 Task:  Click on Racing  Cup Series In the Cup Series click on  Pick Sheet Add name Jack Lewis and  Email softage.7@softage.net In group 1 choose #11 Denny Hamlin In group 2 choose #12 Ryan Blaney In group 3 choose #22 Joey Logano In group 4 choose #23 Bubba Wallace In group 5 choose #34 Michael McDowell Winning Manufacturer choose Toyota In Tie Breaker choose #1 Ross Chastain Bonous driver choose #24 William Byron Submit pick sheet
Action: Mouse moved to (232, 449)
Screenshot: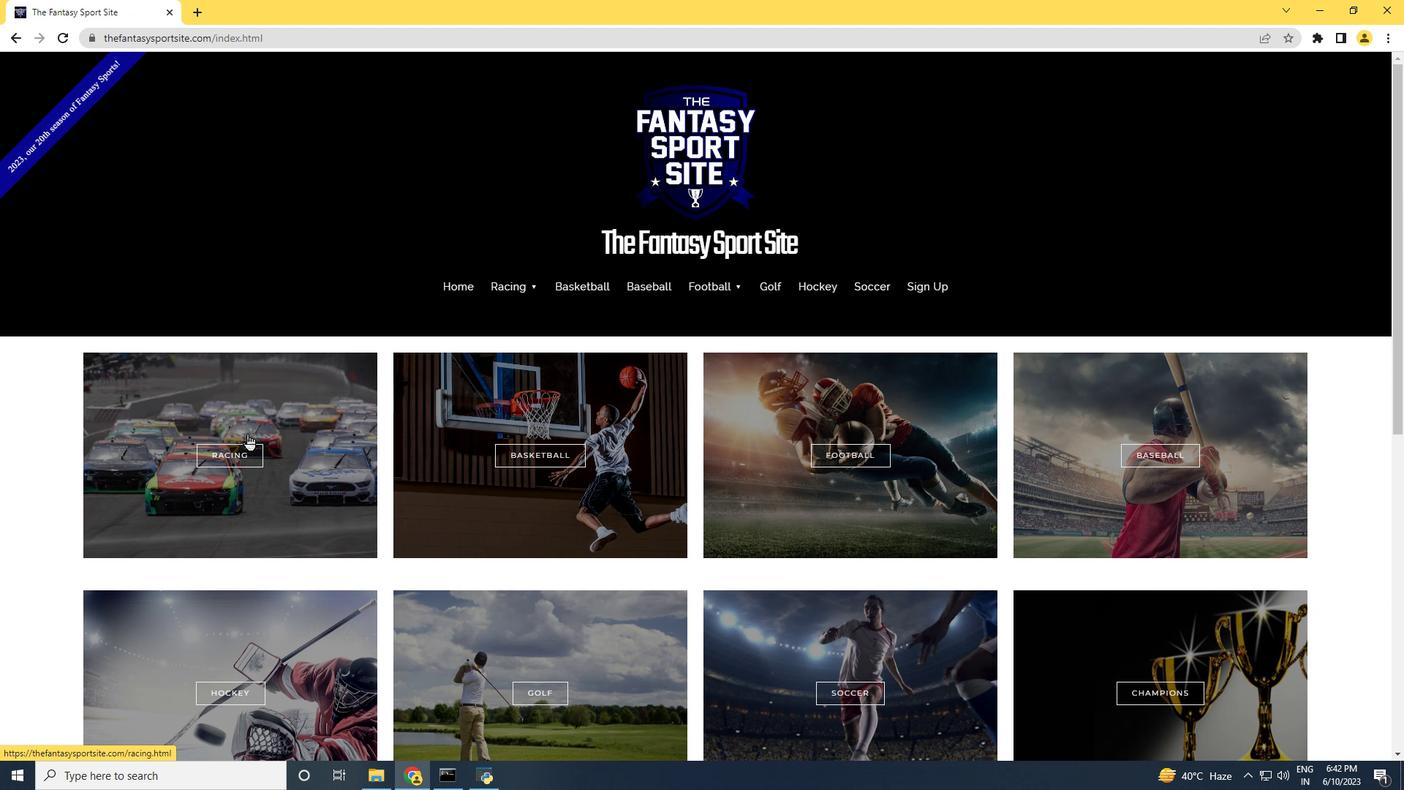 
Action: Mouse pressed left at (232, 449)
Screenshot: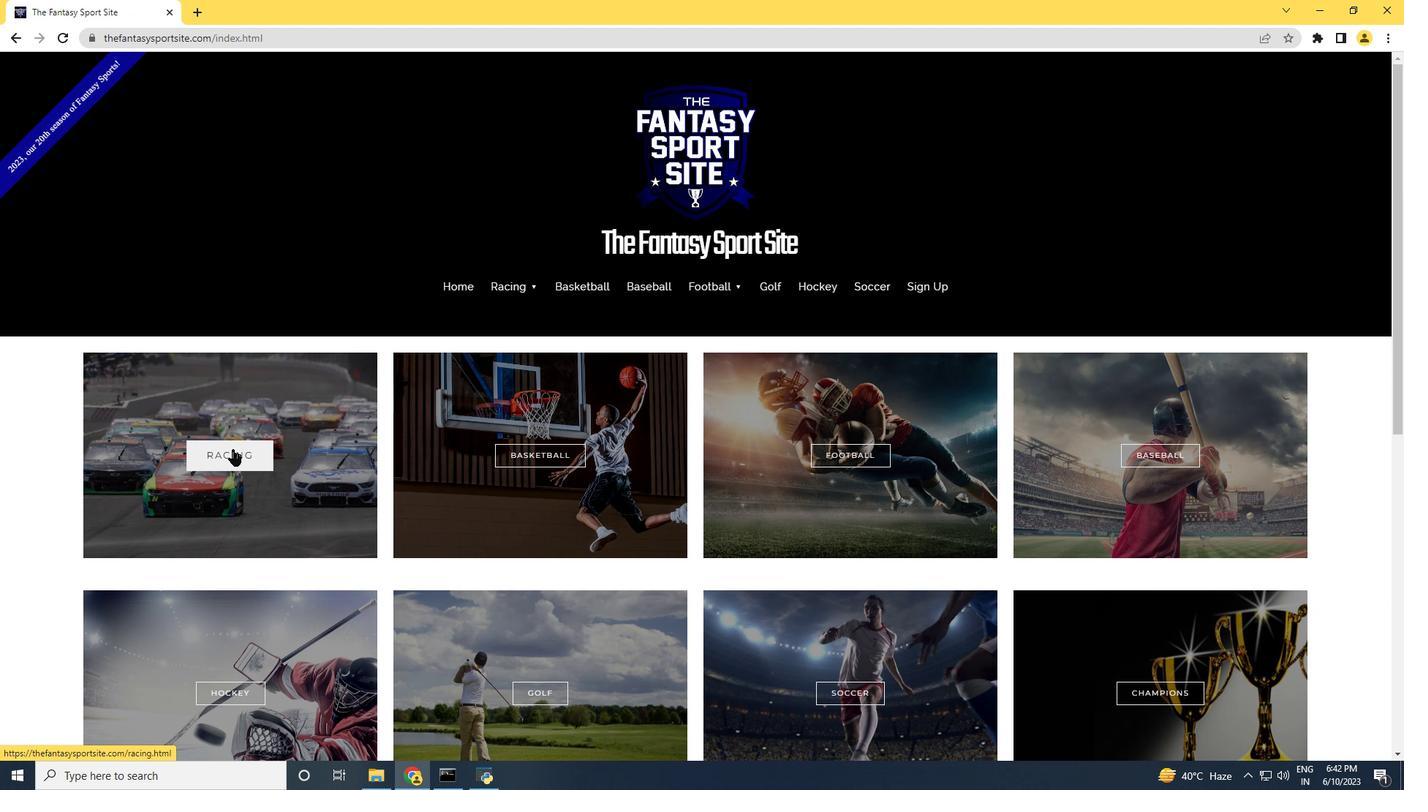 
Action: Mouse moved to (235, 447)
Screenshot: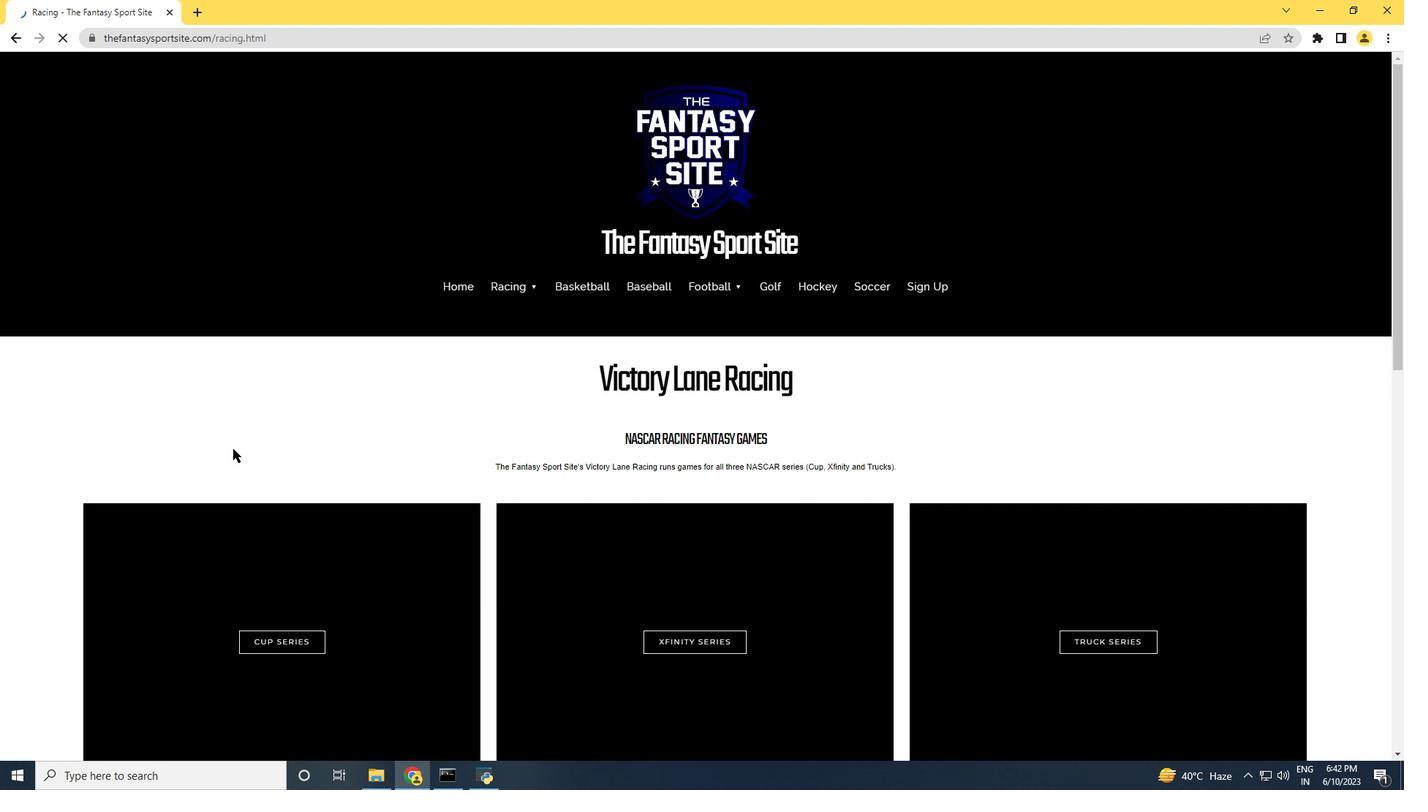 
Action: Mouse scrolled (235, 447) with delta (0, 0)
Screenshot: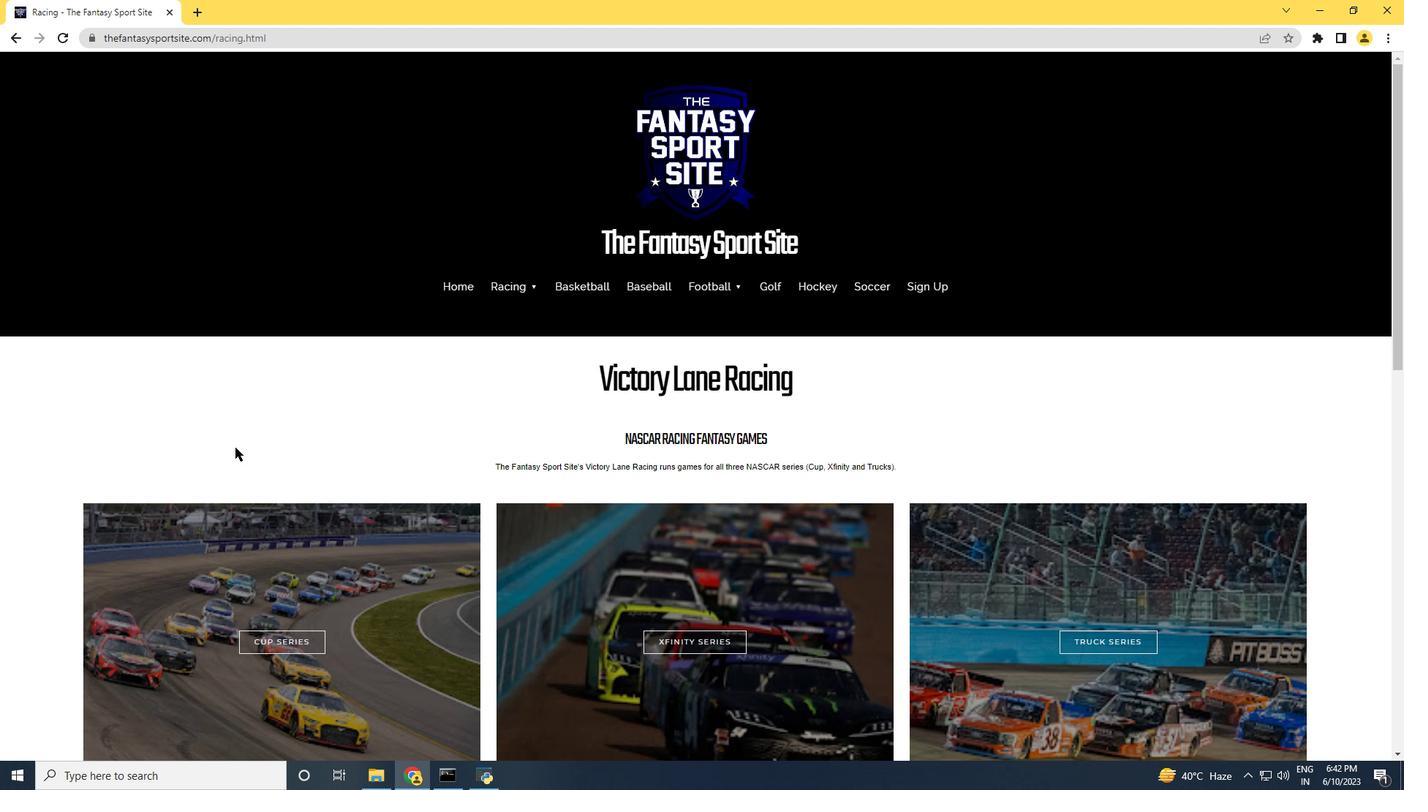 
Action: Mouse scrolled (235, 447) with delta (0, 0)
Screenshot: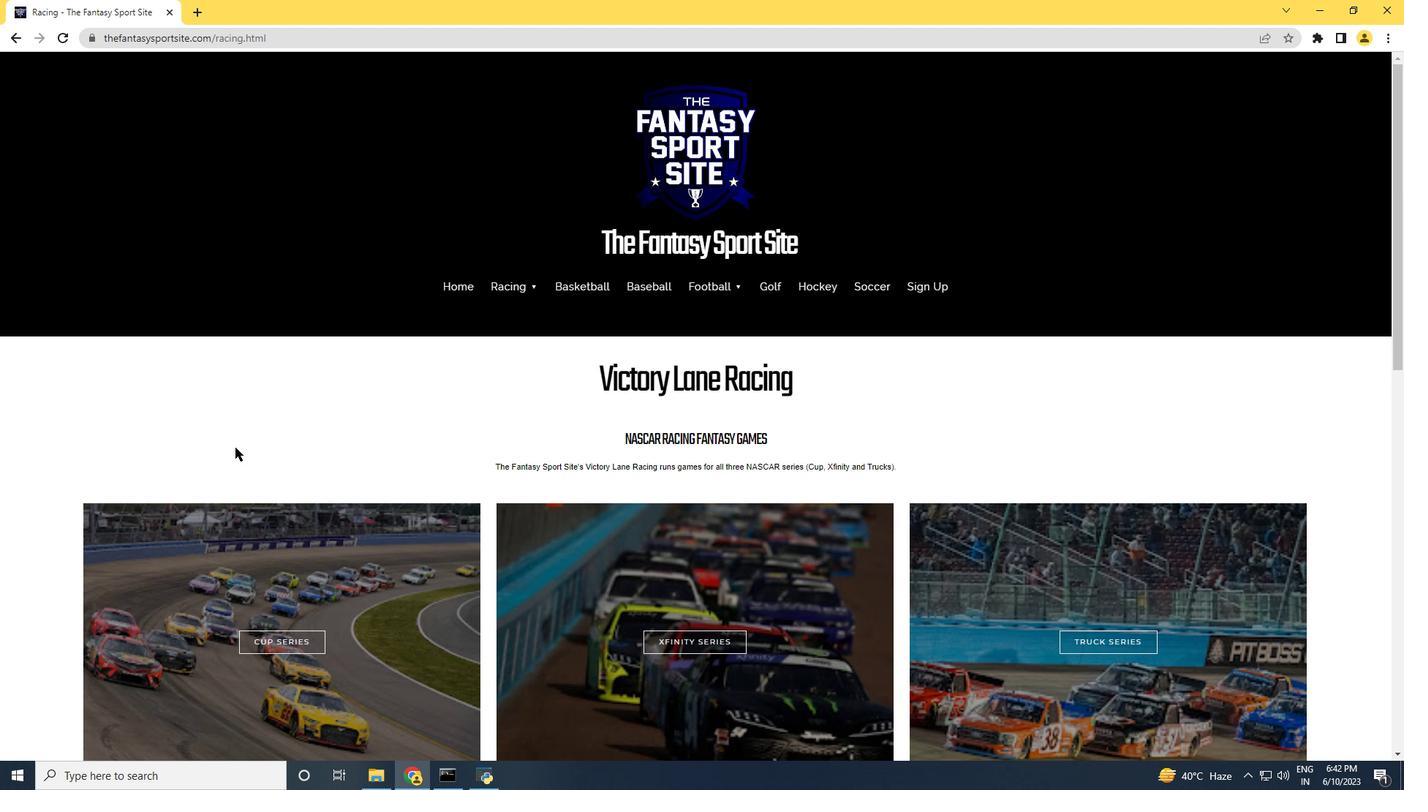 
Action: Mouse scrolled (235, 447) with delta (0, 0)
Screenshot: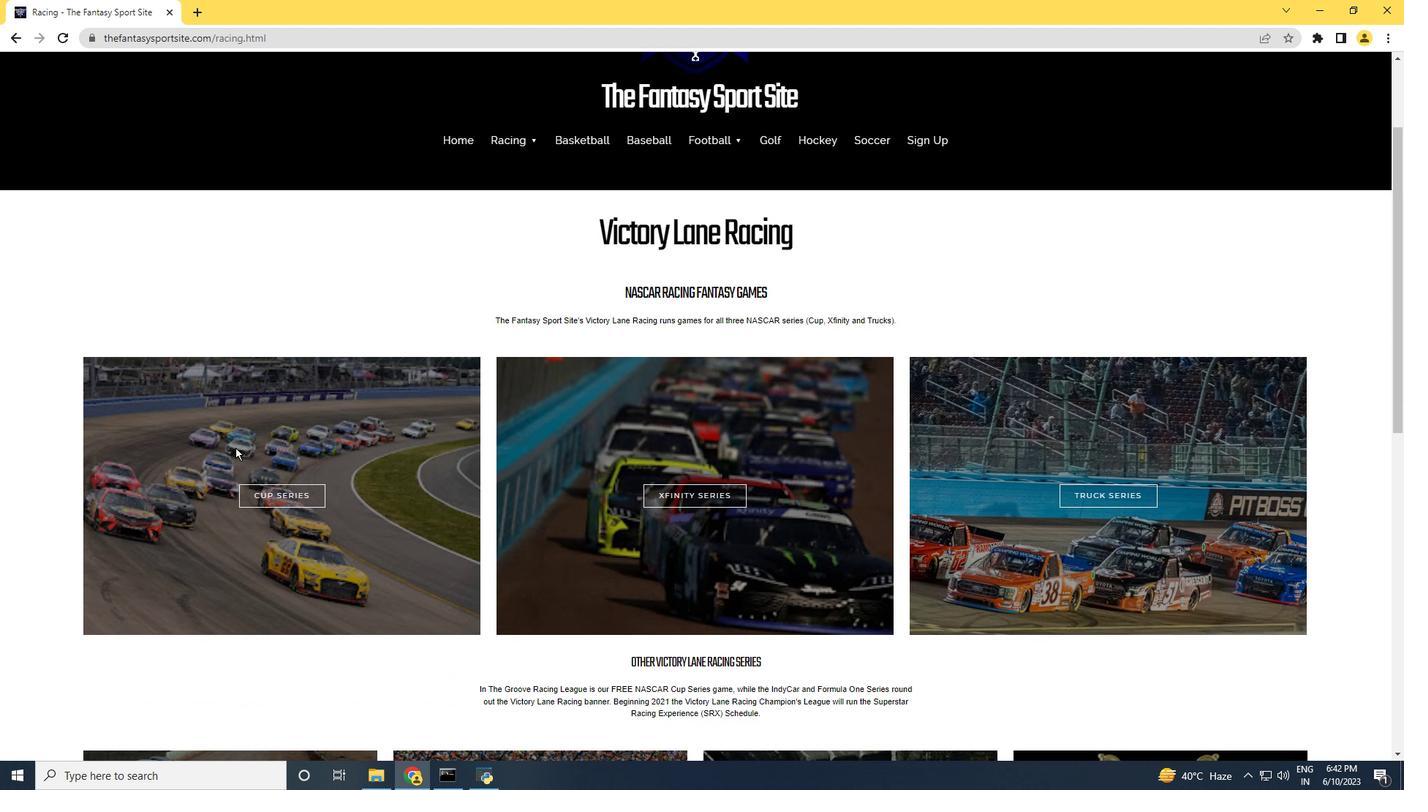 
Action: Mouse scrolled (235, 447) with delta (0, 0)
Screenshot: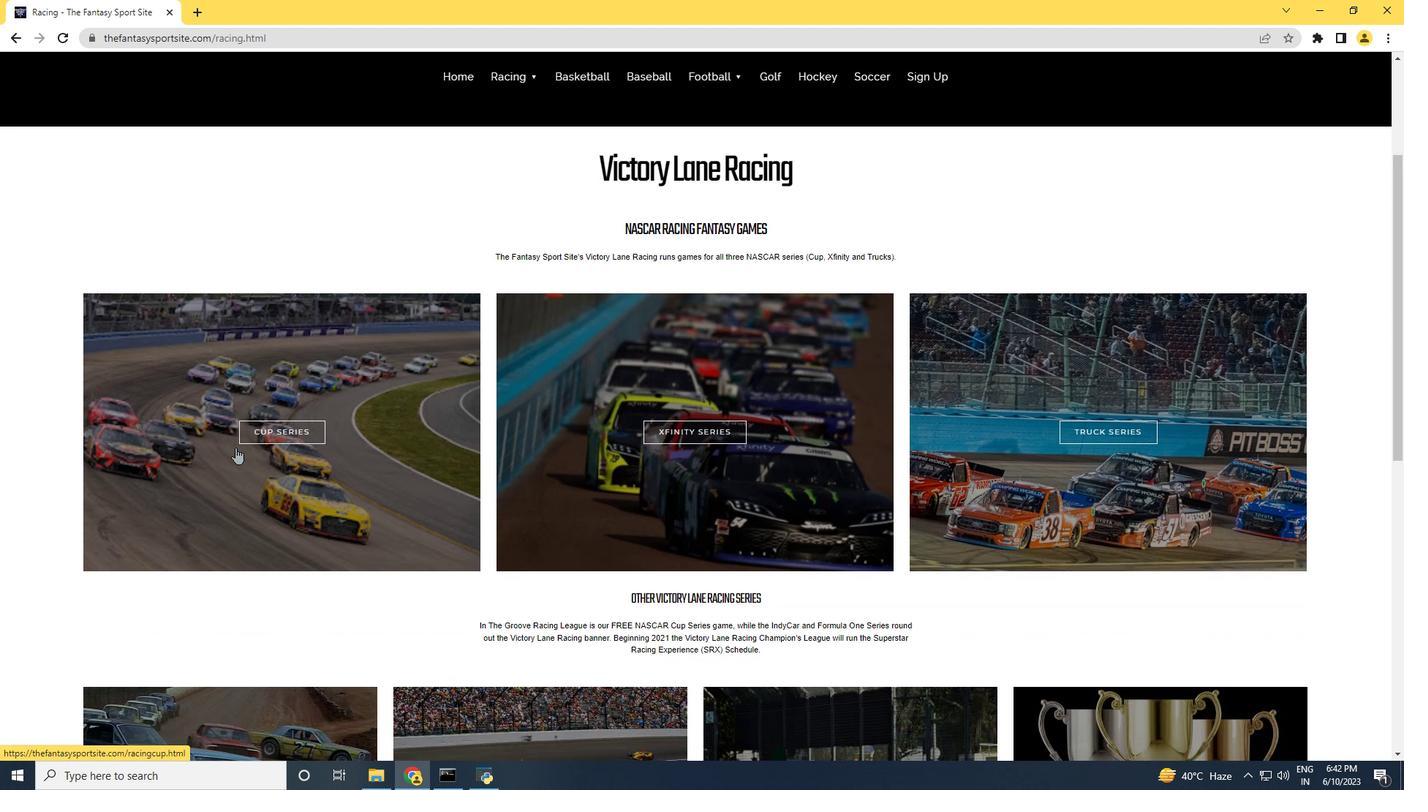 
Action: Mouse moved to (287, 351)
Screenshot: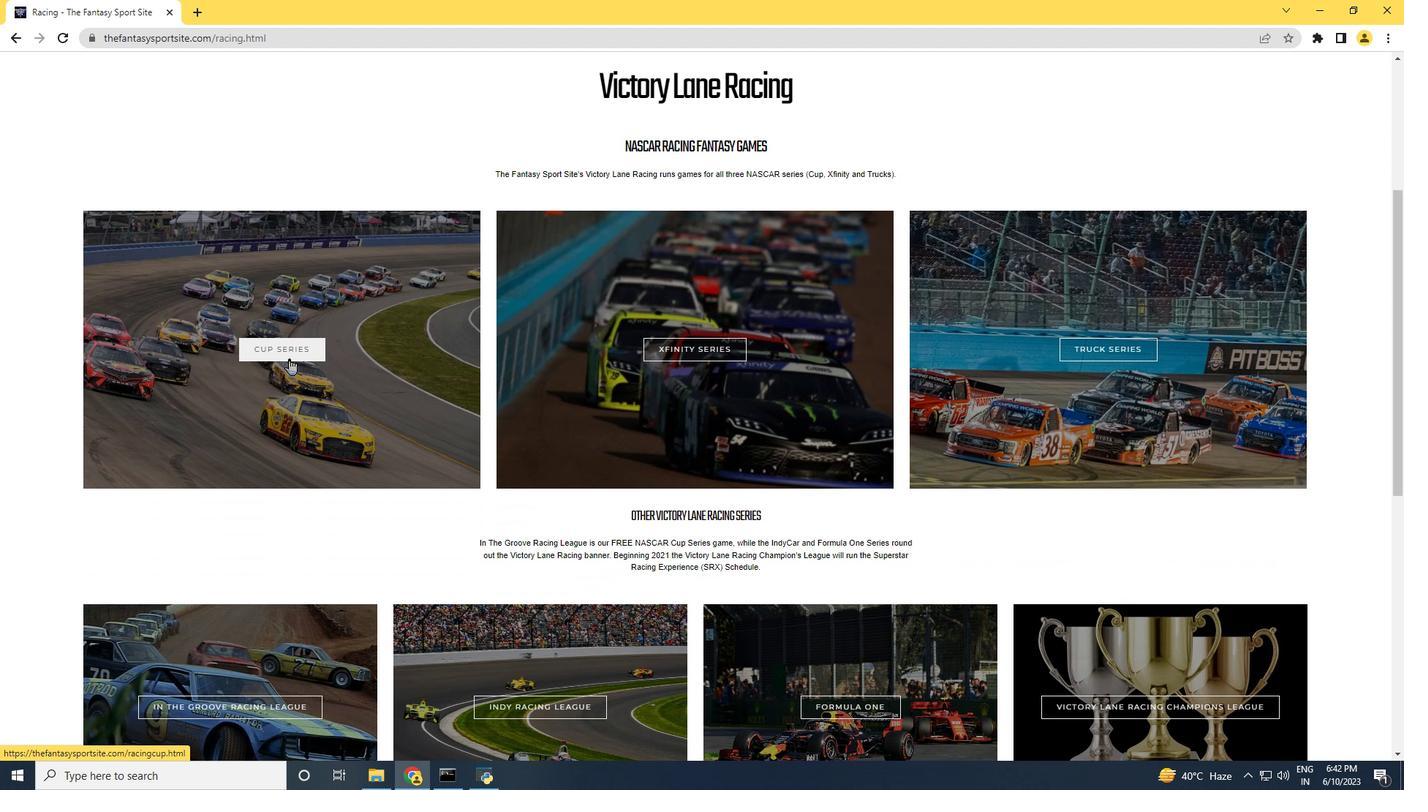 
Action: Mouse pressed left at (287, 351)
Screenshot: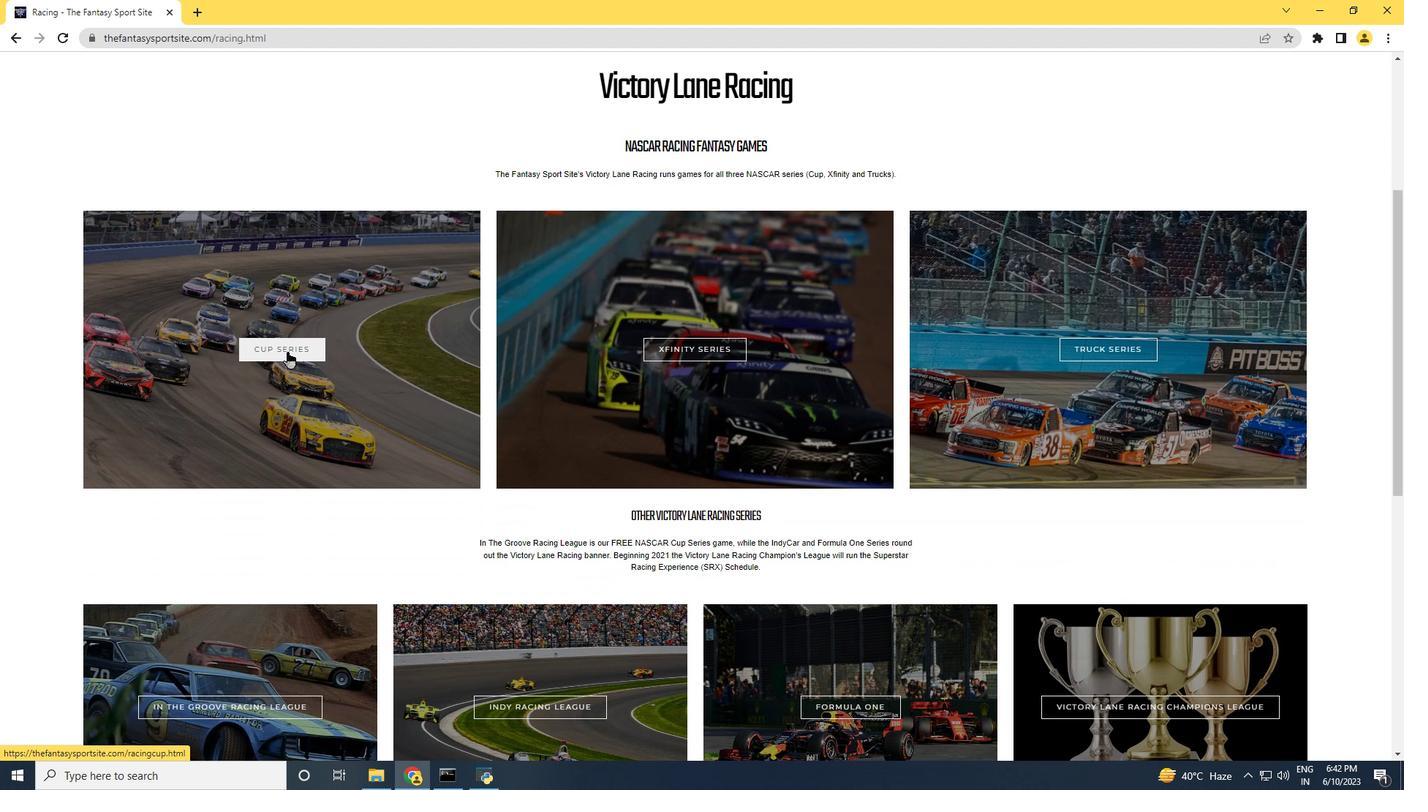 
Action: Mouse moved to (294, 445)
Screenshot: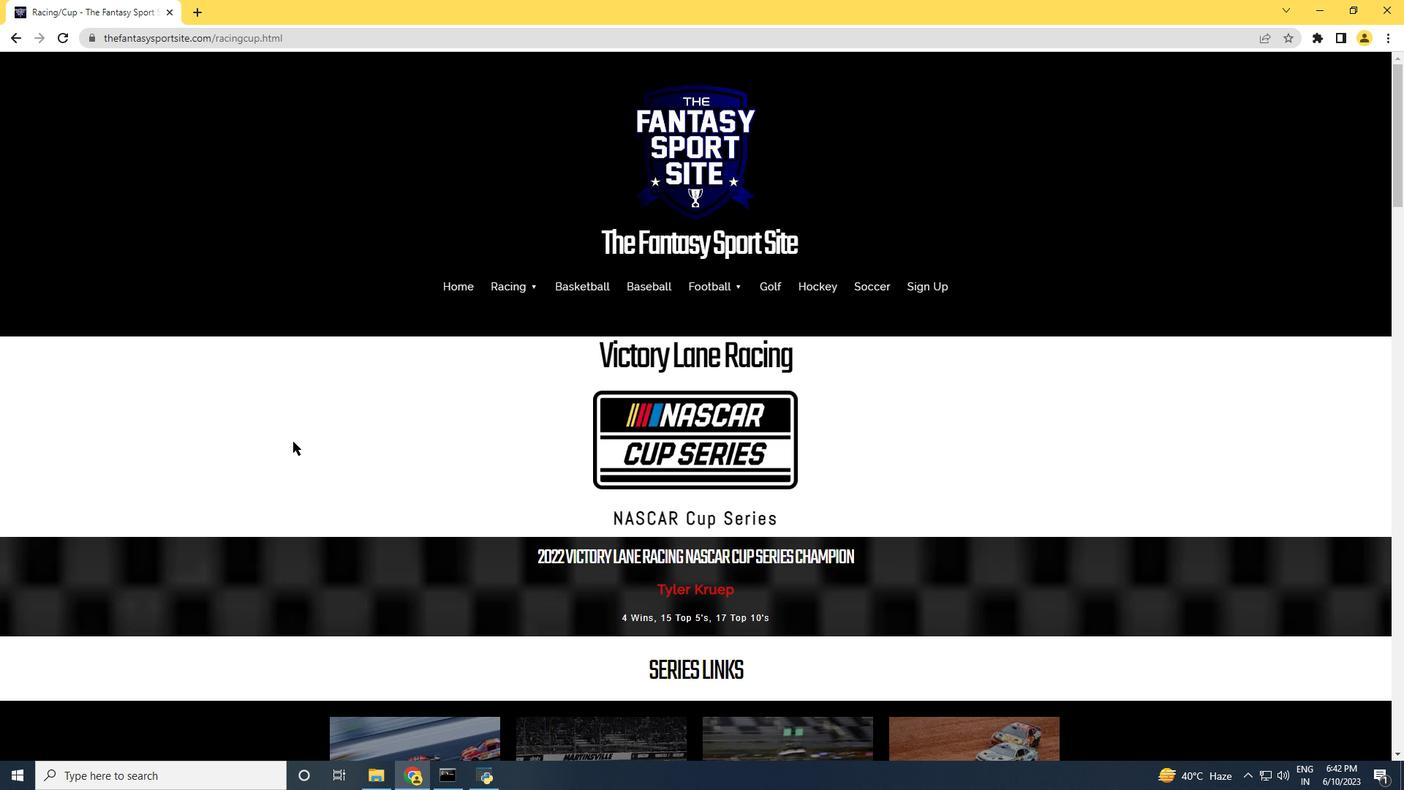 
Action: Mouse scrolled (294, 444) with delta (0, 0)
Screenshot: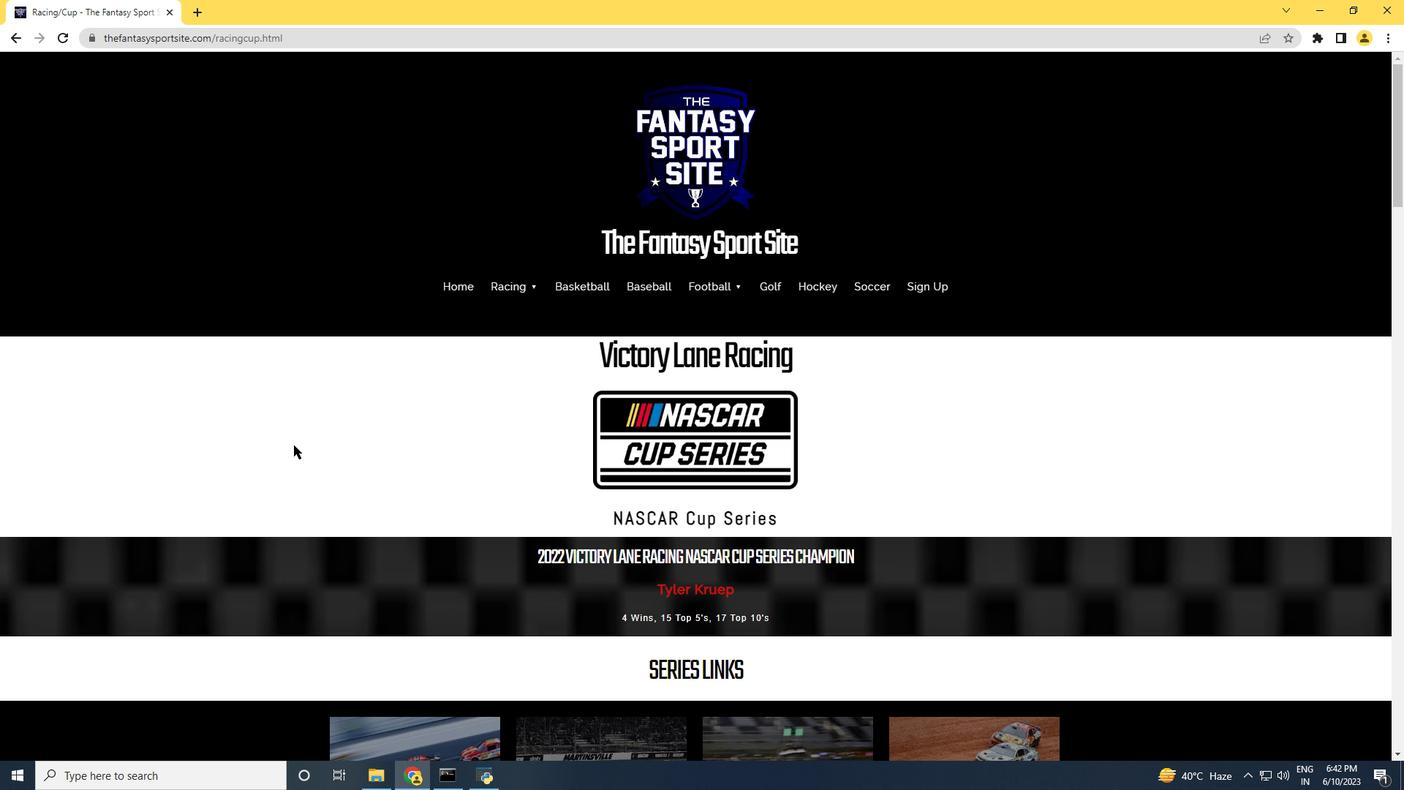 
Action: Mouse scrolled (294, 444) with delta (0, 0)
Screenshot: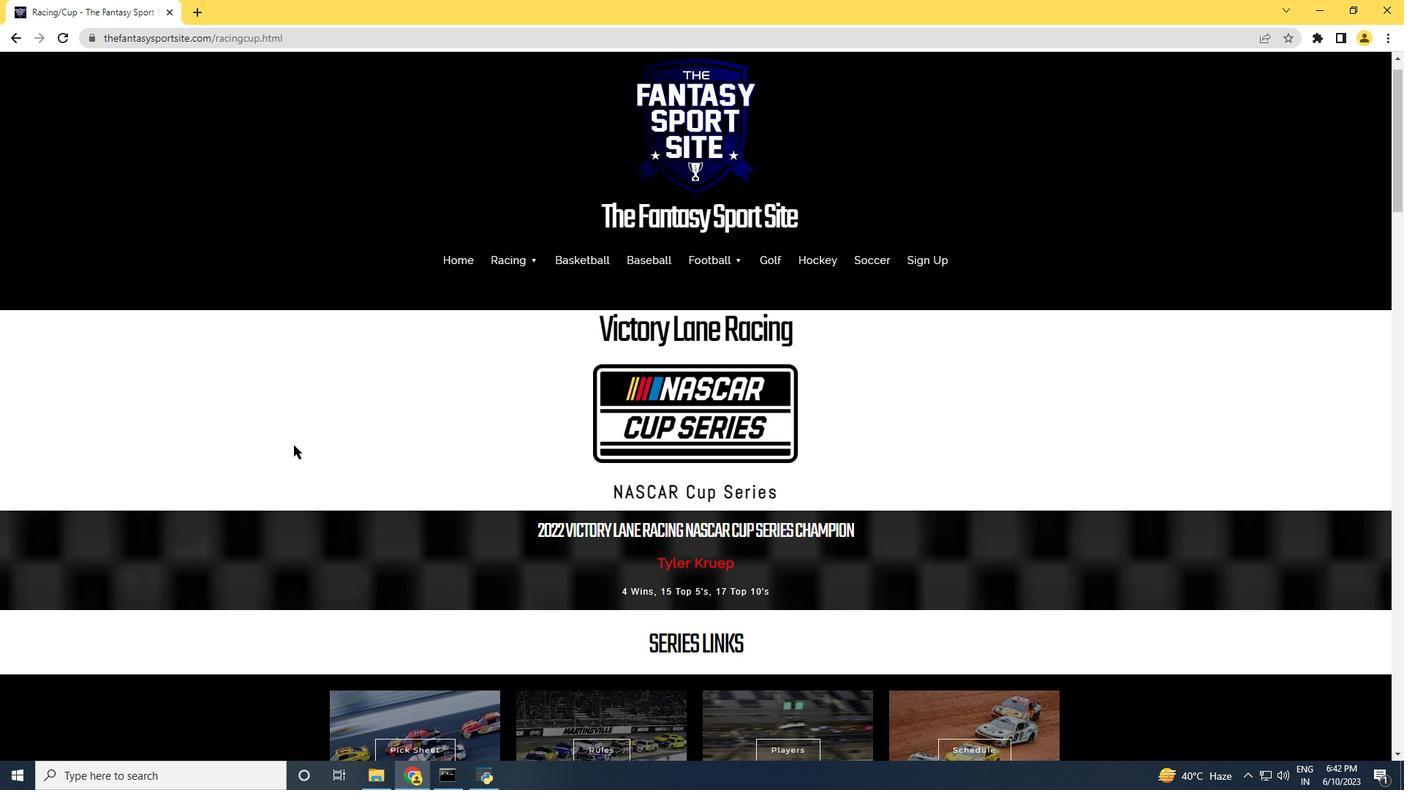 
Action: Mouse scrolled (294, 444) with delta (0, 0)
Screenshot: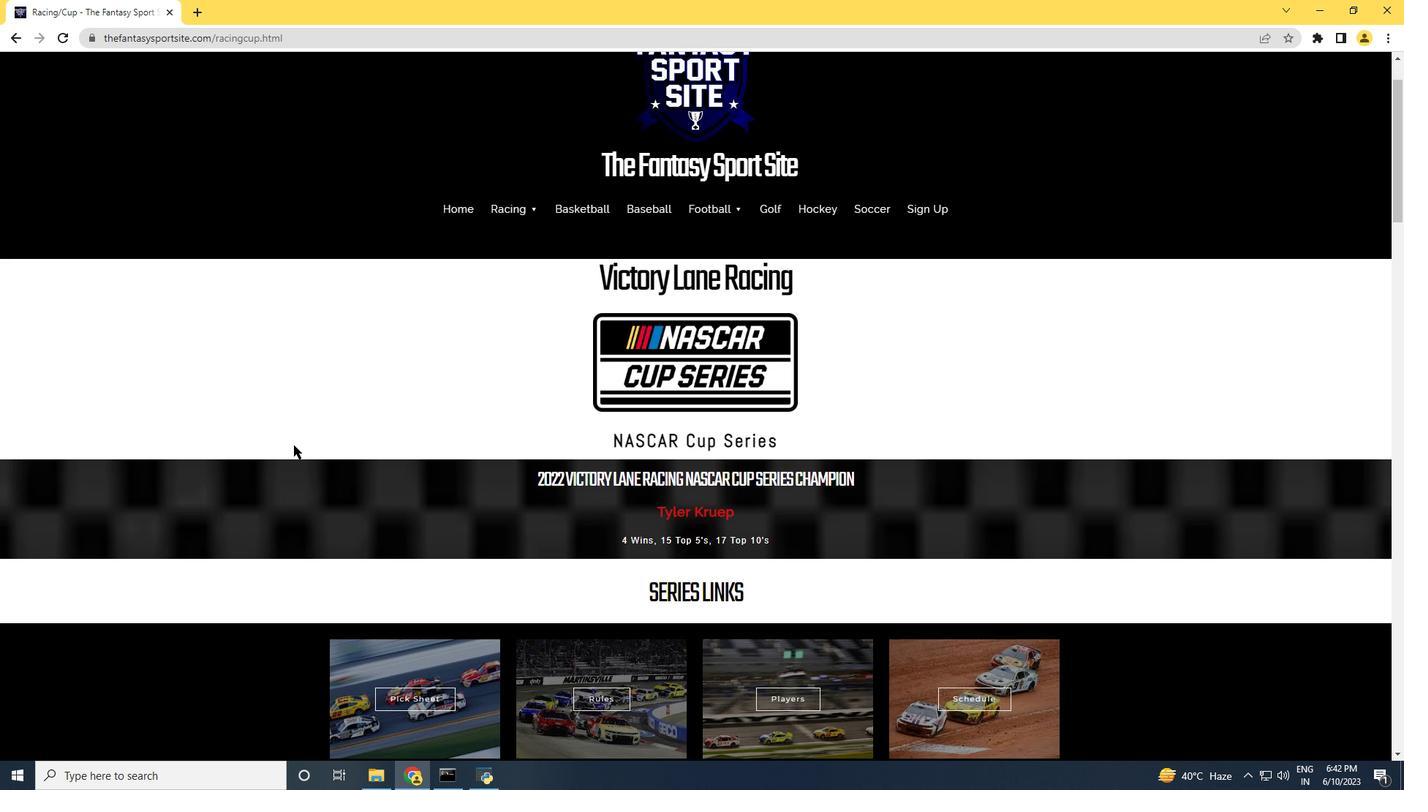
Action: Mouse scrolled (294, 444) with delta (0, 0)
Screenshot: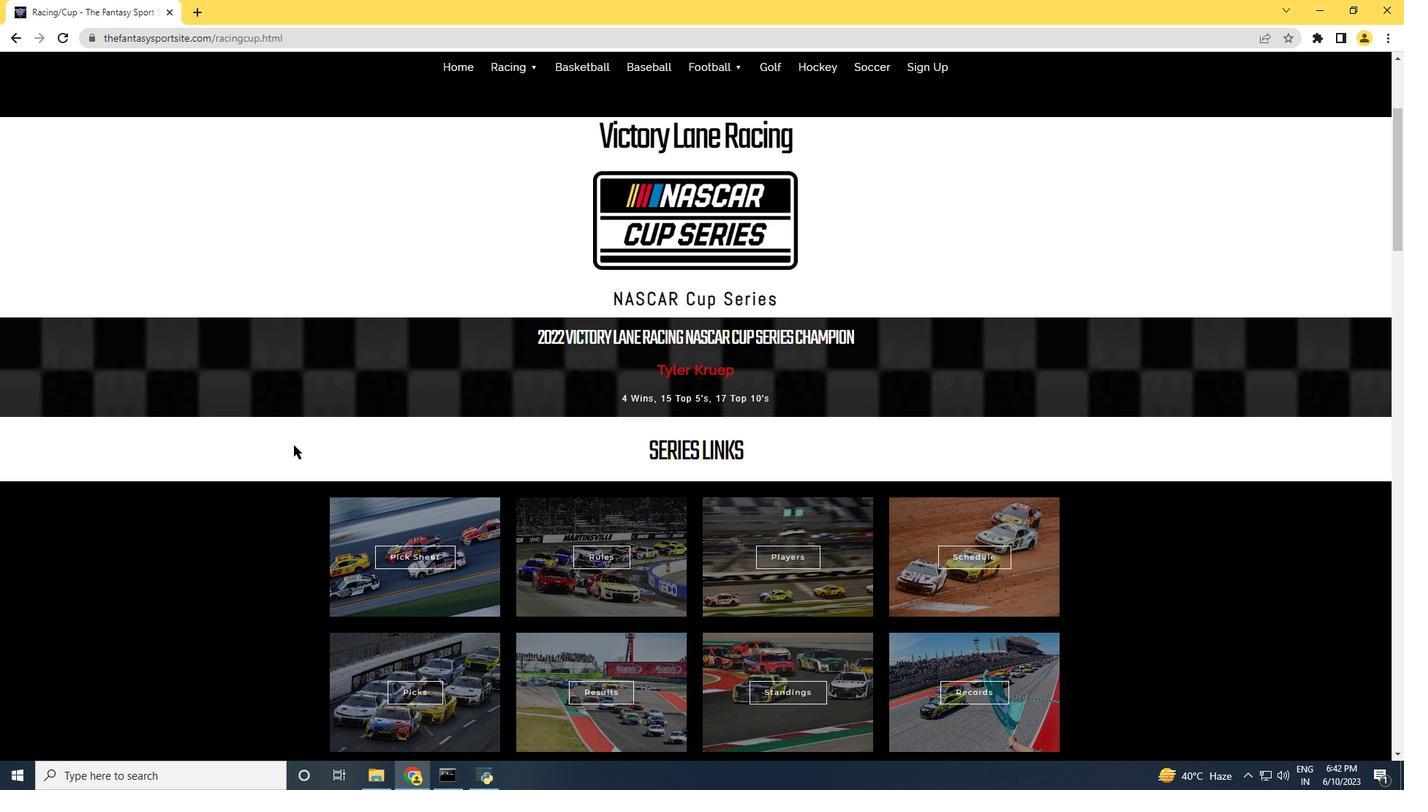 
Action: Mouse scrolled (294, 444) with delta (0, 0)
Screenshot: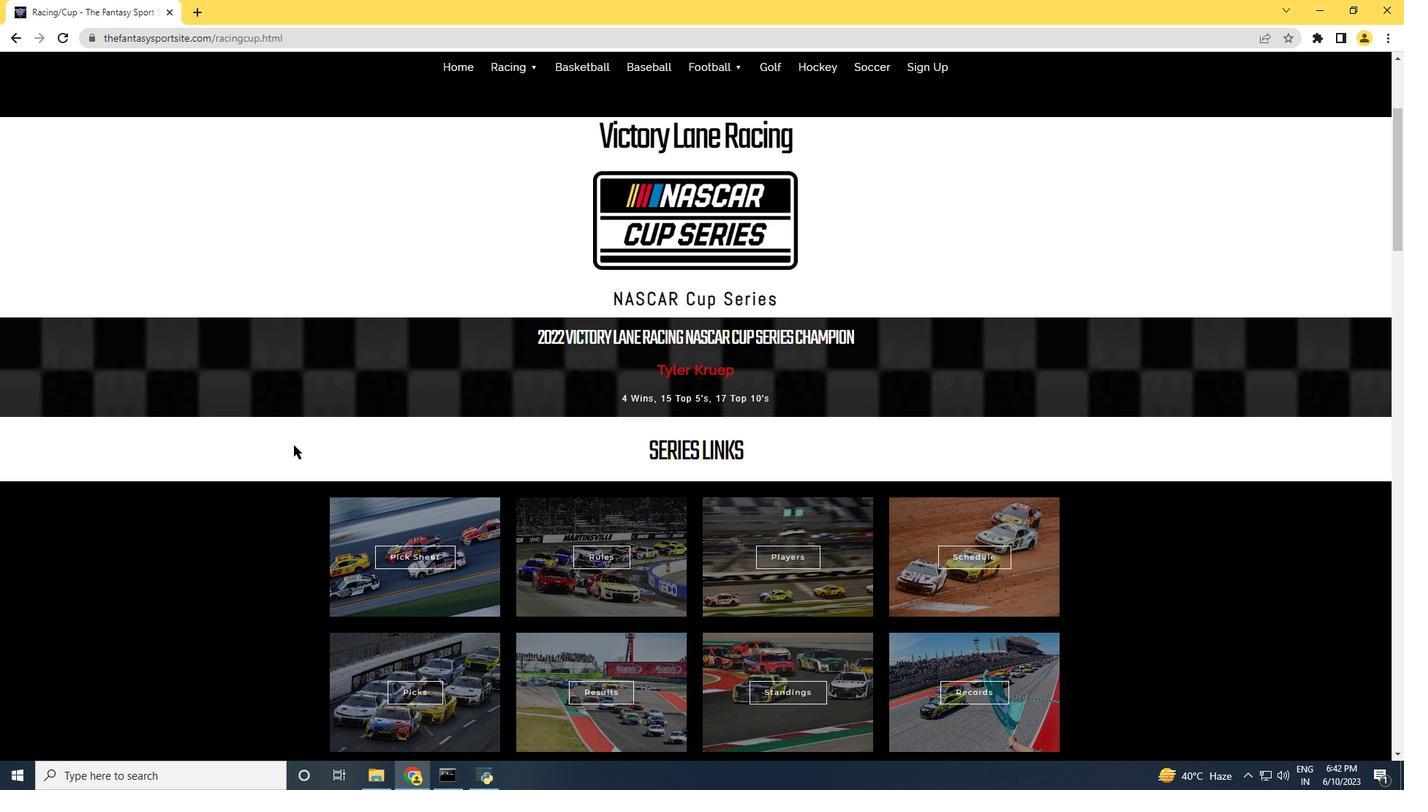 
Action: Mouse moved to (408, 403)
Screenshot: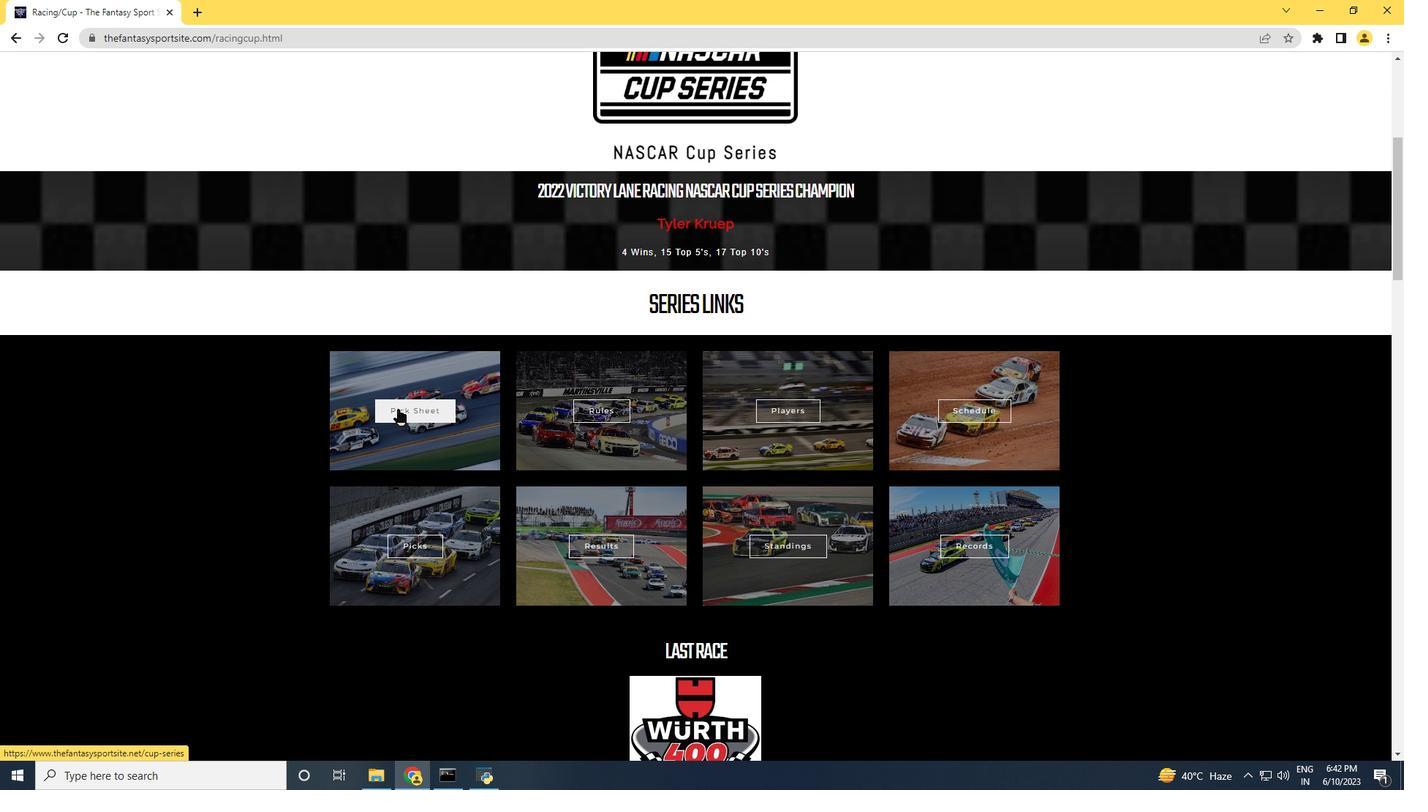 
Action: Mouse pressed left at (408, 403)
Screenshot: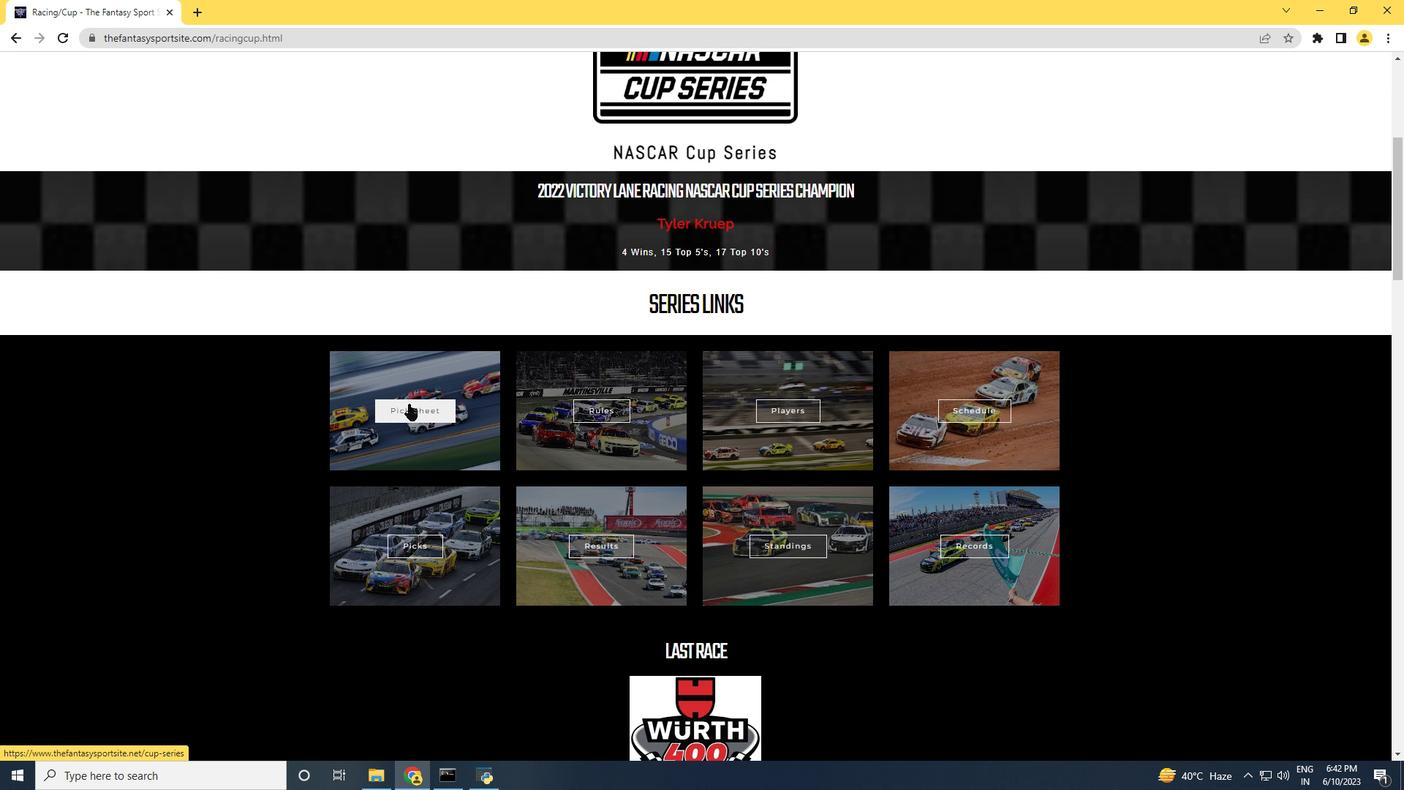 
Action: Mouse scrolled (408, 403) with delta (0, 0)
Screenshot: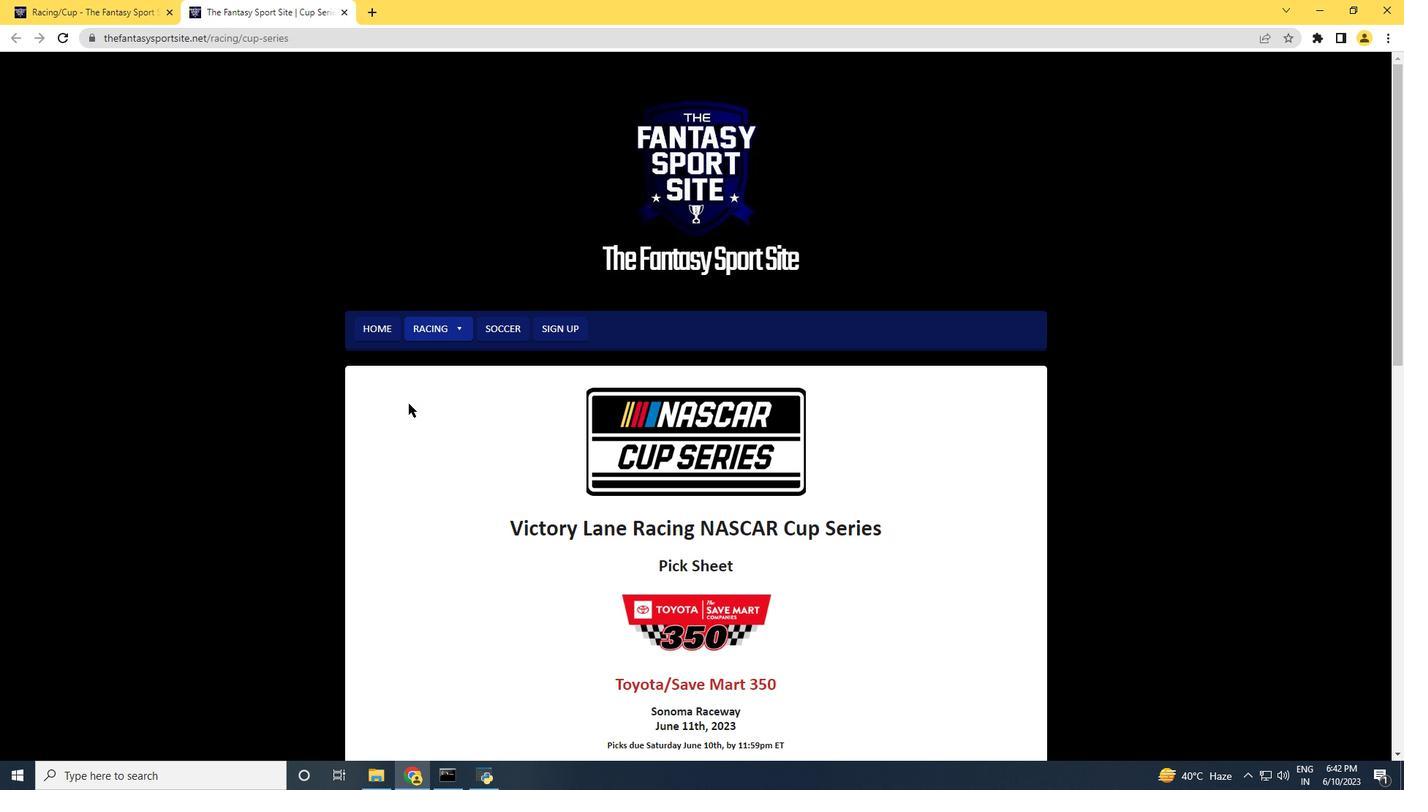 
Action: Mouse moved to (580, 522)
Screenshot: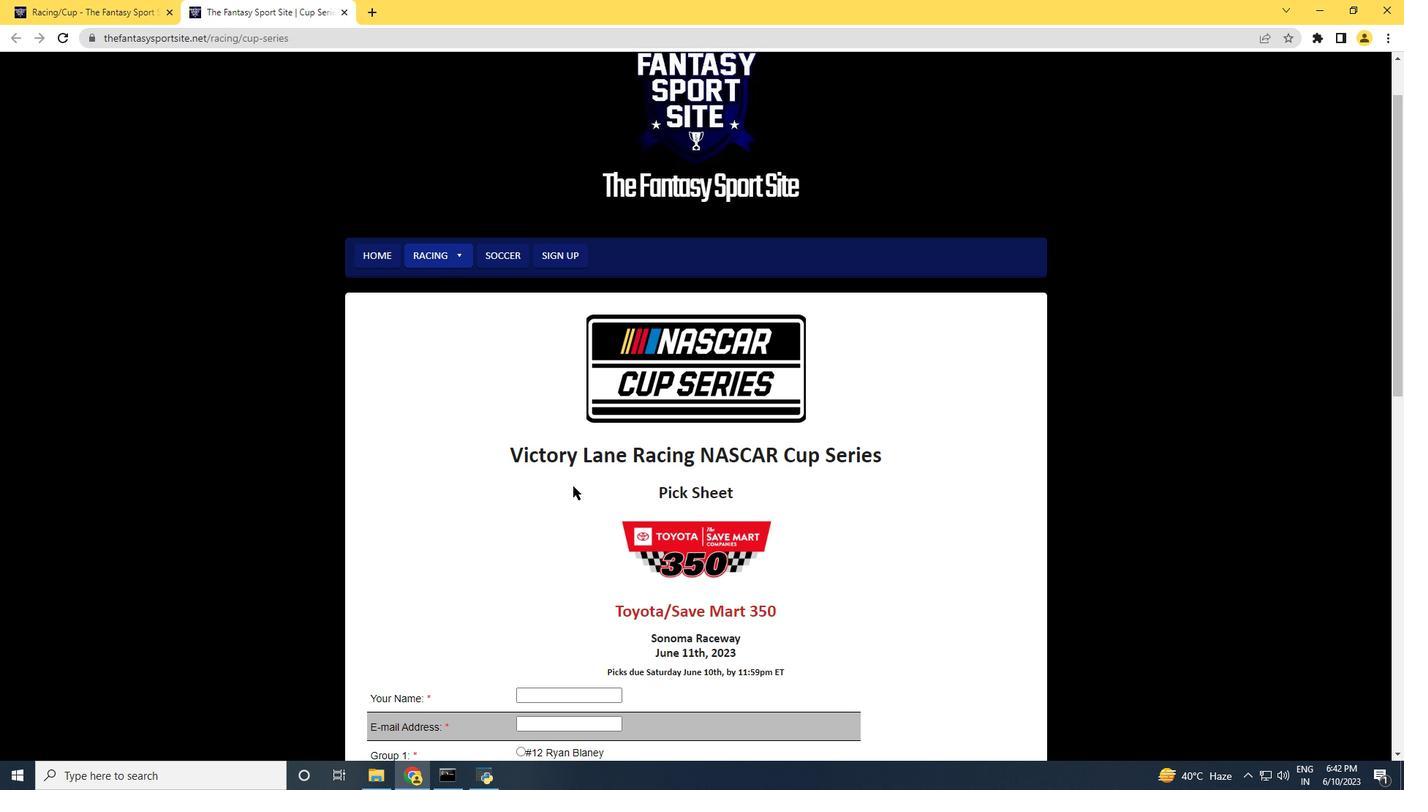 
Action: Mouse scrolled (580, 521) with delta (0, 0)
Screenshot: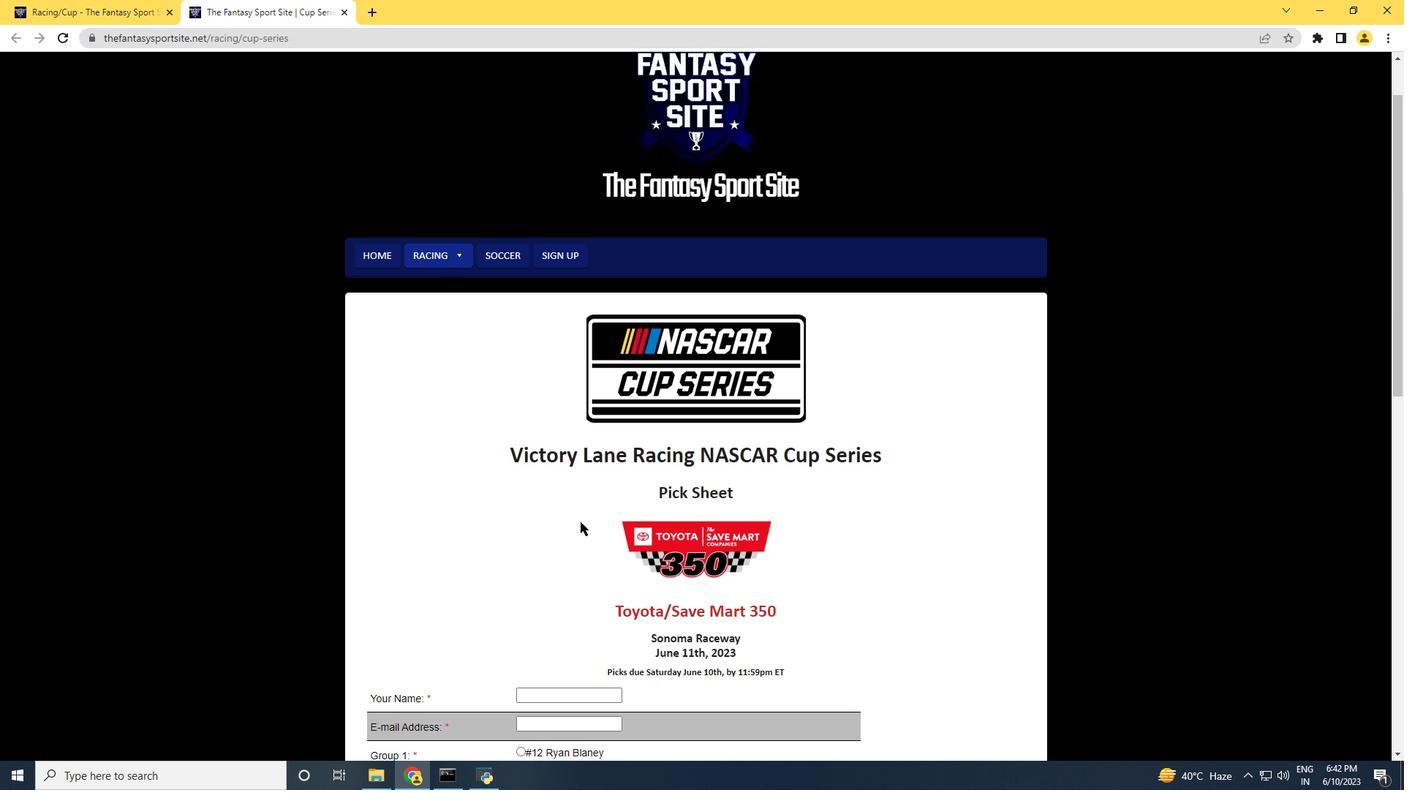 
Action: Mouse scrolled (580, 521) with delta (0, 0)
Screenshot: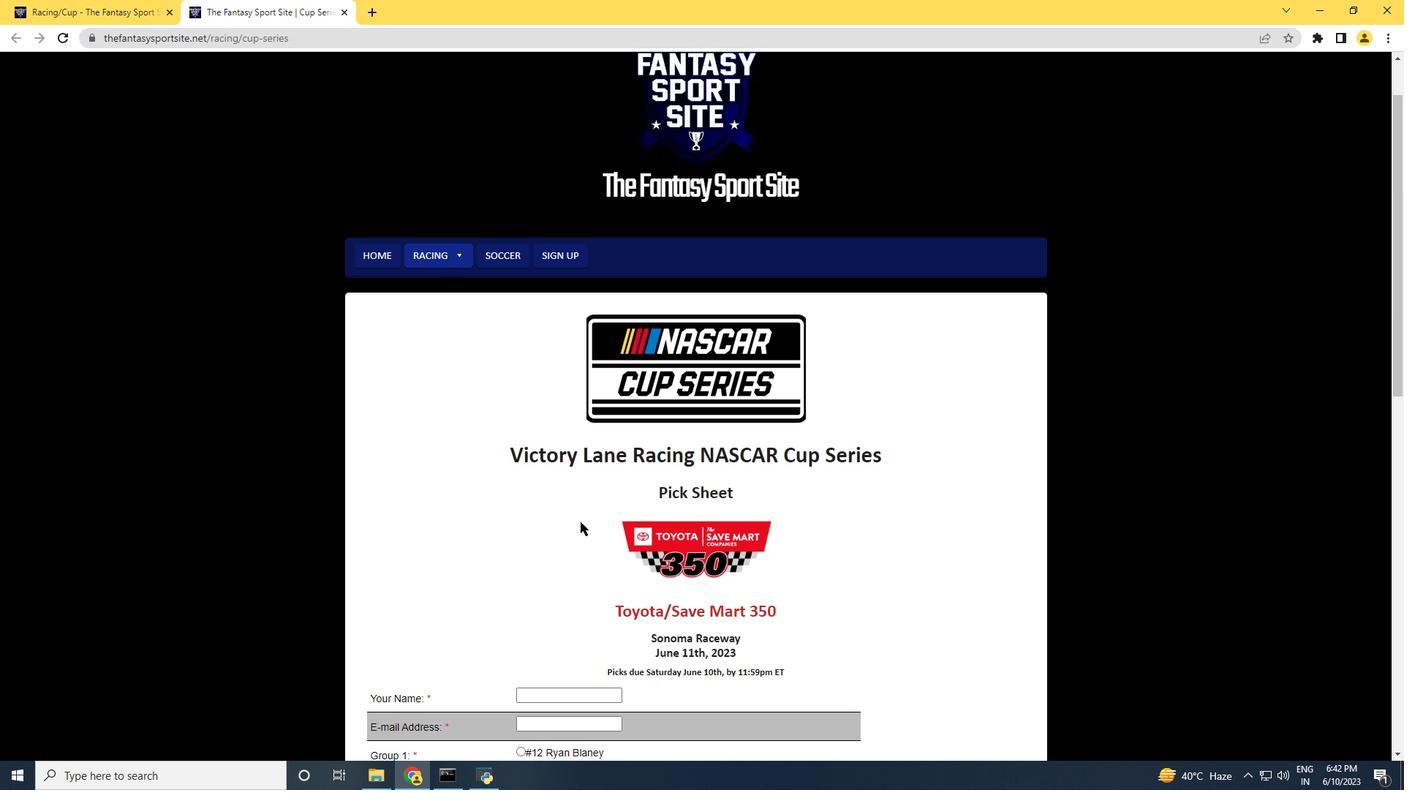
Action: Mouse moved to (553, 547)
Screenshot: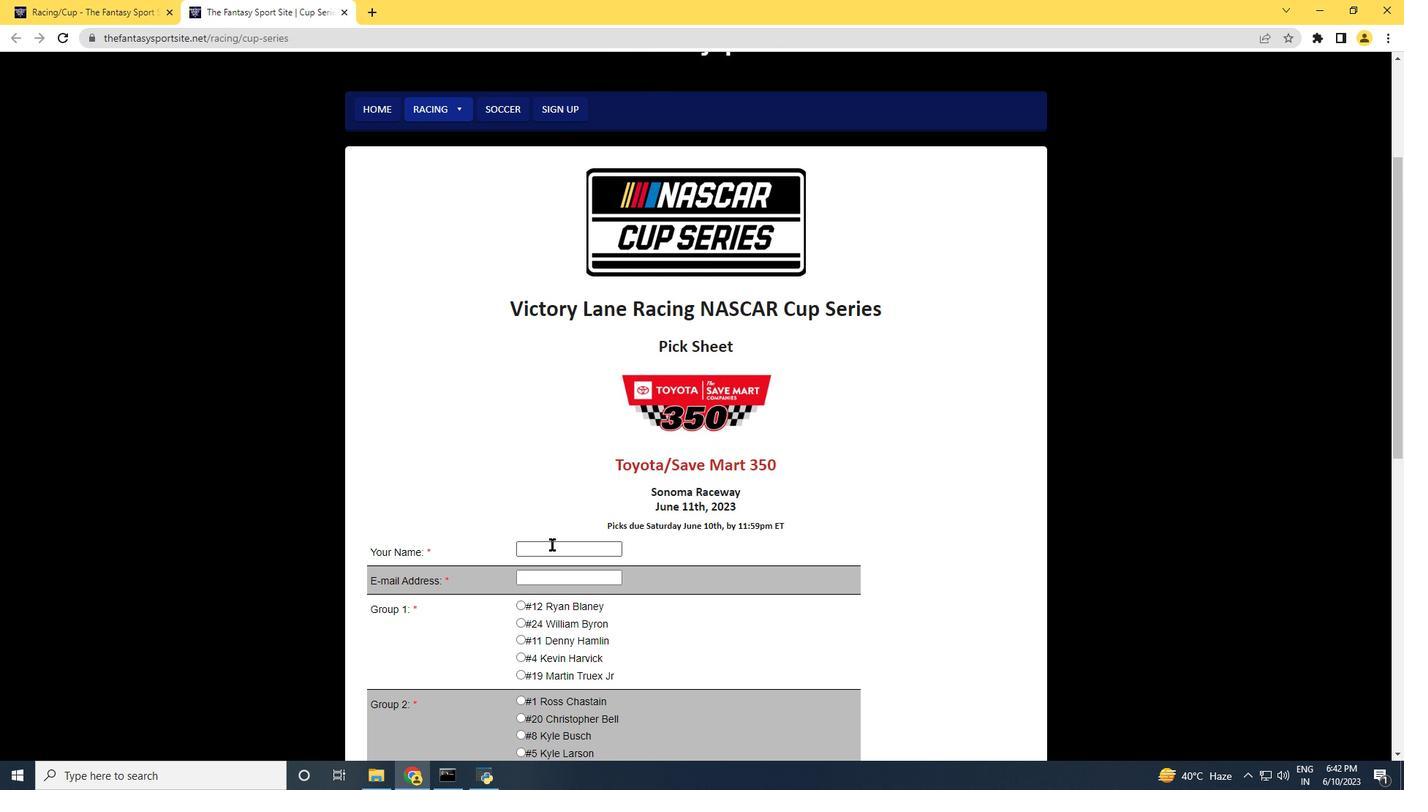 
Action: Mouse pressed left at (553, 547)
Screenshot: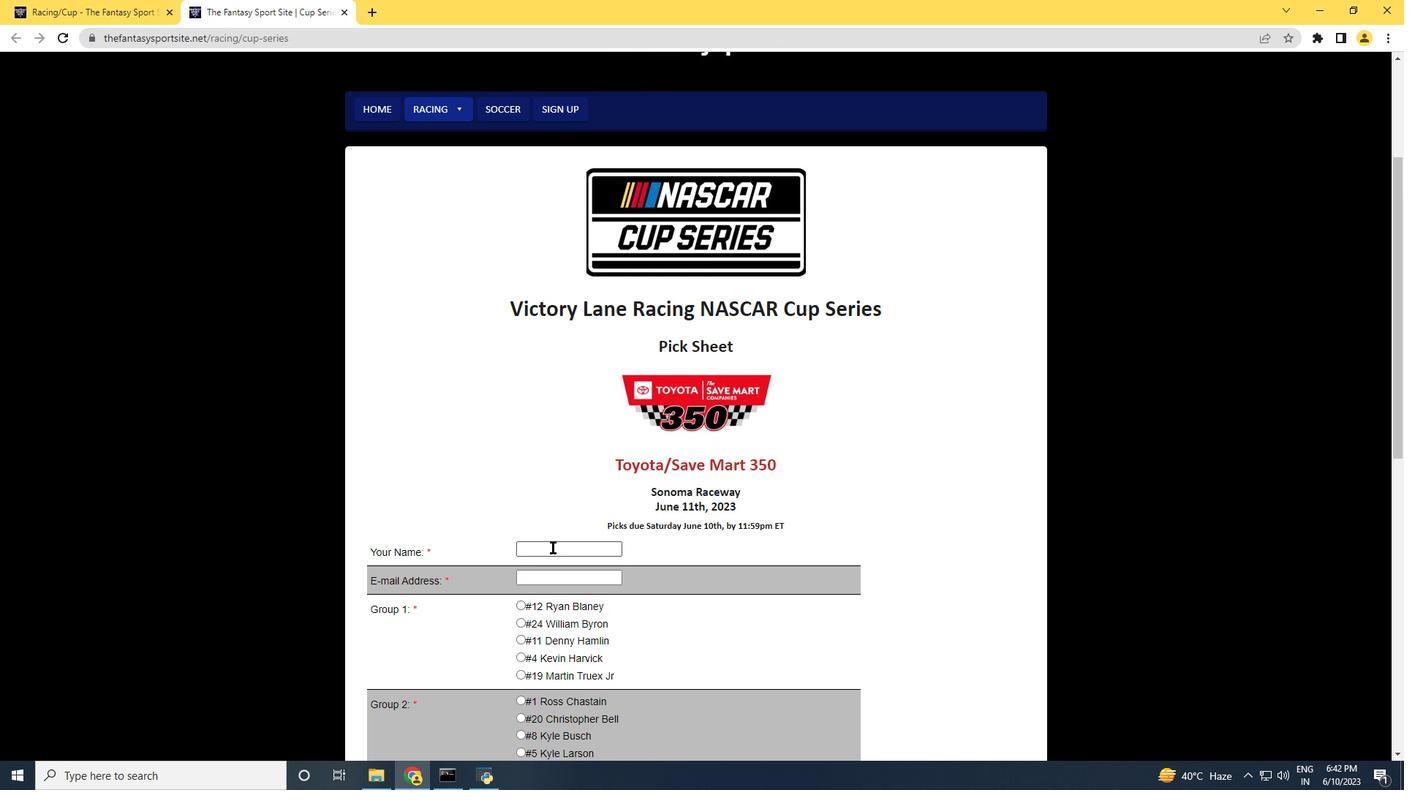 
Action: Mouse moved to (546, 547)
Screenshot: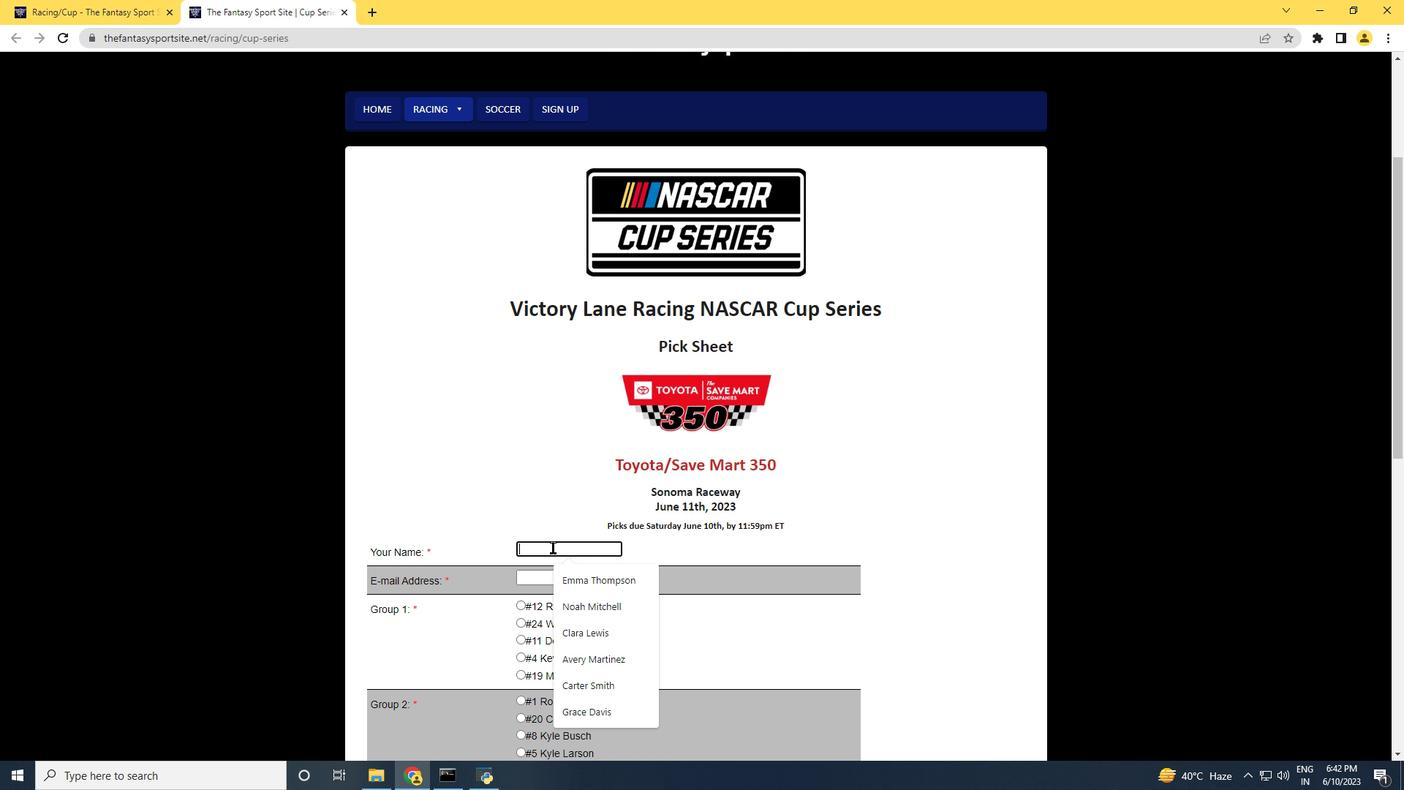 
Action: Key pressed <Key.shift>Jack<Key.space><Key.shift>Lewis<Key.tab>softage.7<Key.shift>@softage.net<Key.tab><Key.tab>
Screenshot: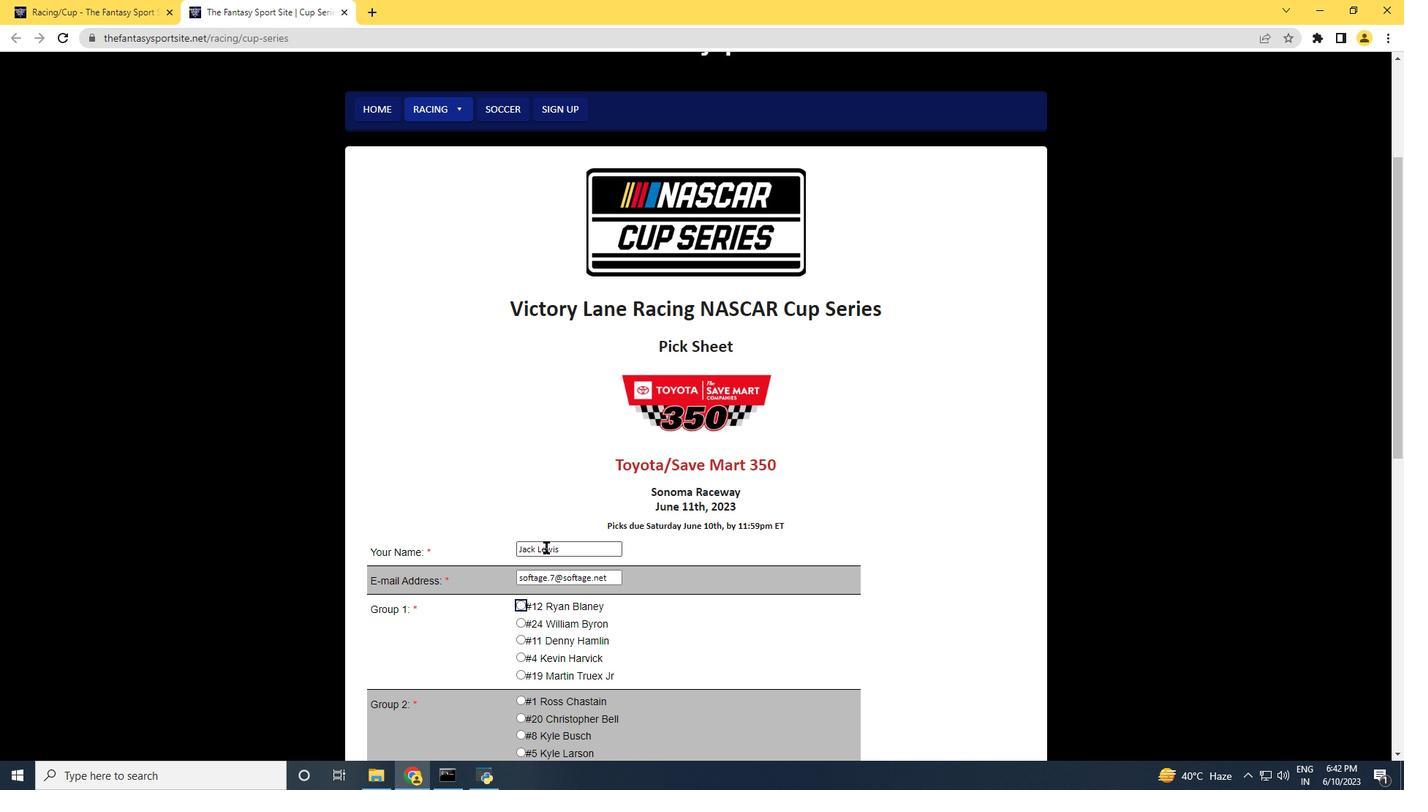 
Action: Mouse moved to (522, 638)
Screenshot: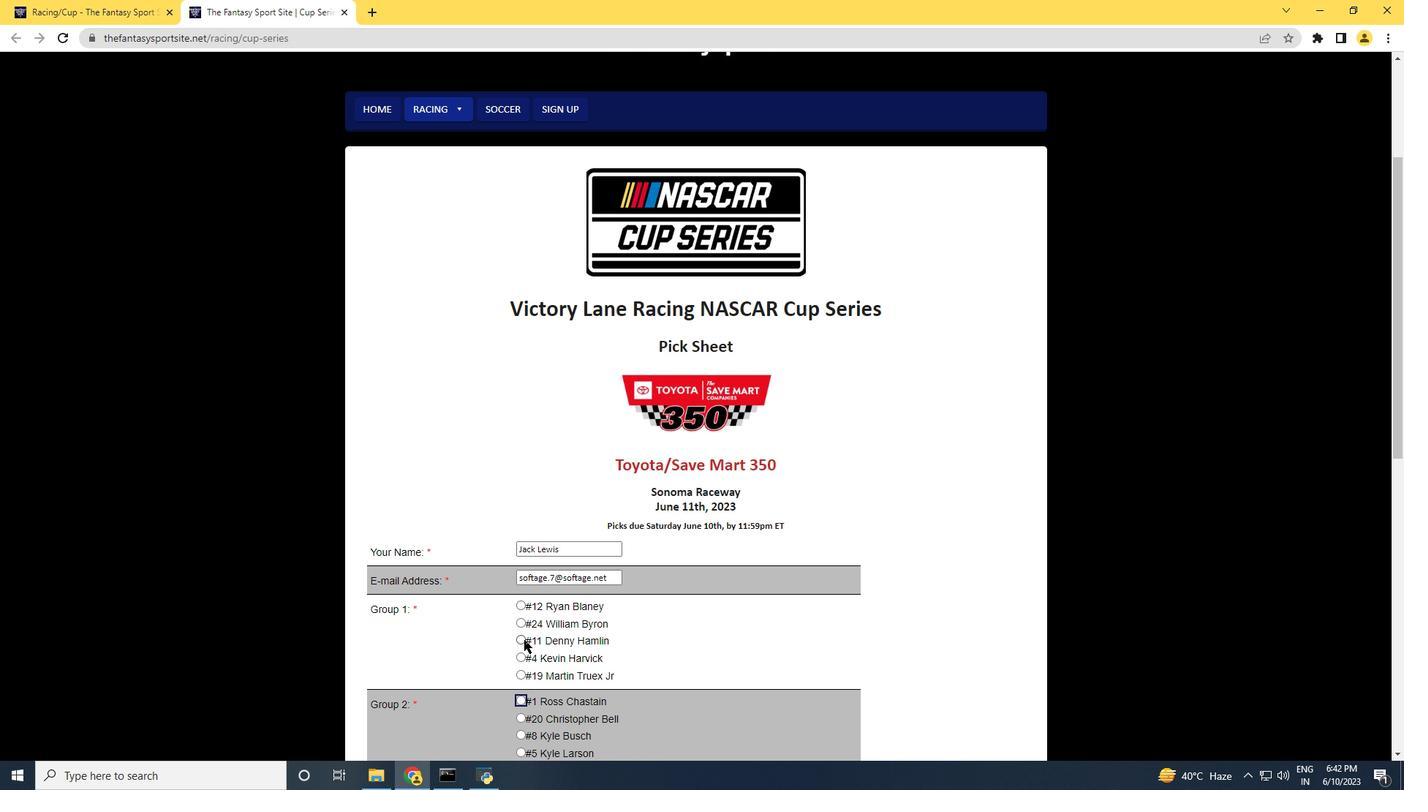 
Action: Mouse pressed left at (522, 638)
Screenshot: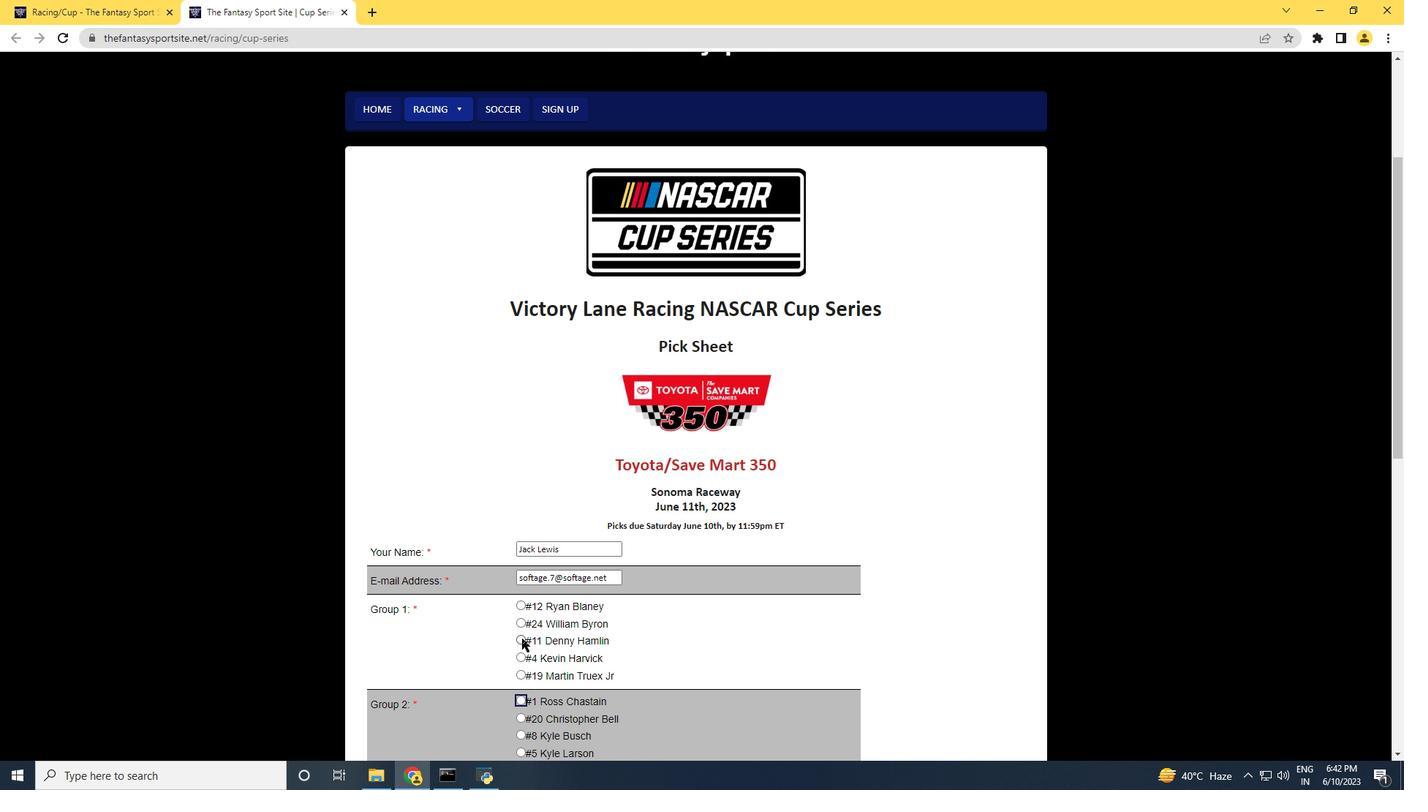 
Action: Mouse scrolled (522, 637) with delta (0, 0)
Screenshot: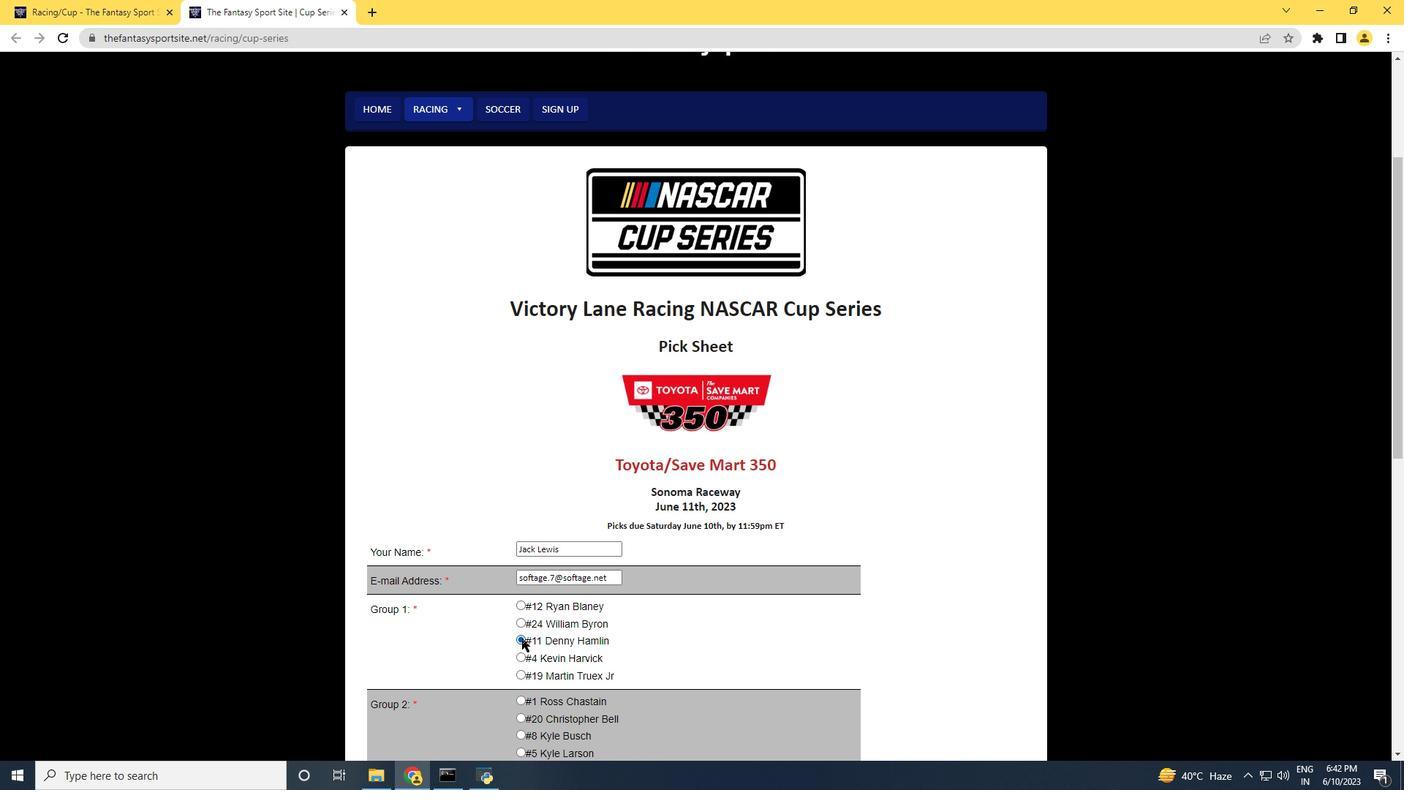 
Action: Mouse scrolled (522, 637) with delta (0, 0)
Screenshot: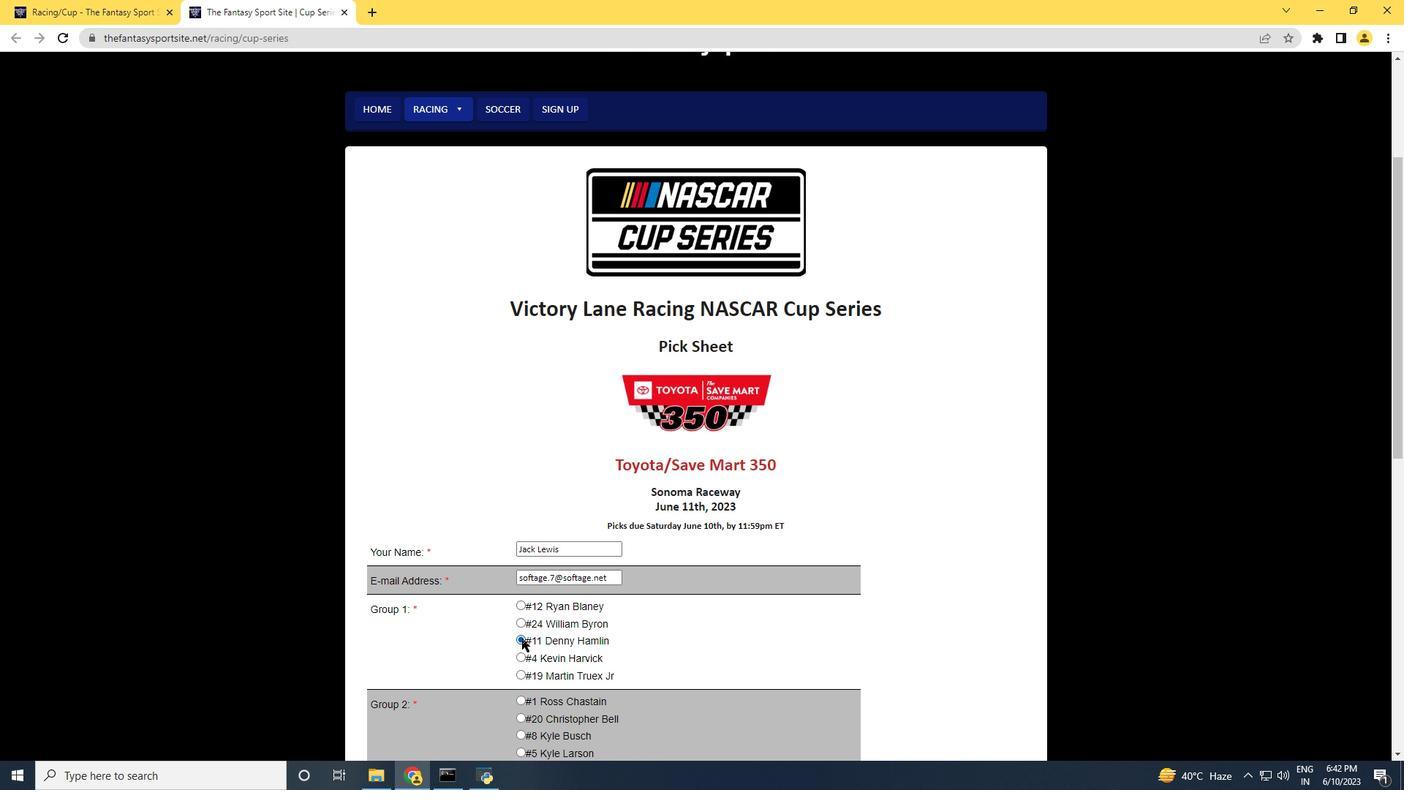 
Action: Mouse moved to (533, 618)
Screenshot: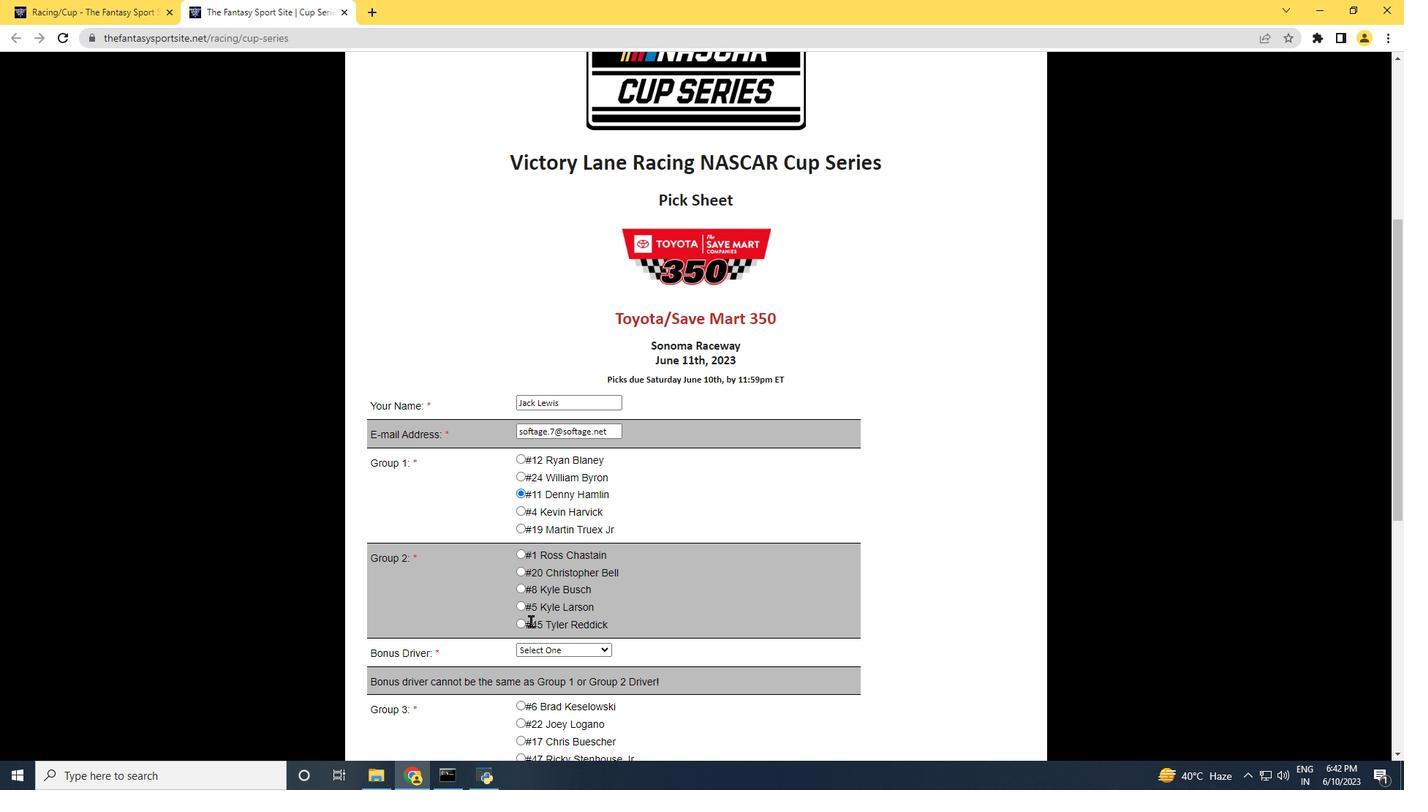 
Action: Mouse scrolled (533, 617) with delta (0, 0)
Screenshot: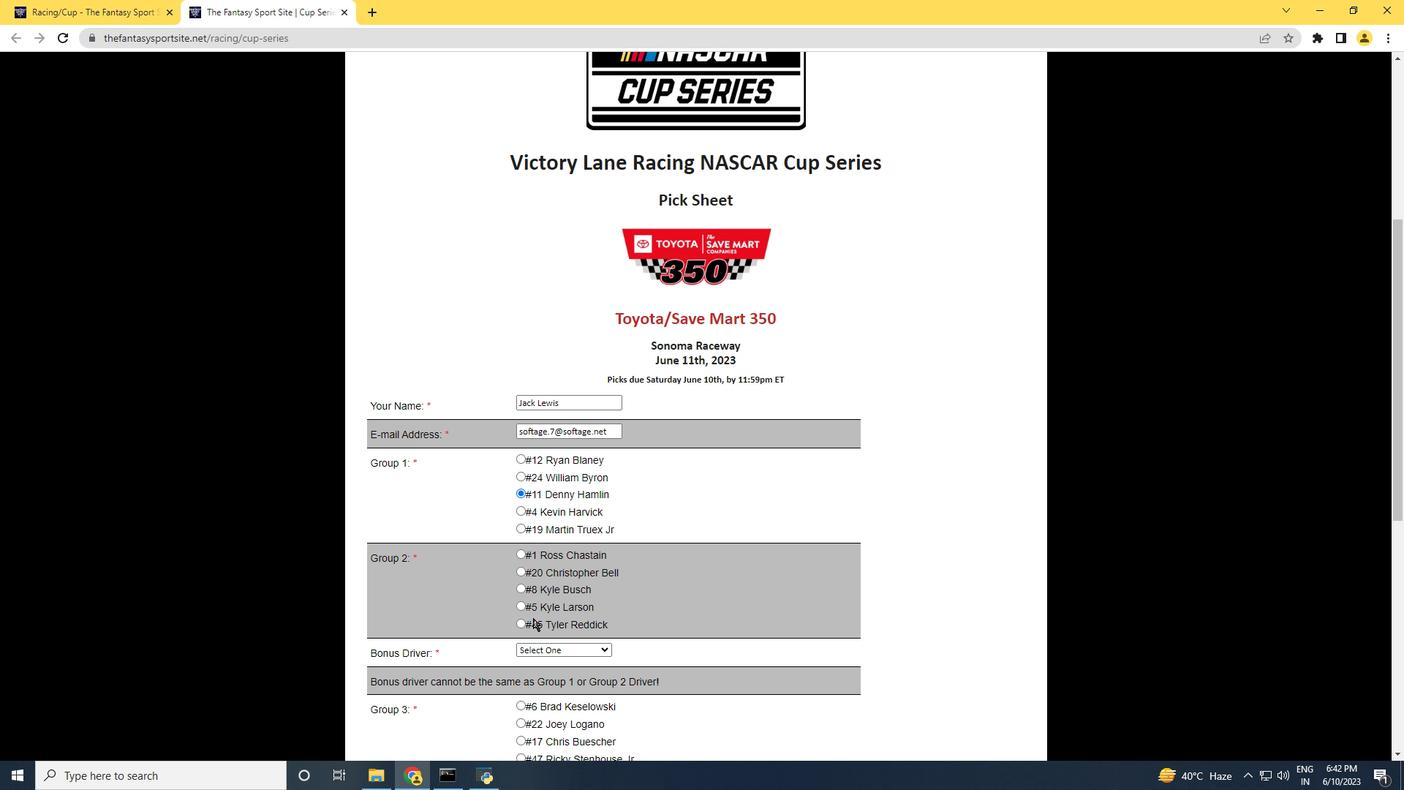 
Action: Mouse moved to (519, 511)
Screenshot: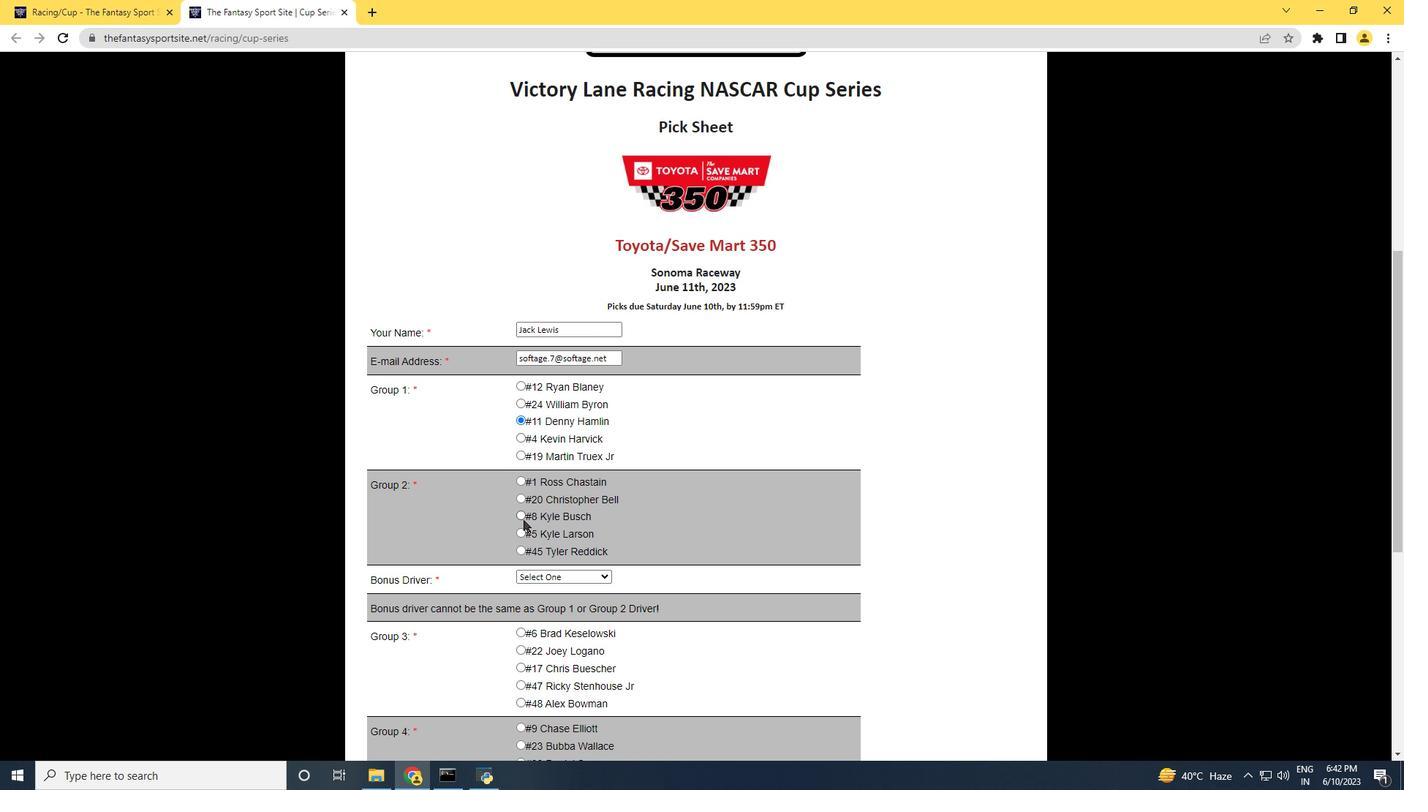 
Action: Mouse pressed left at (519, 511)
Screenshot: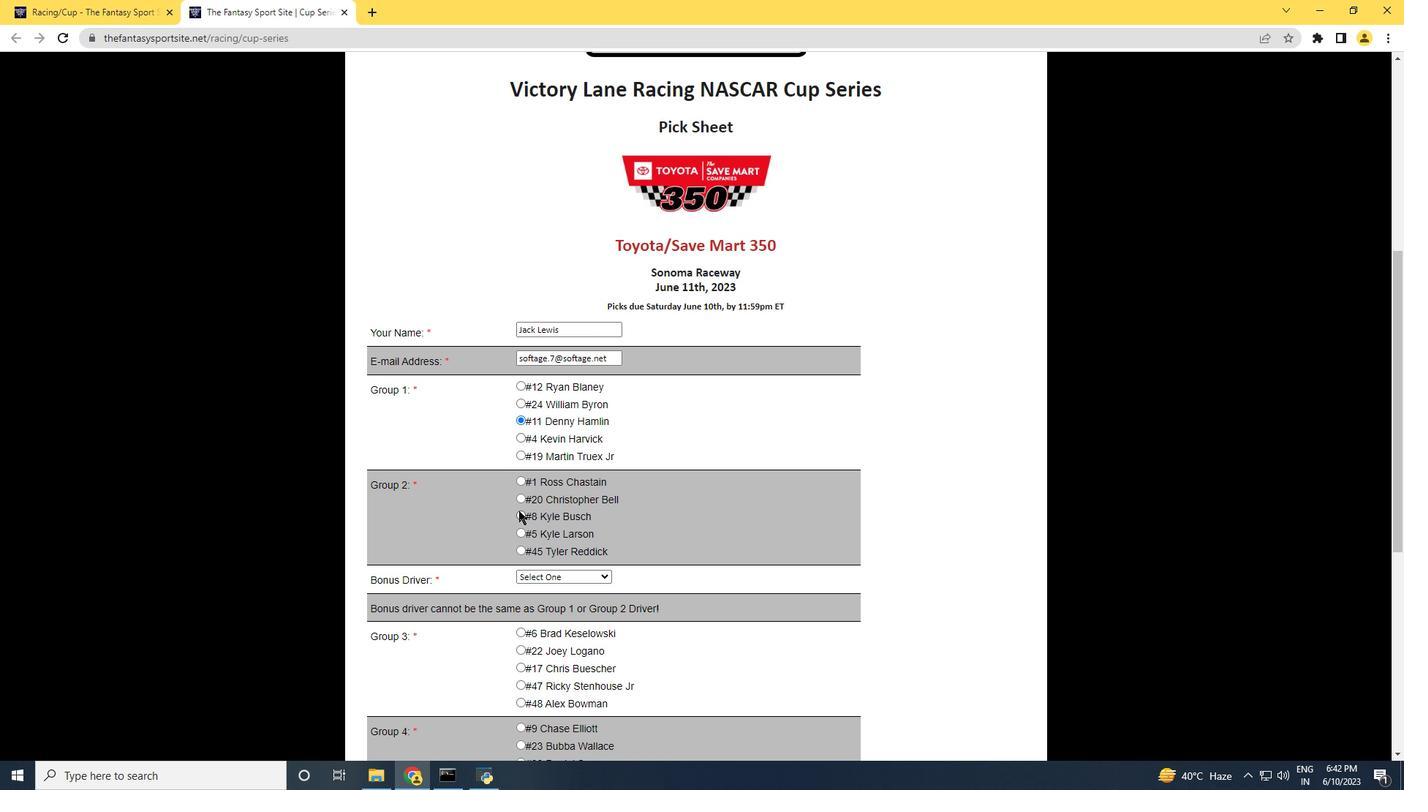 
Action: Mouse moved to (524, 531)
Screenshot: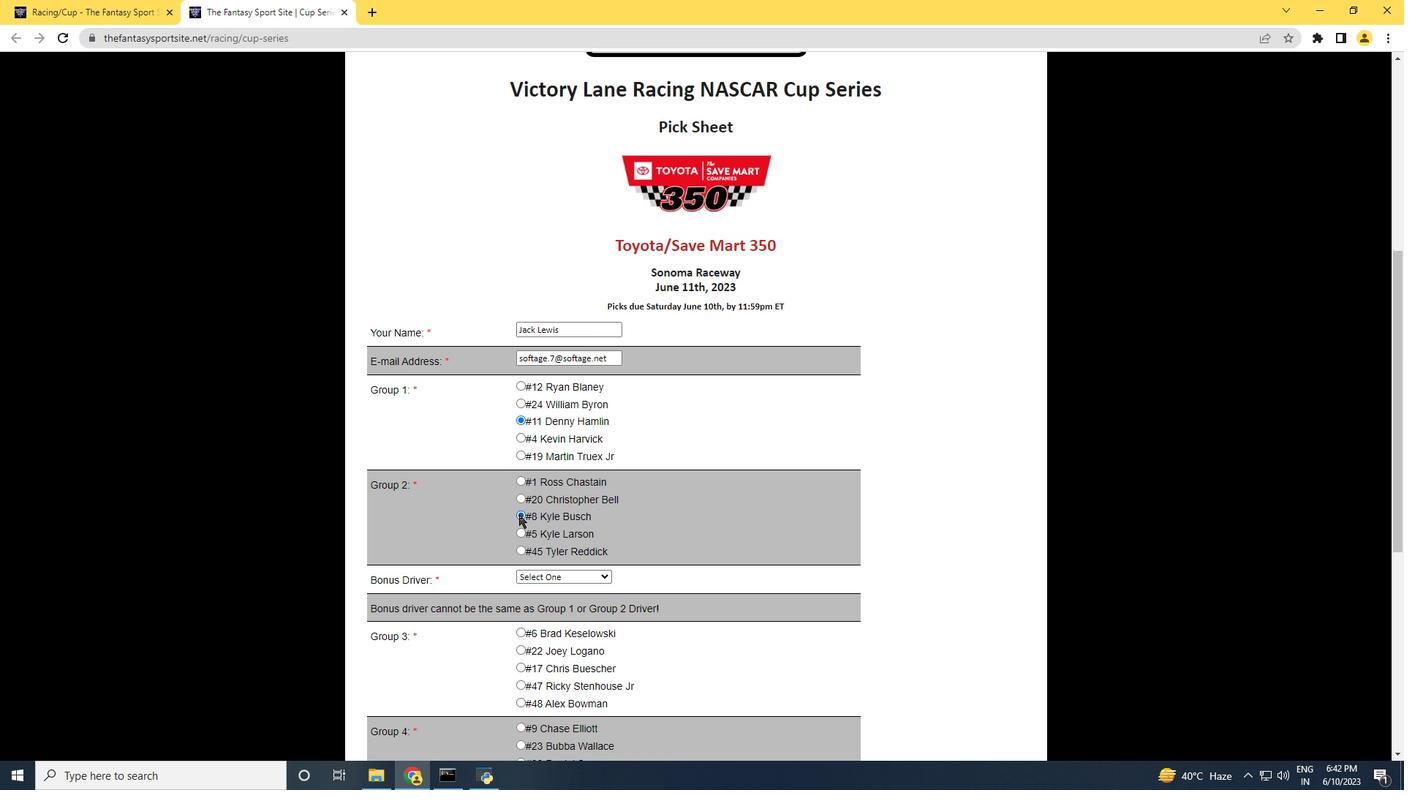 
Action: Mouse scrolled (524, 530) with delta (0, 0)
Screenshot: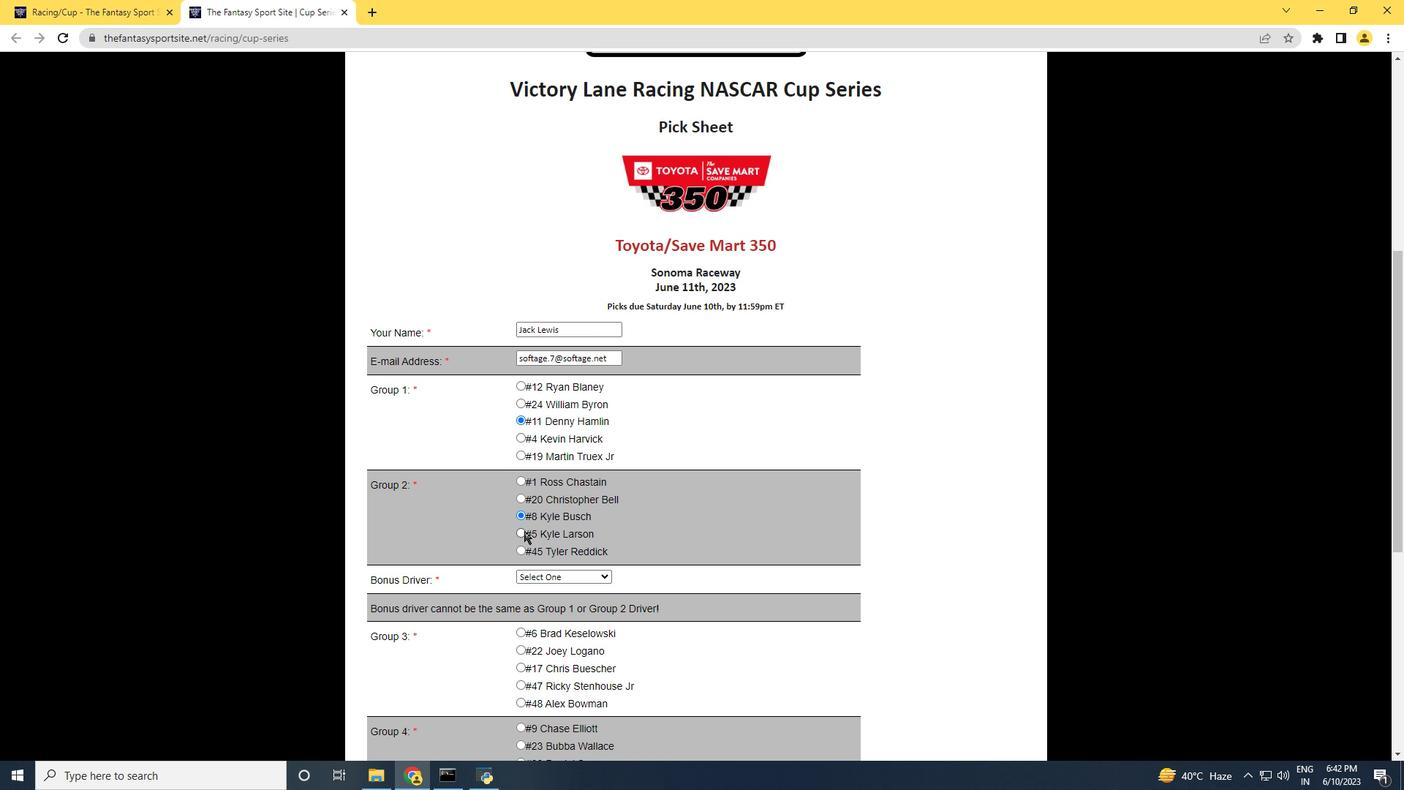 
Action: Mouse moved to (569, 504)
Screenshot: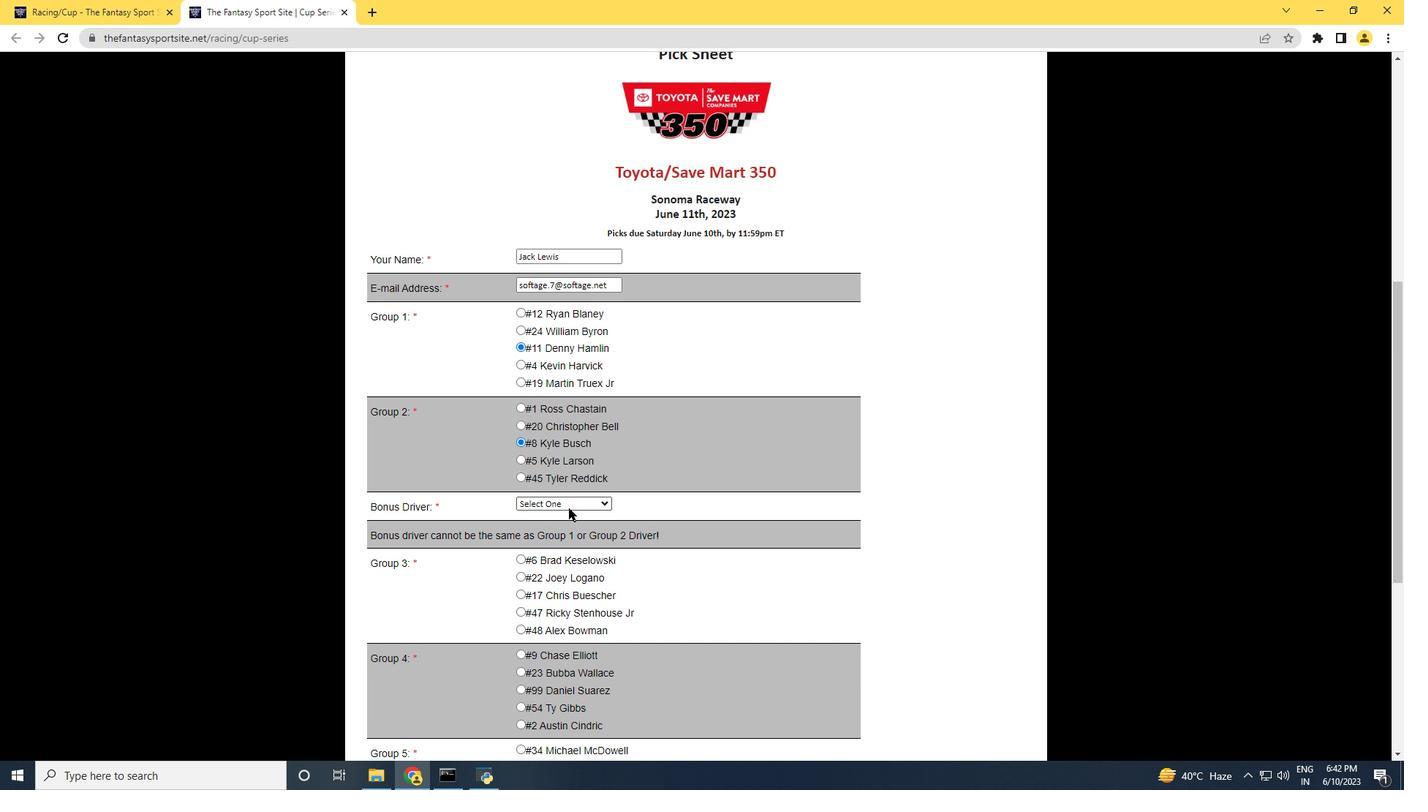 
Action: Mouse pressed left at (569, 504)
Screenshot: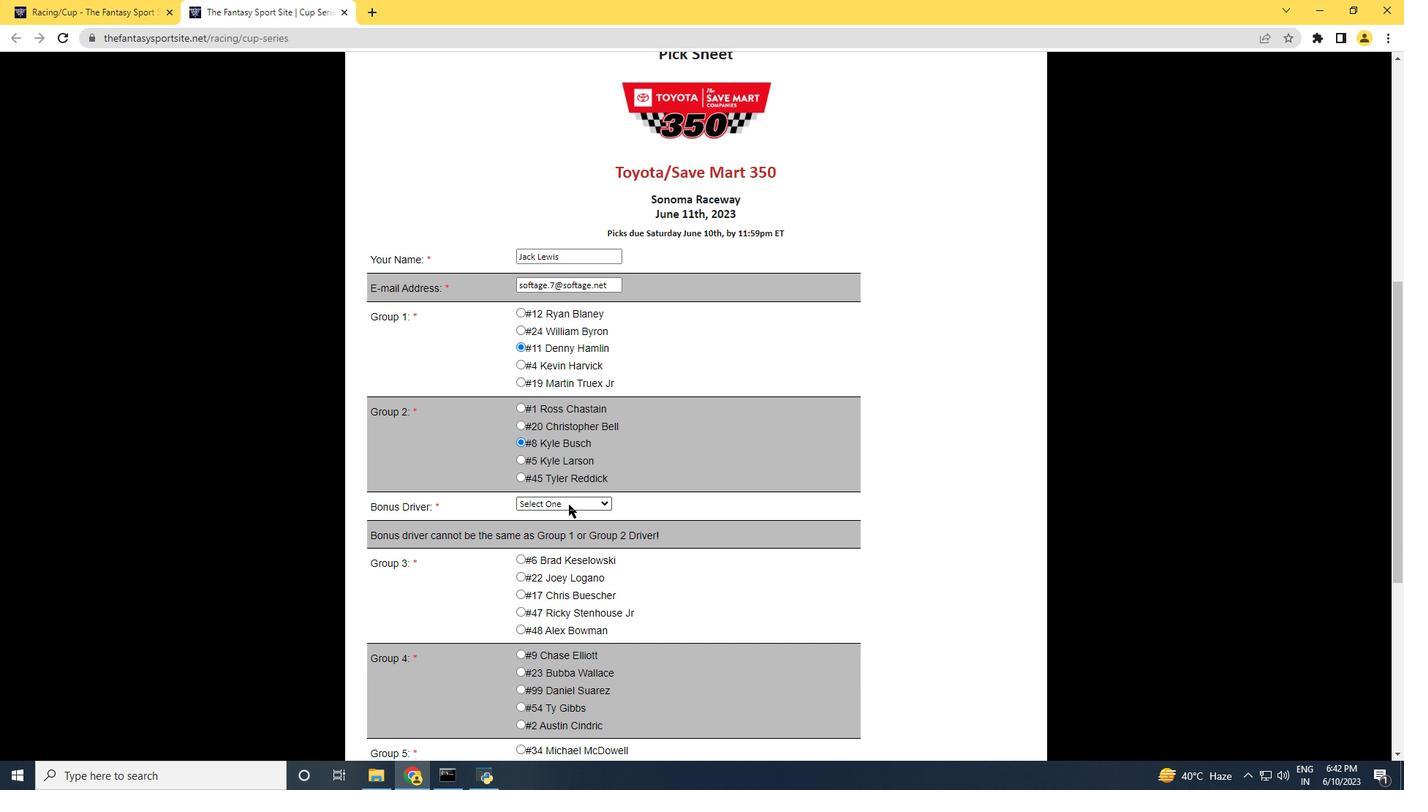 
Action: Mouse moved to (553, 584)
Screenshot: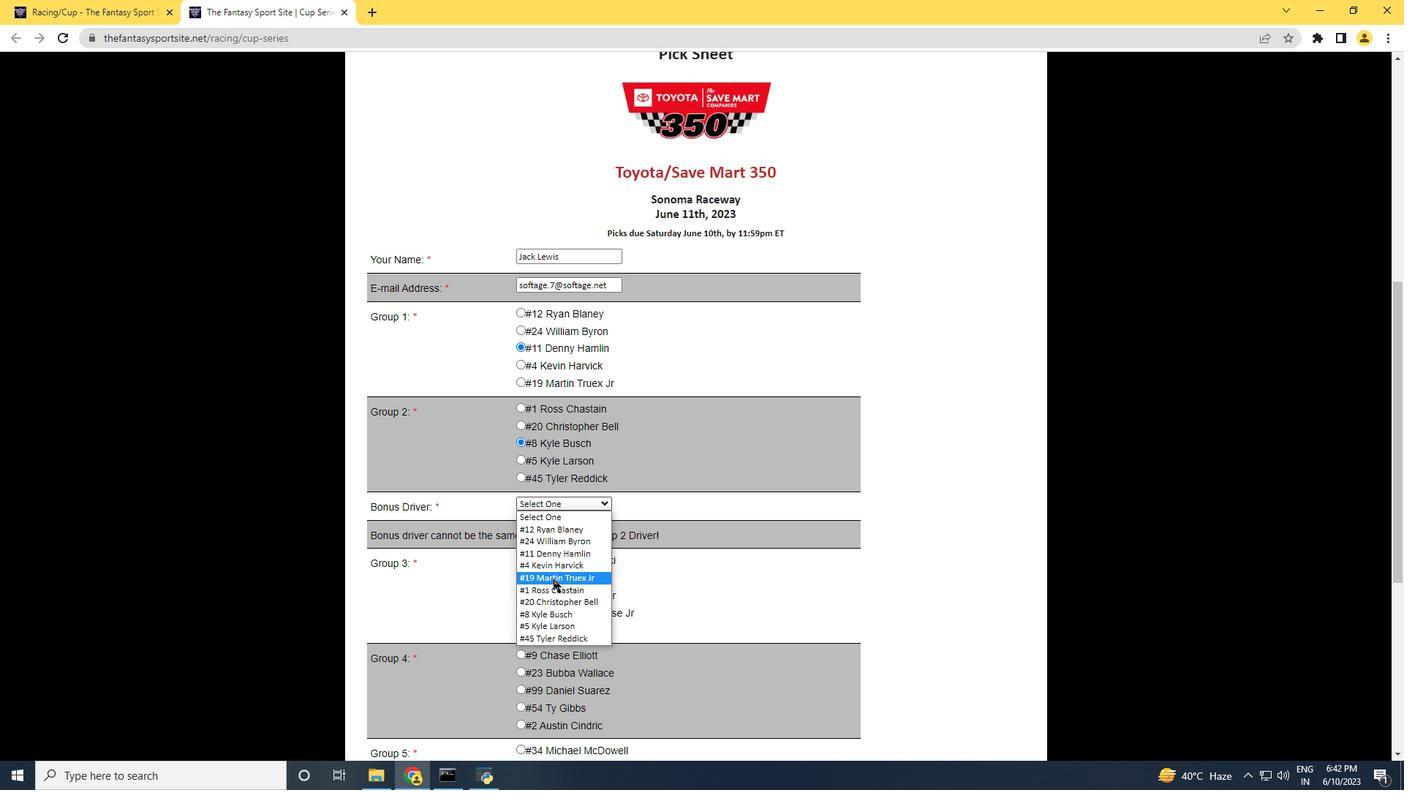 
Action: Mouse scrolled (553, 583) with delta (0, 0)
Screenshot: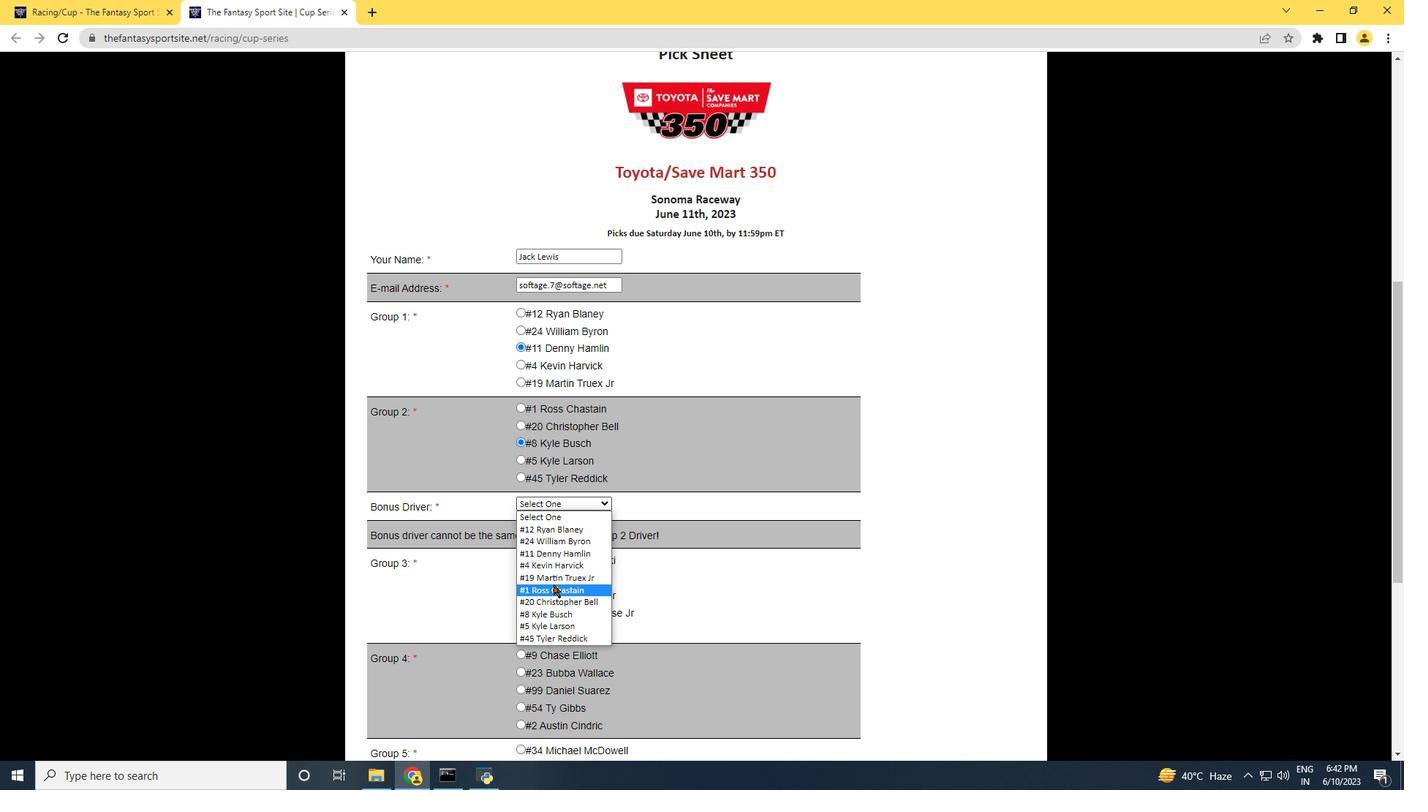 
Action: Mouse scrolled (553, 583) with delta (0, 0)
Screenshot: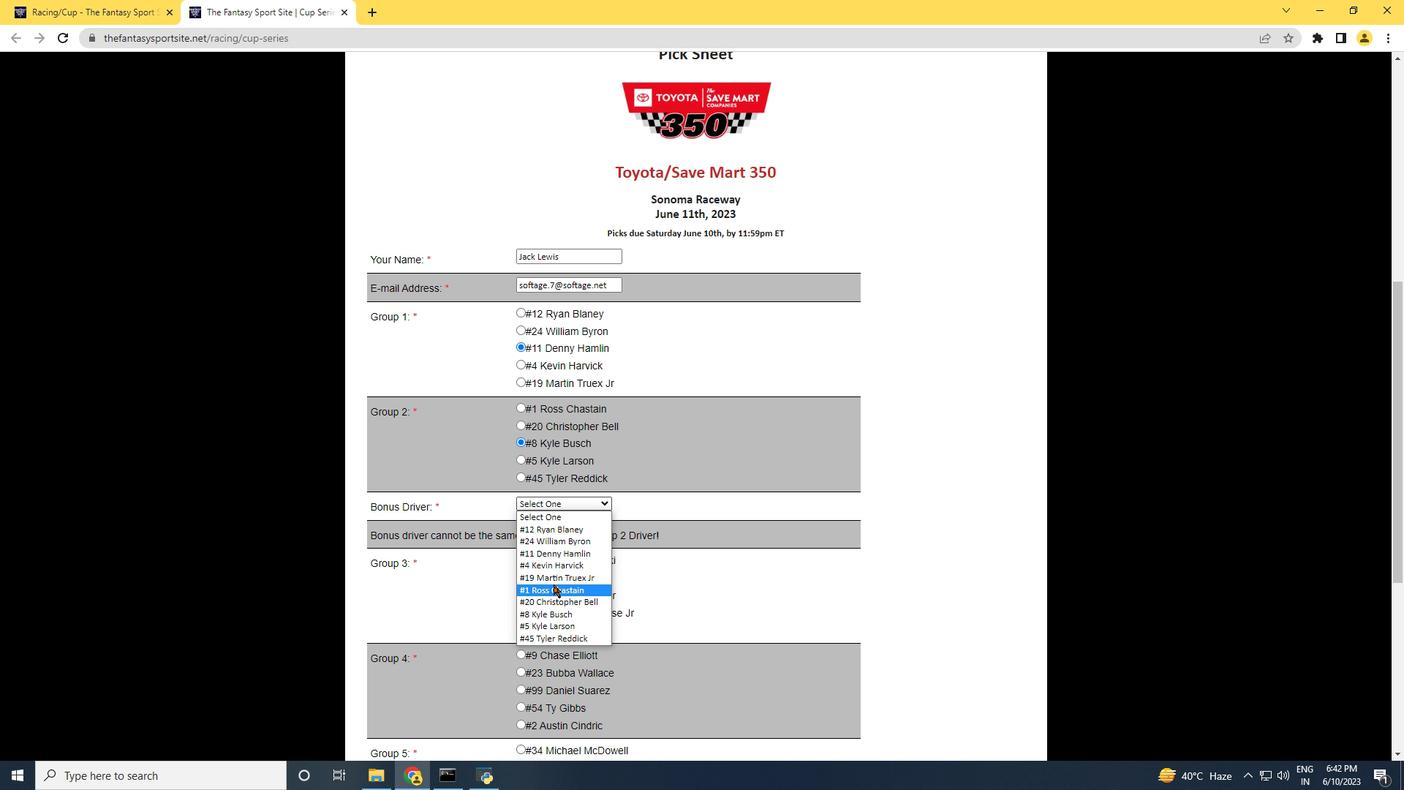 
Action: Mouse scrolled (553, 583) with delta (0, 0)
Screenshot: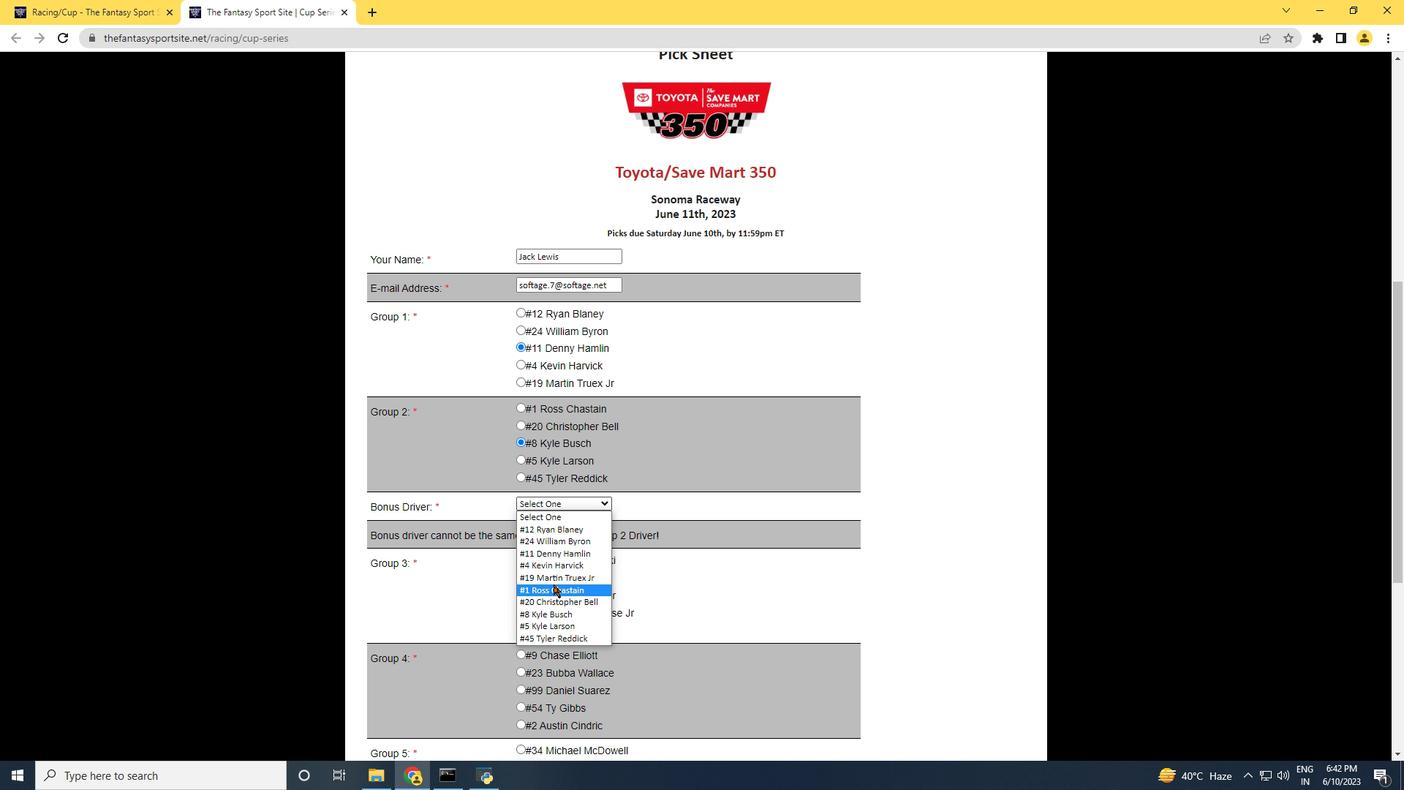 
Action: Mouse moved to (548, 615)
Screenshot: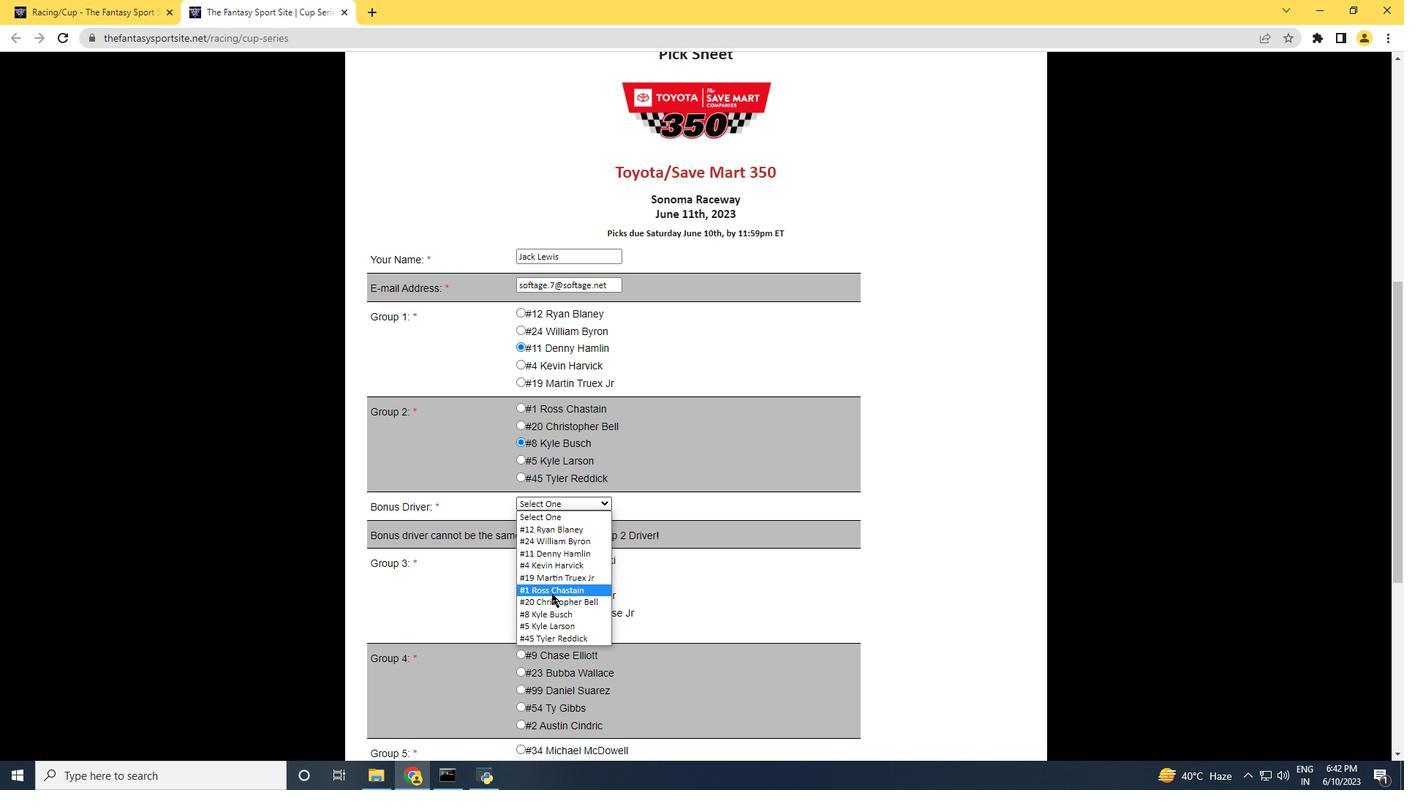 
Action: Mouse scrolled (548, 615) with delta (0, 0)
Screenshot: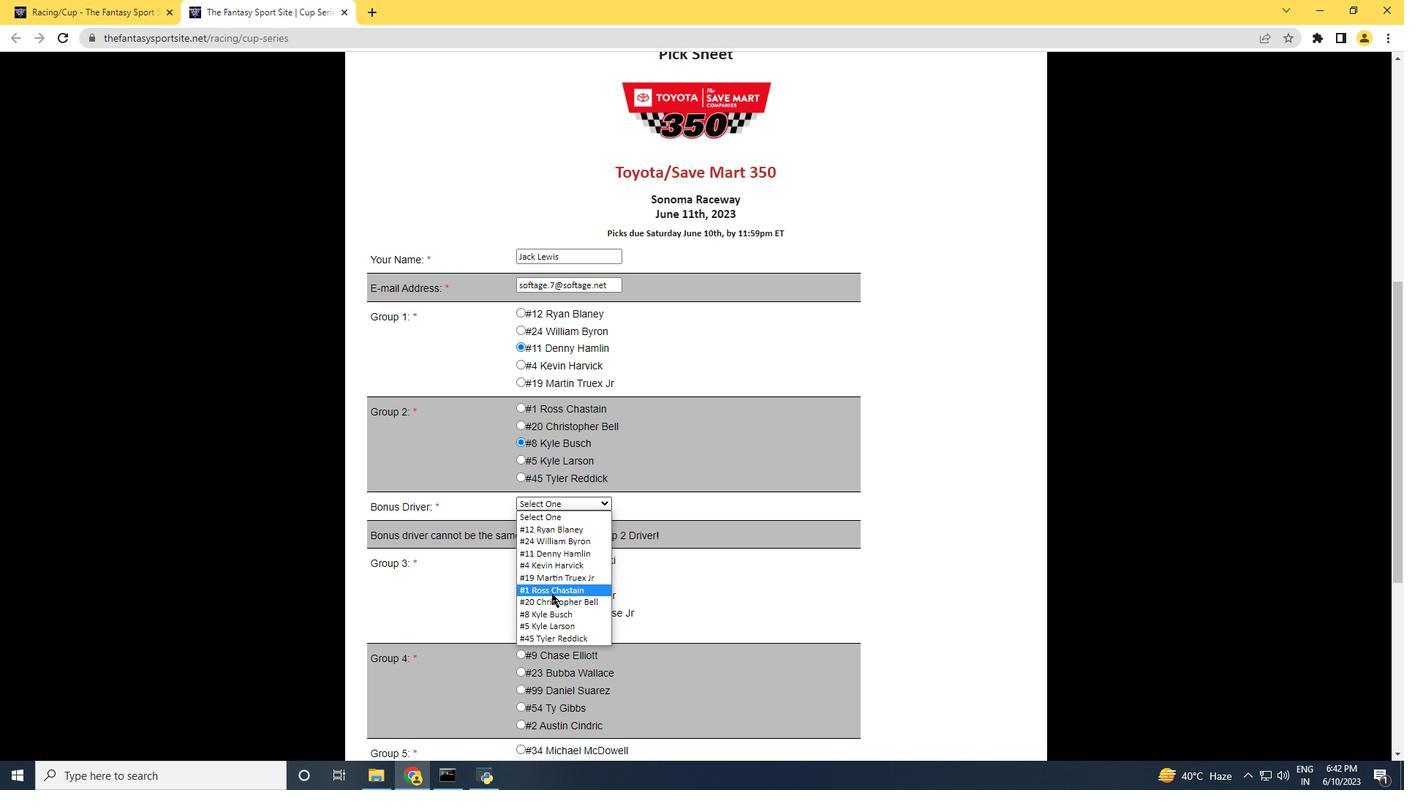 
Action: Mouse moved to (547, 619)
Screenshot: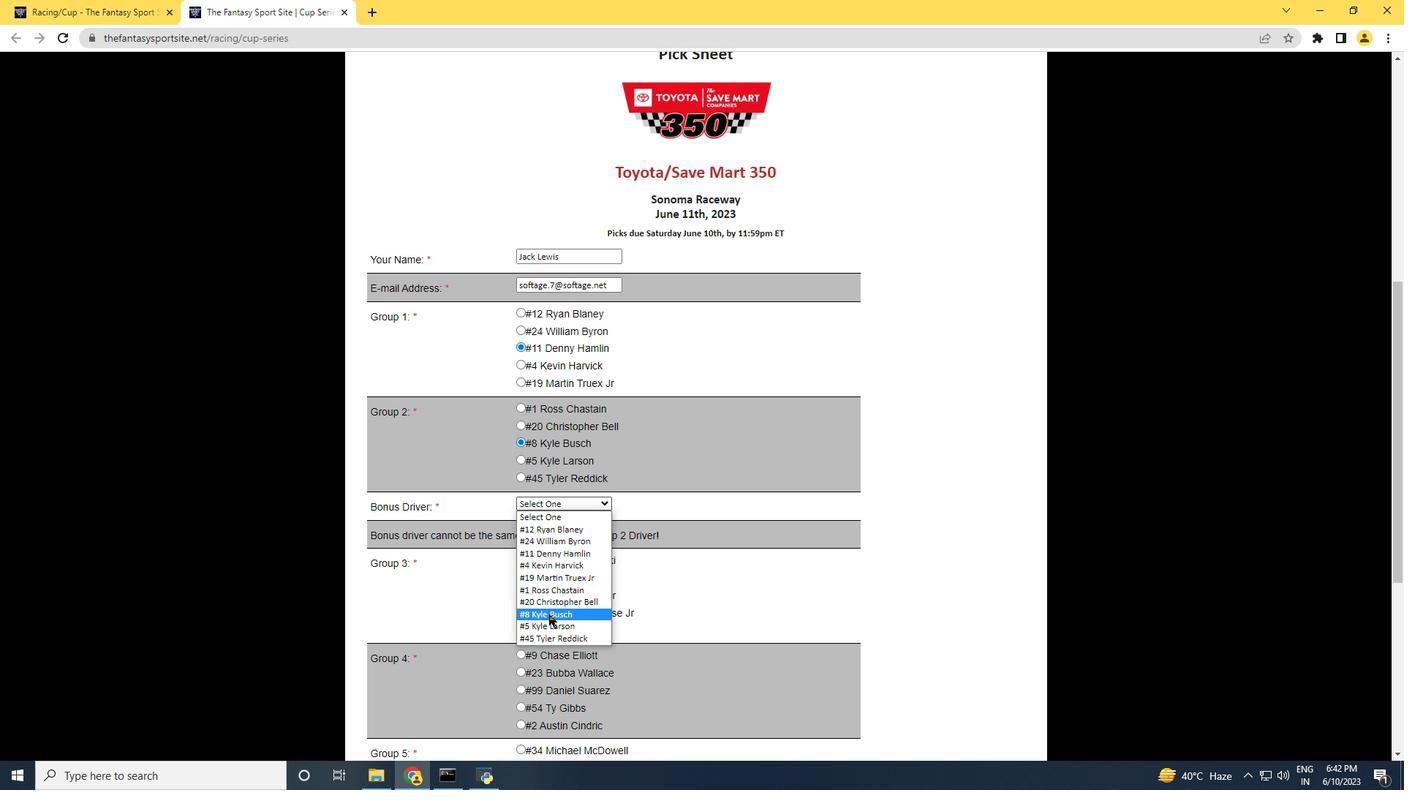 
Action: Mouse scrolled (547, 618) with delta (0, 0)
Screenshot: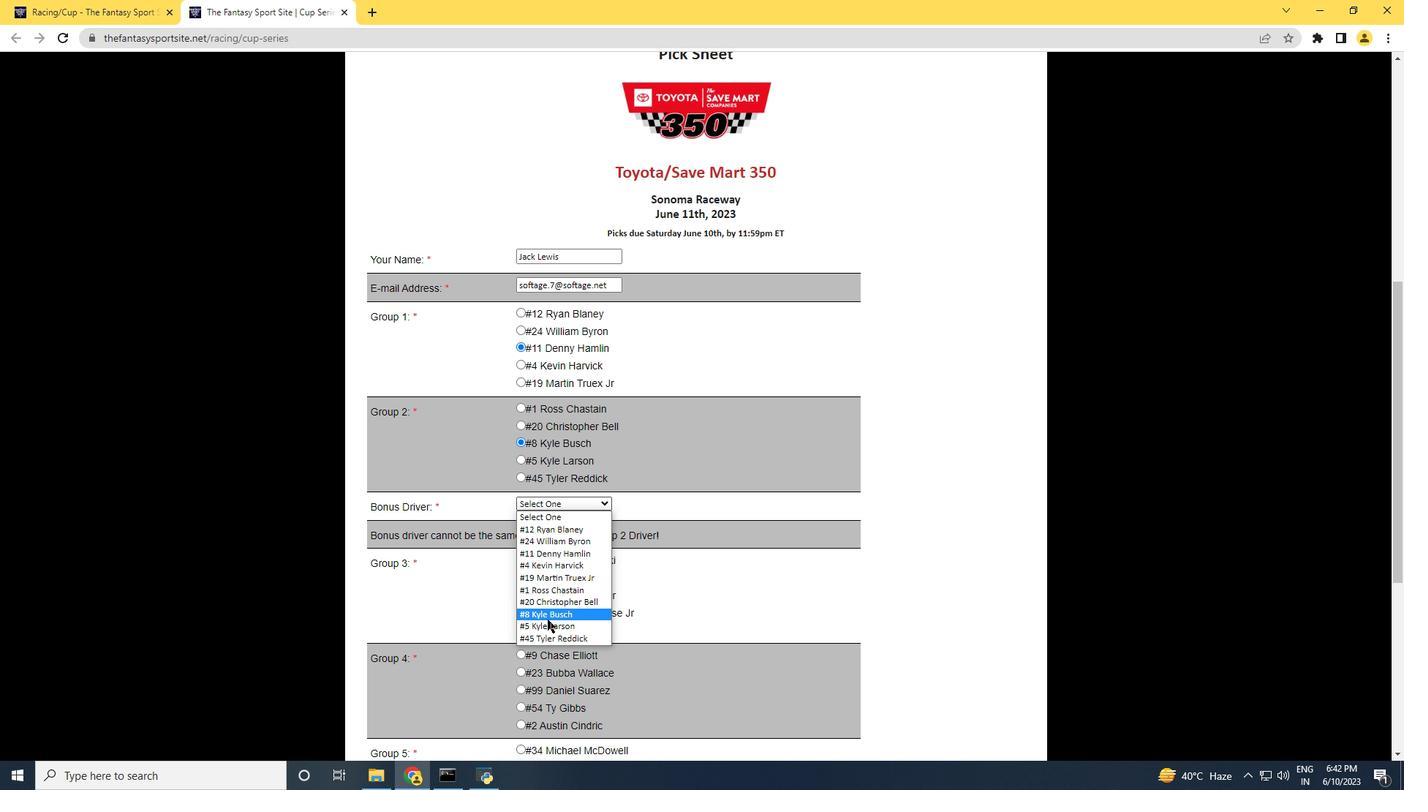 
Action: Mouse moved to (538, 544)
Screenshot: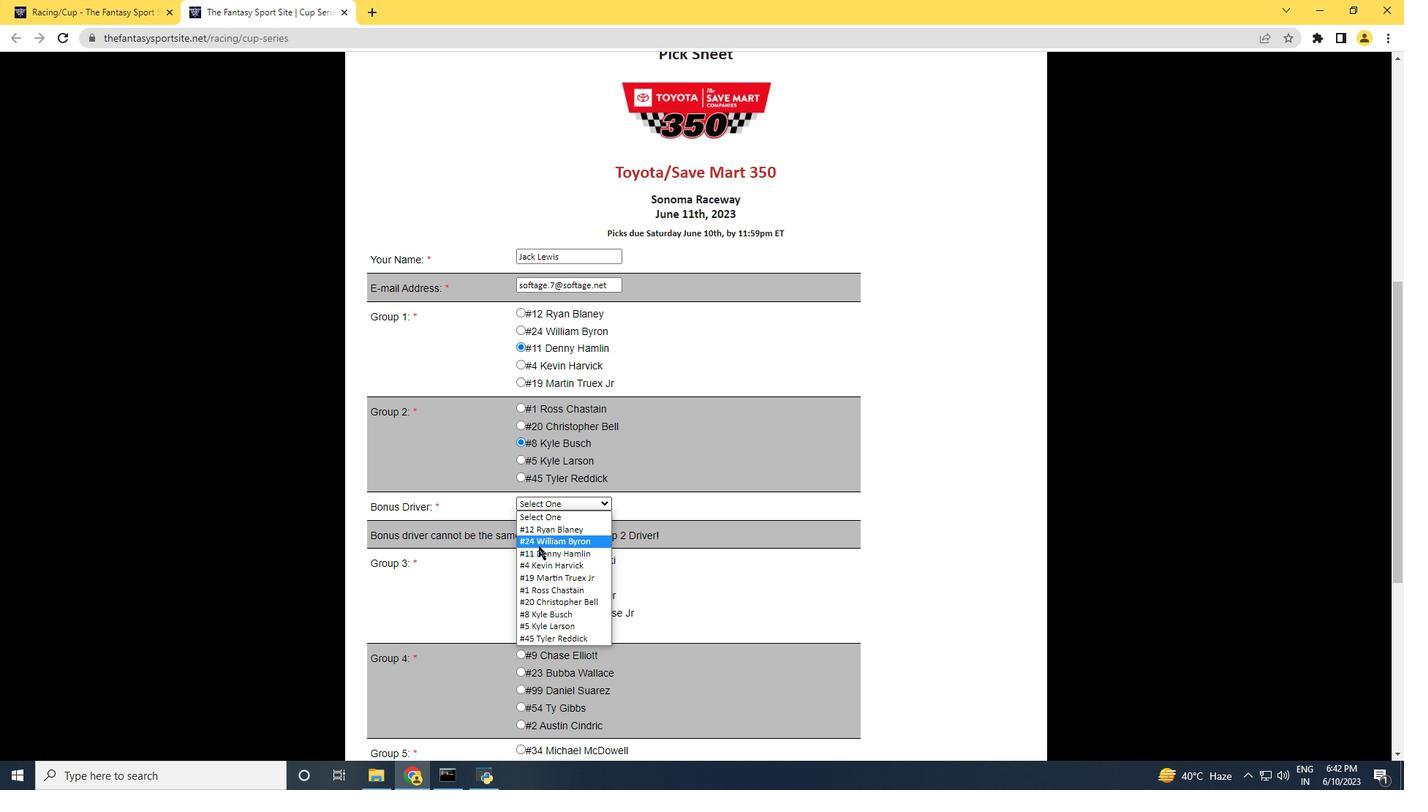 
Action: Mouse pressed left at (538, 544)
Screenshot: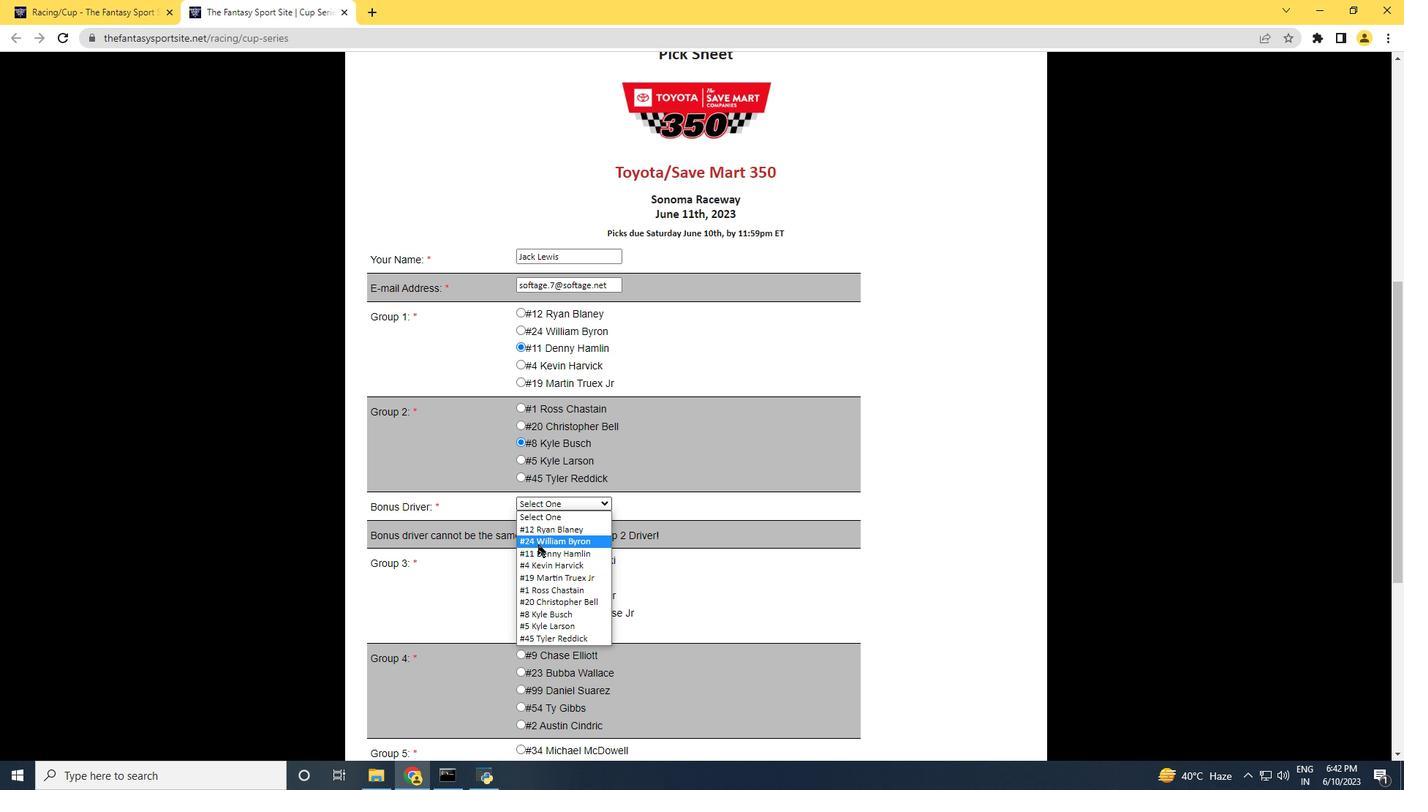 
Action: Mouse moved to (542, 595)
Screenshot: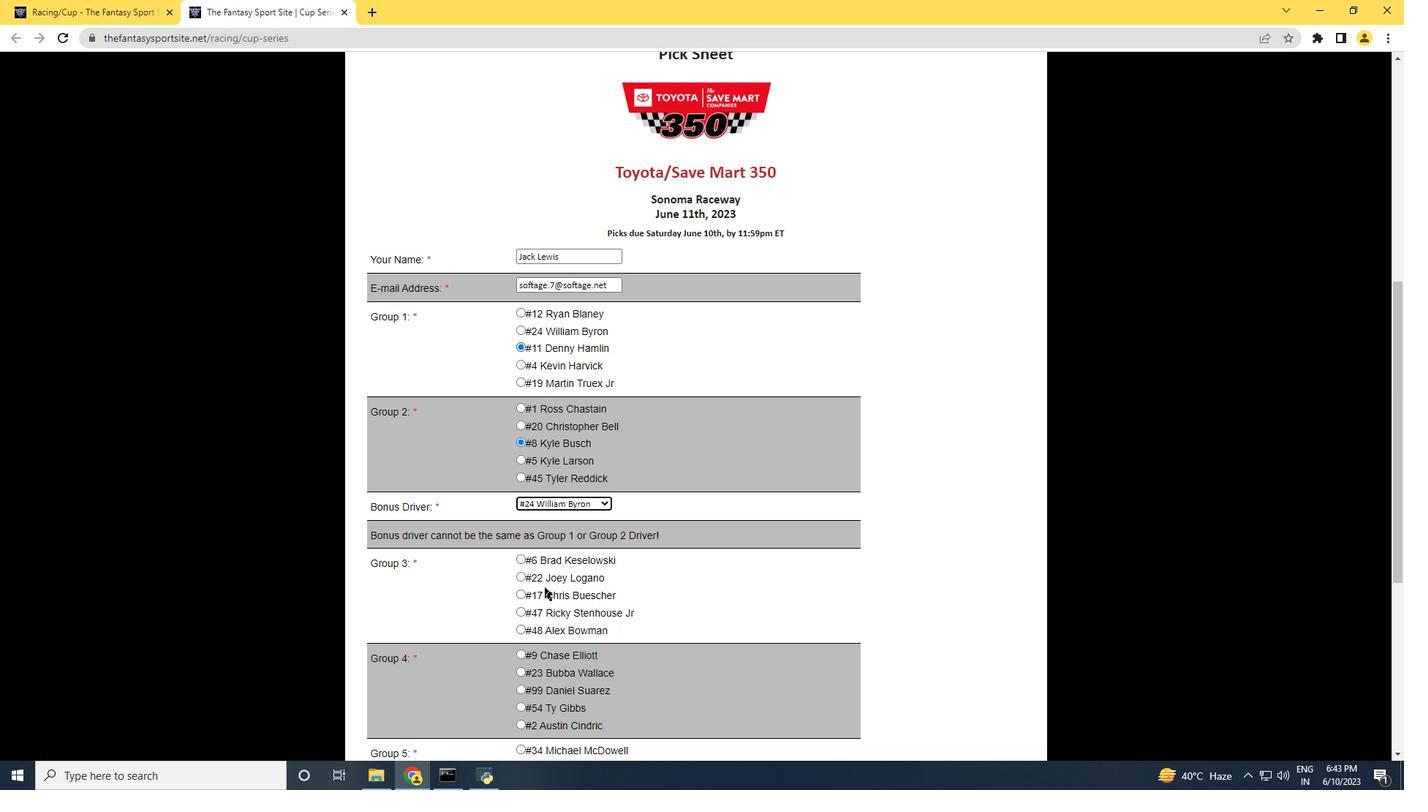 
Action: Mouse scrolled (542, 594) with delta (0, 0)
Screenshot: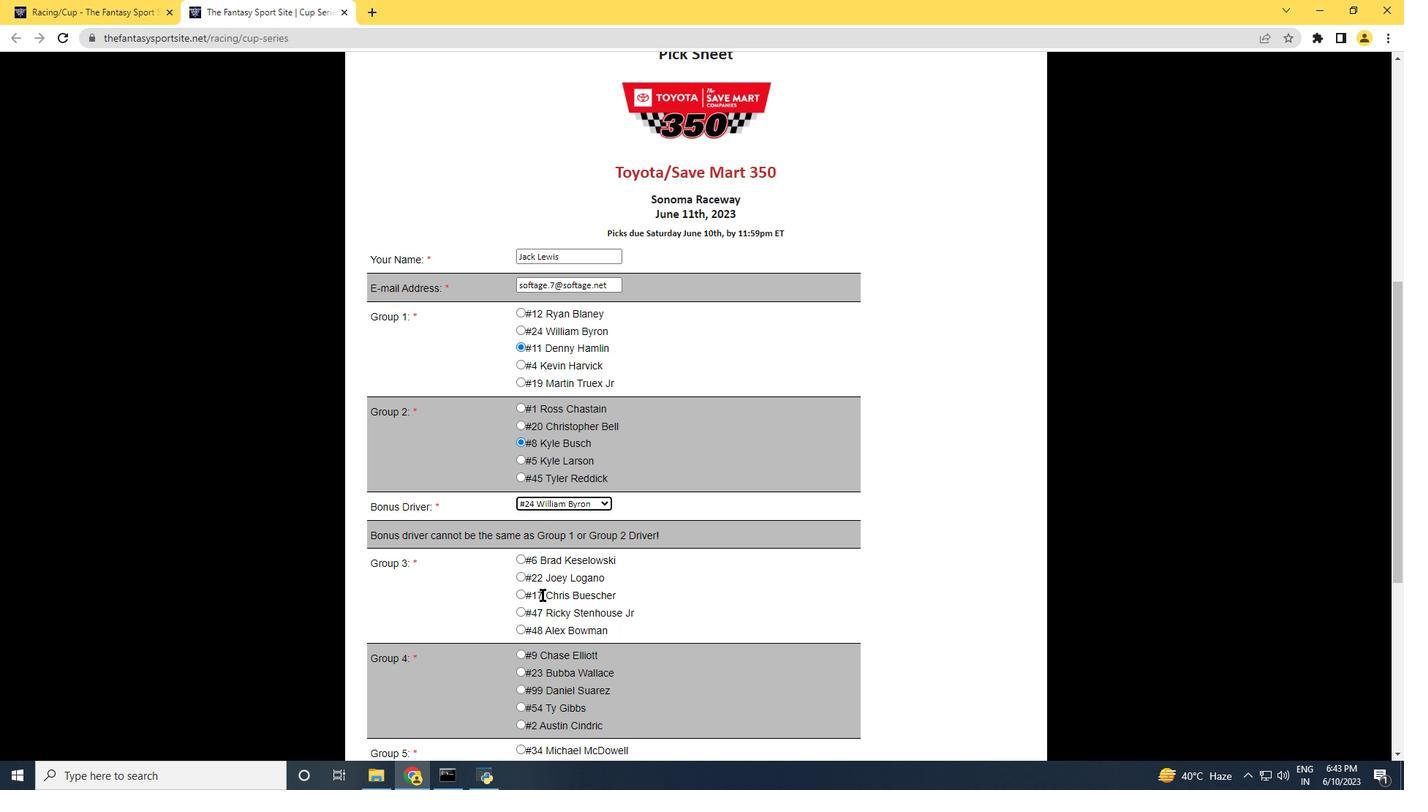 
Action: Mouse moved to (520, 504)
Screenshot: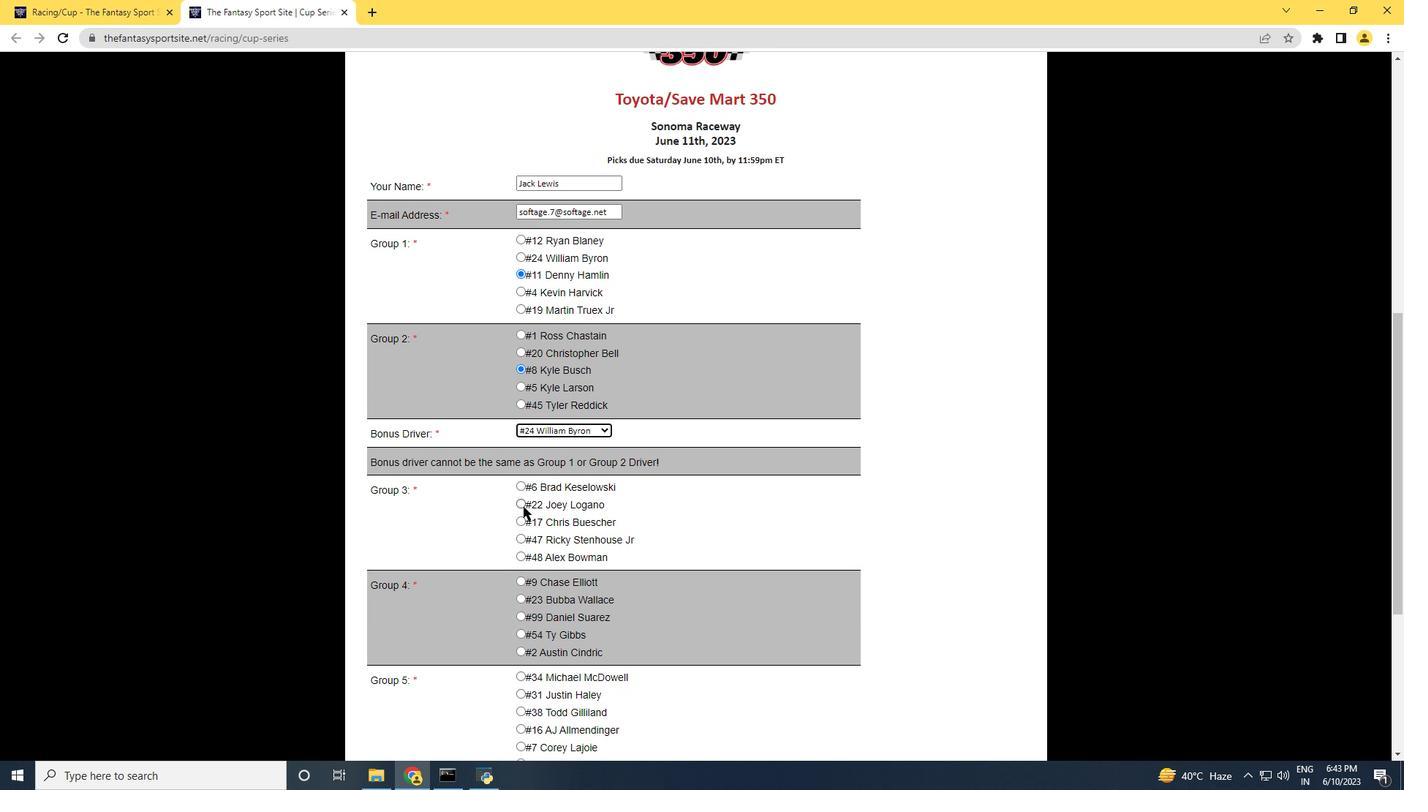 
Action: Mouse pressed left at (520, 504)
Screenshot: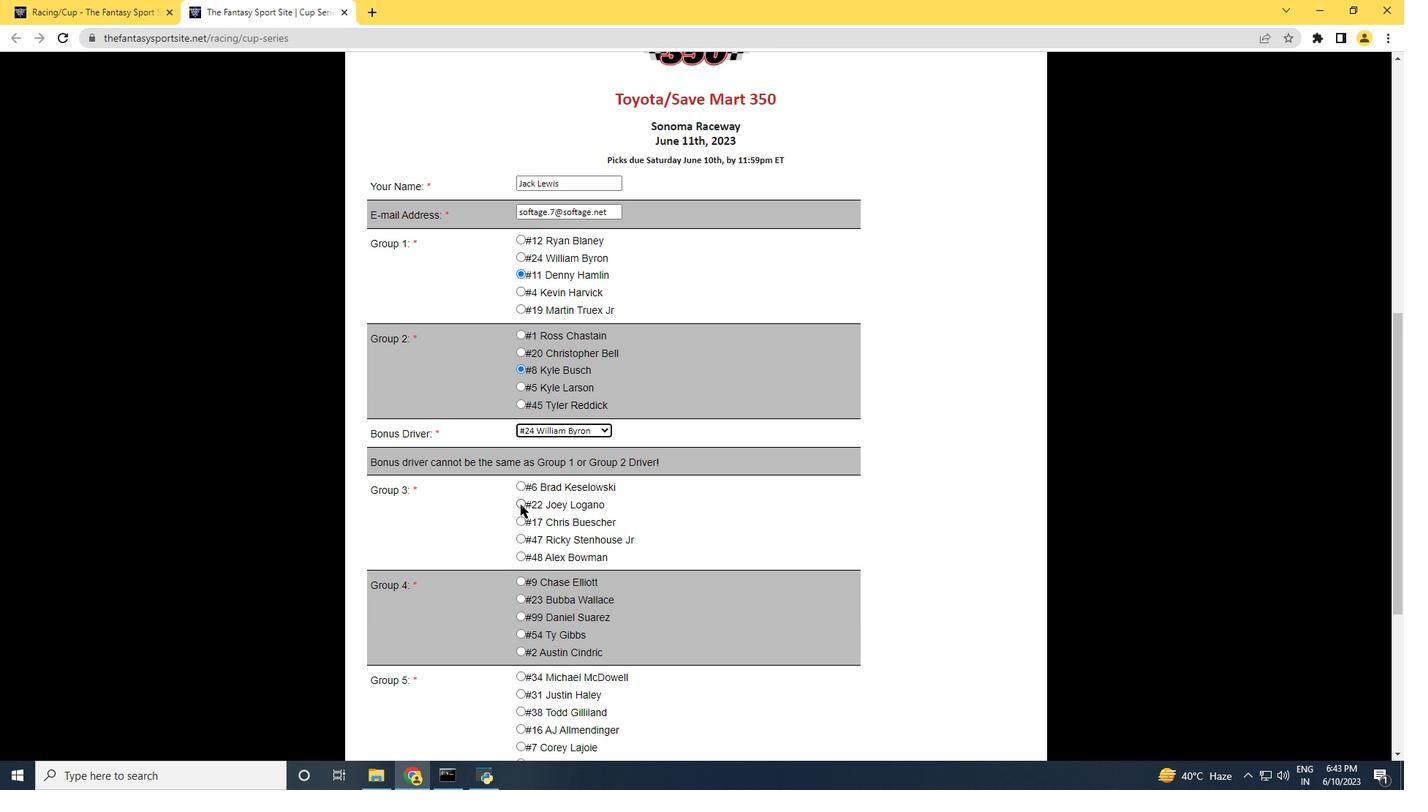 
Action: Mouse moved to (520, 506)
Screenshot: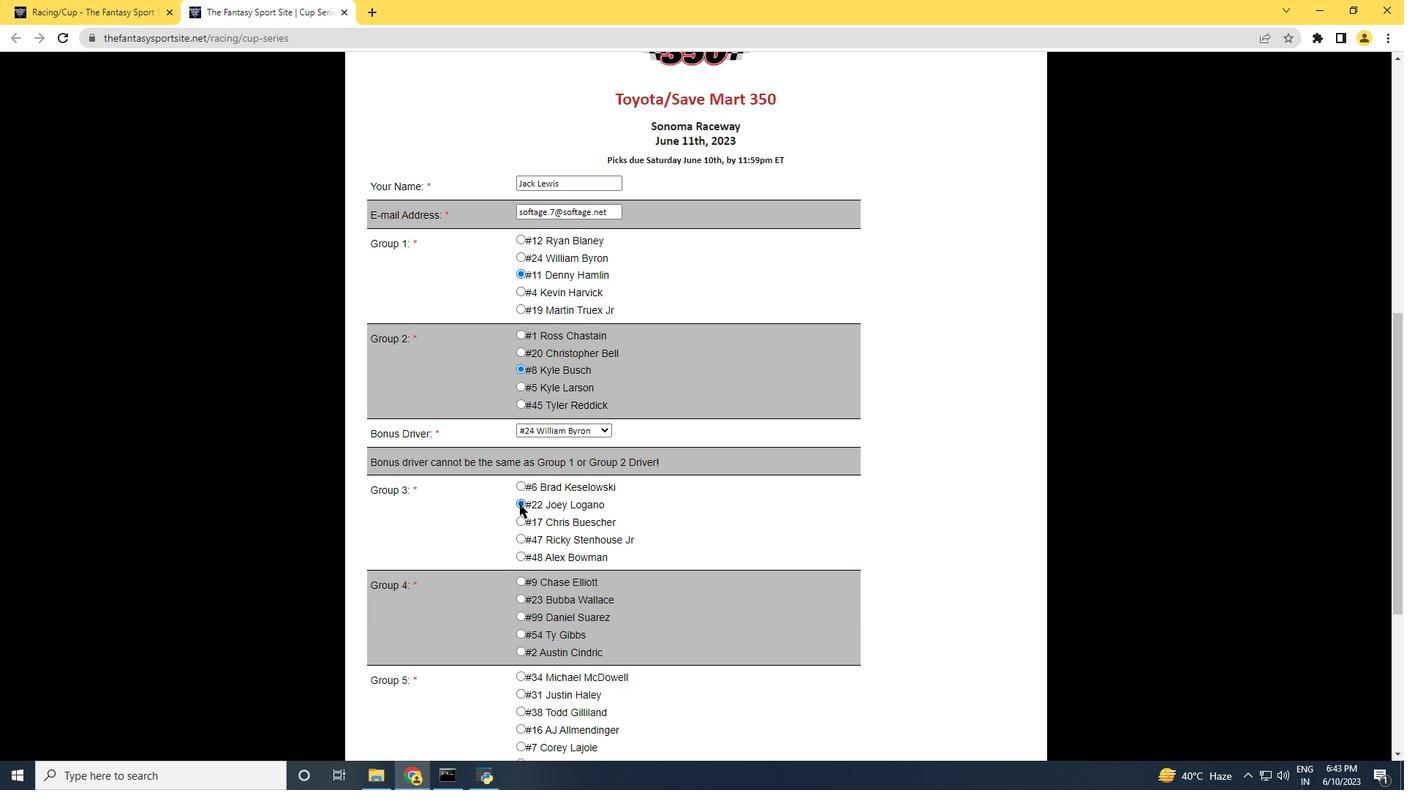 
Action: Mouse scrolled (520, 506) with delta (0, 0)
Screenshot: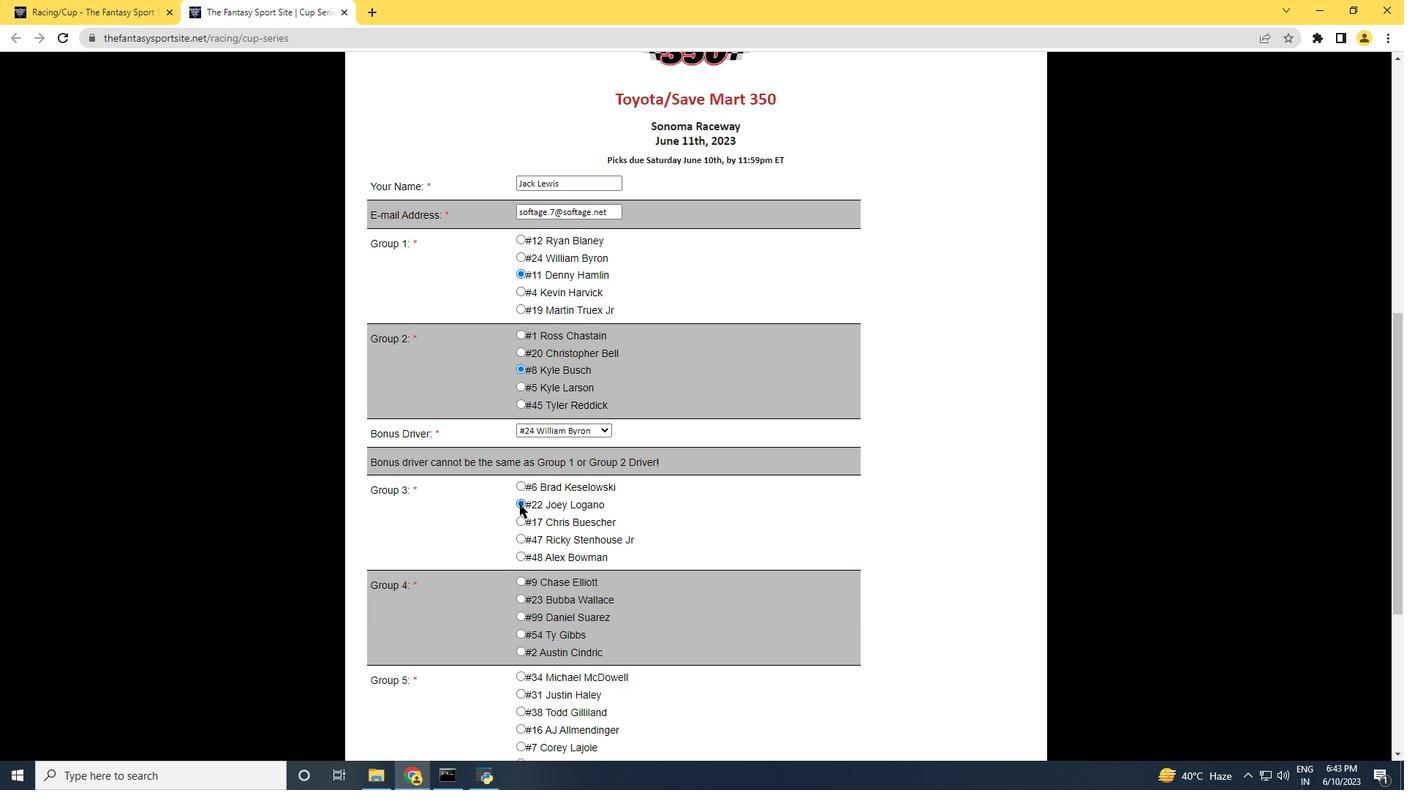 
Action: Mouse moved to (521, 528)
Screenshot: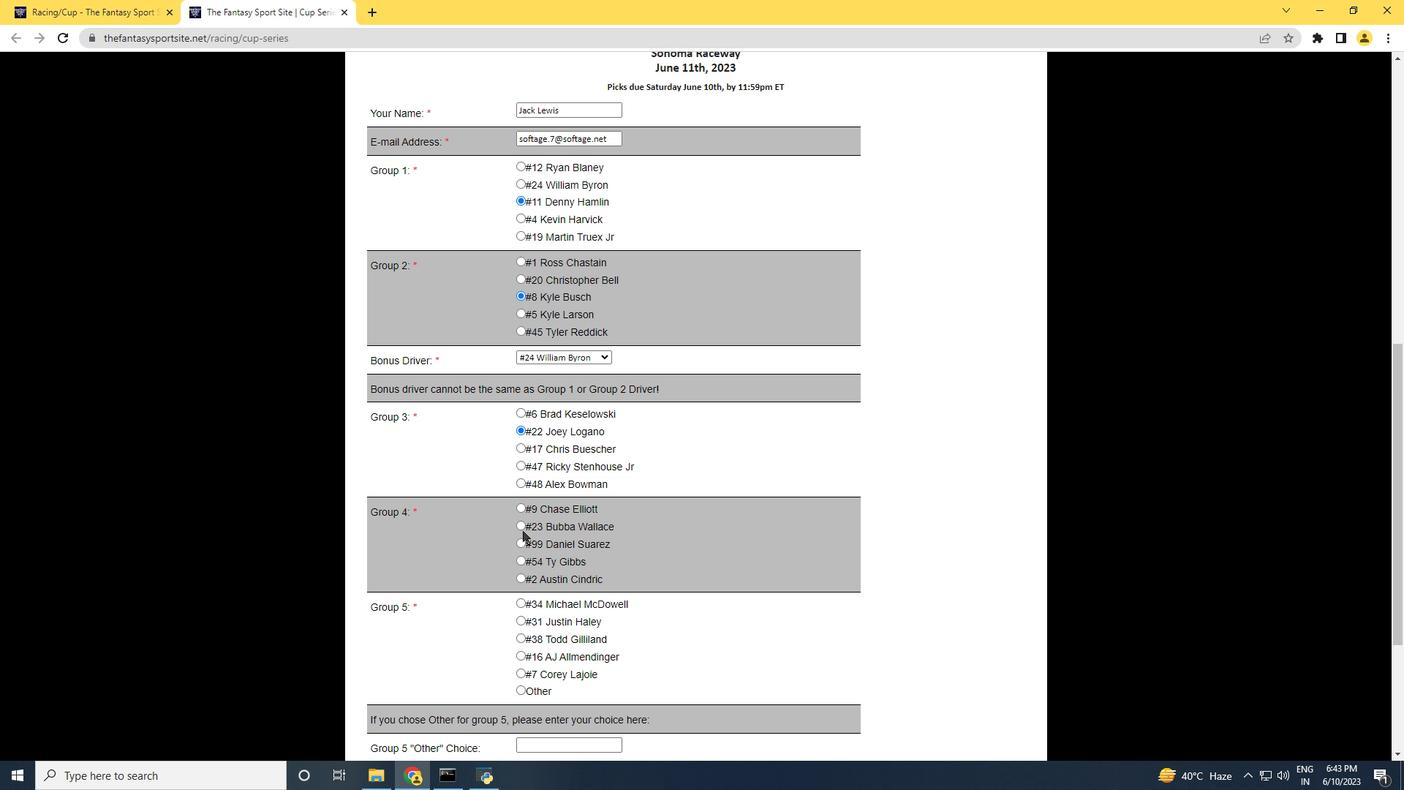 
Action: Mouse pressed left at (521, 528)
Screenshot: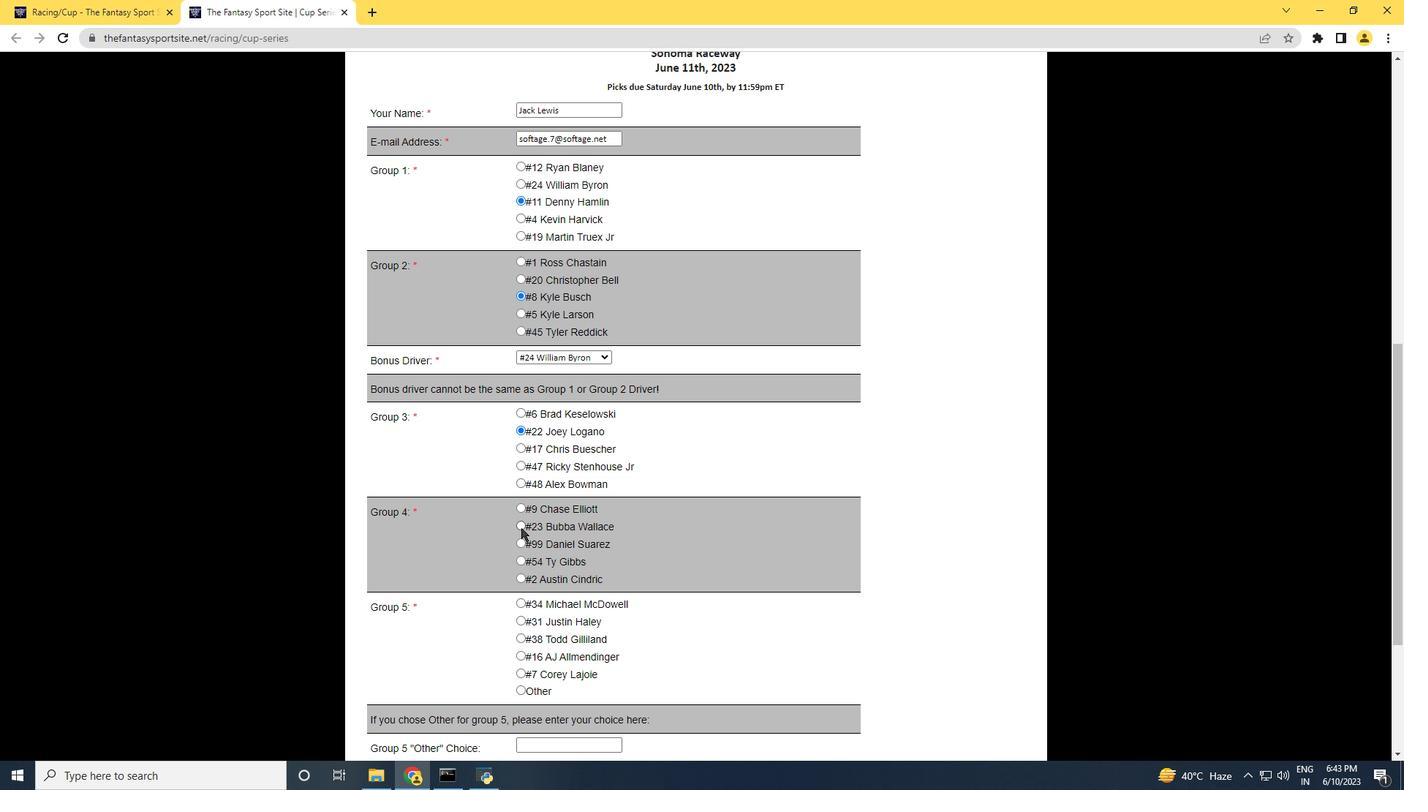 
Action: Mouse moved to (521, 574)
Screenshot: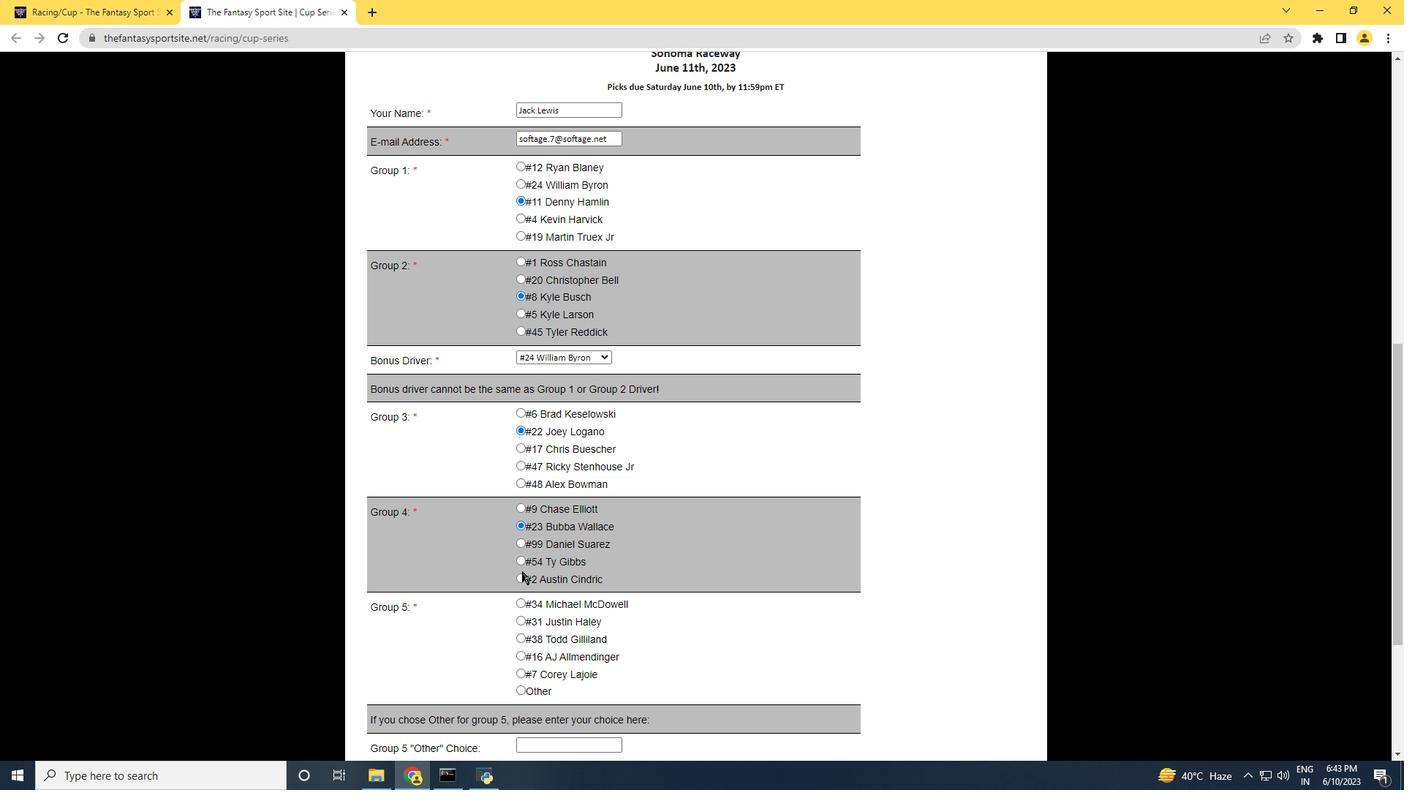 
Action: Mouse scrolled (521, 573) with delta (0, 0)
Screenshot: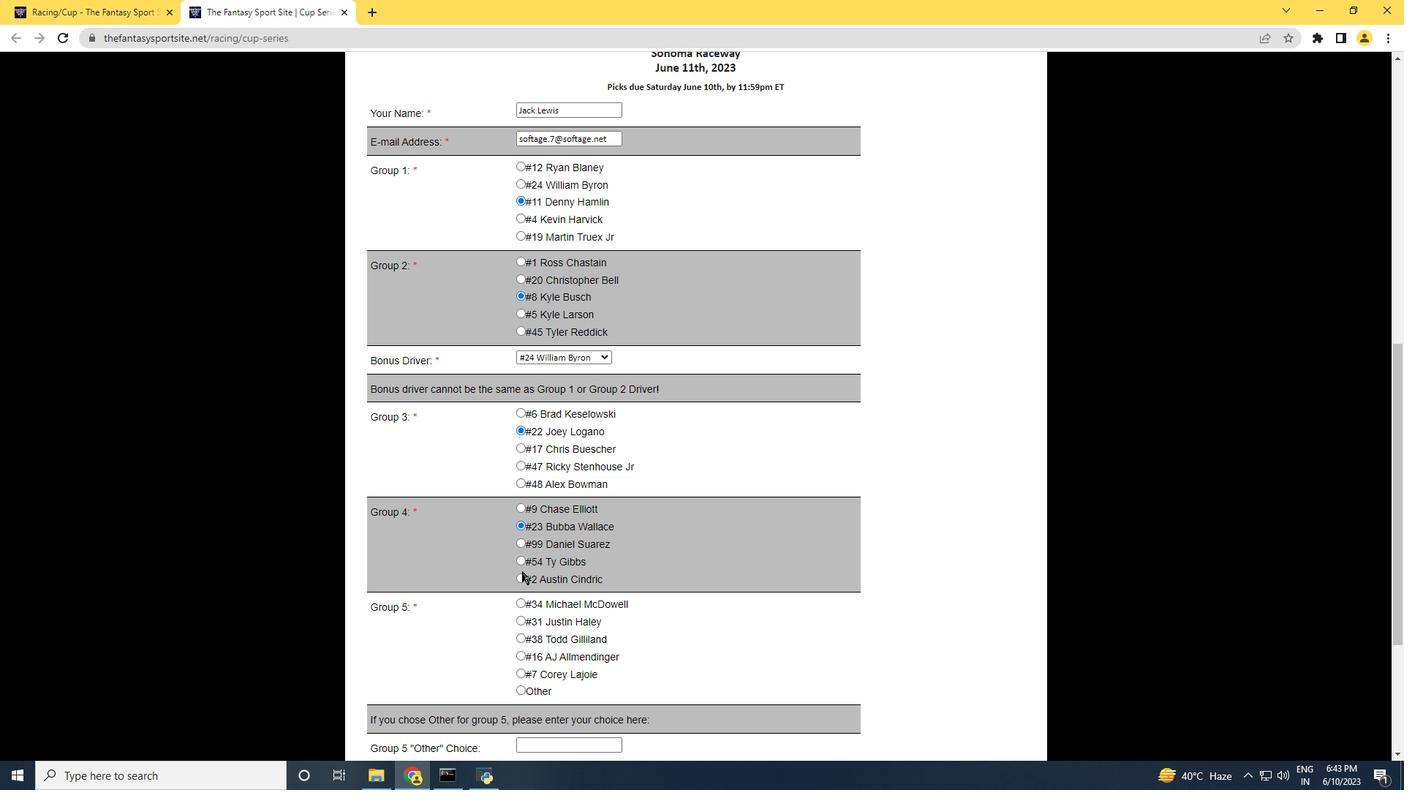 
Action: Mouse scrolled (521, 573) with delta (0, 0)
Screenshot: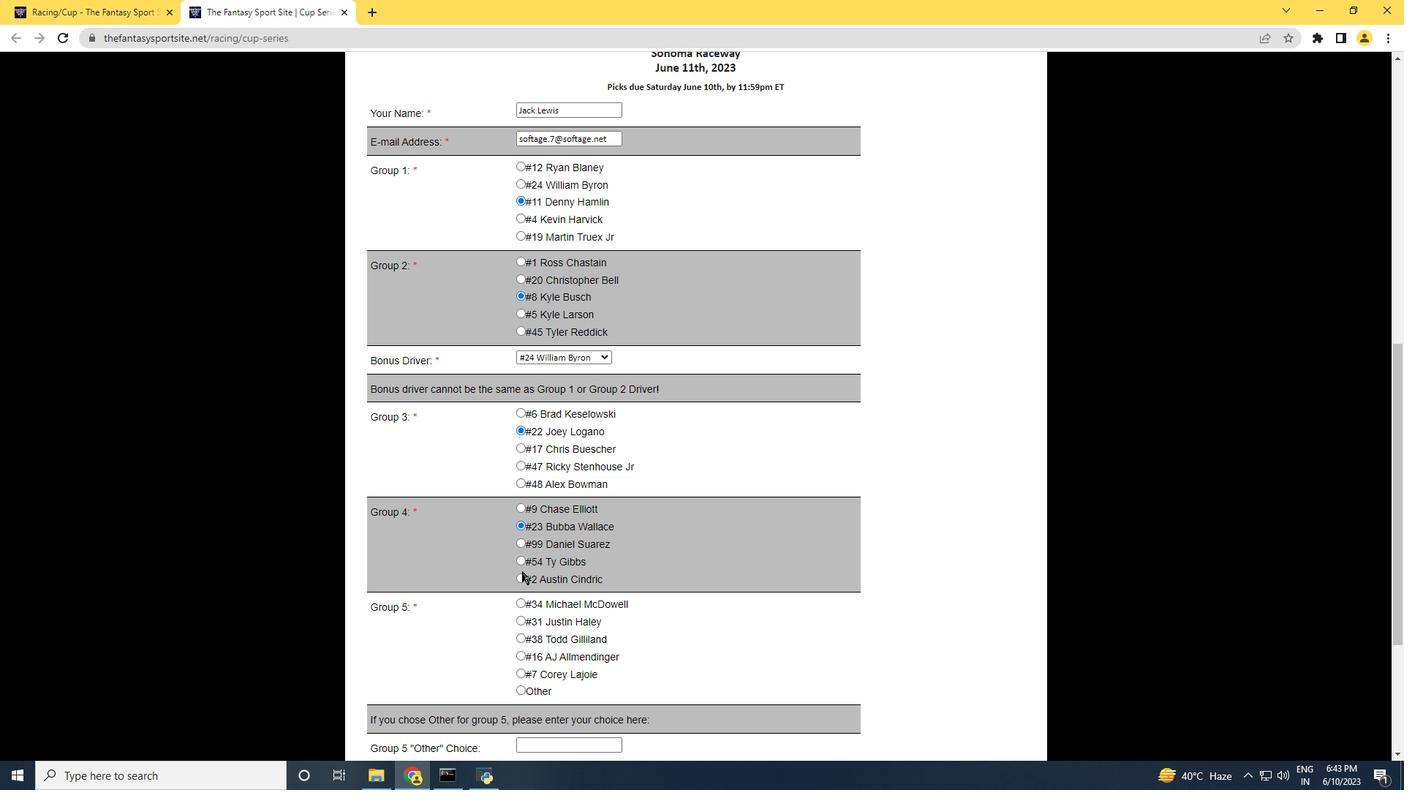 
Action: Mouse moved to (521, 455)
Screenshot: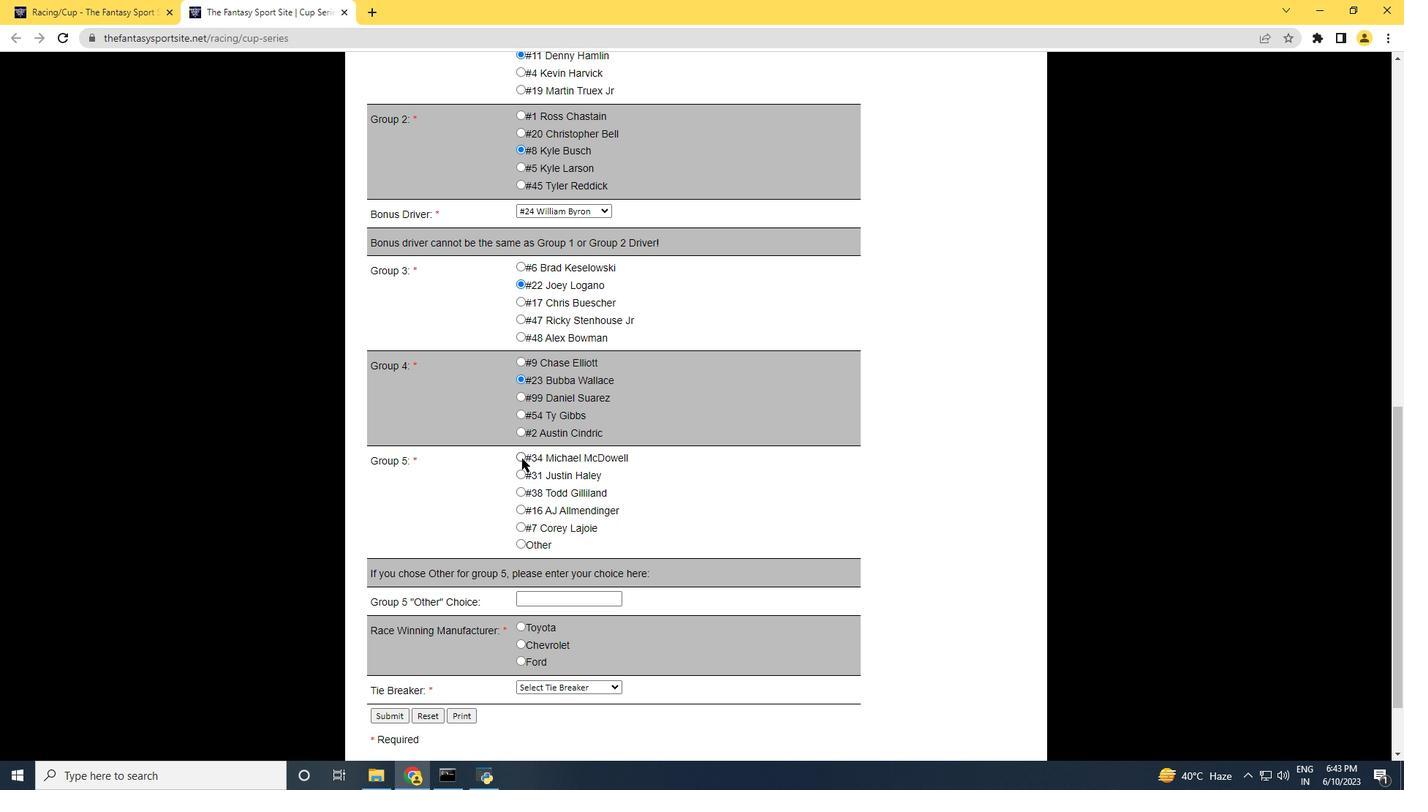 
Action: Mouse pressed left at (521, 455)
Screenshot: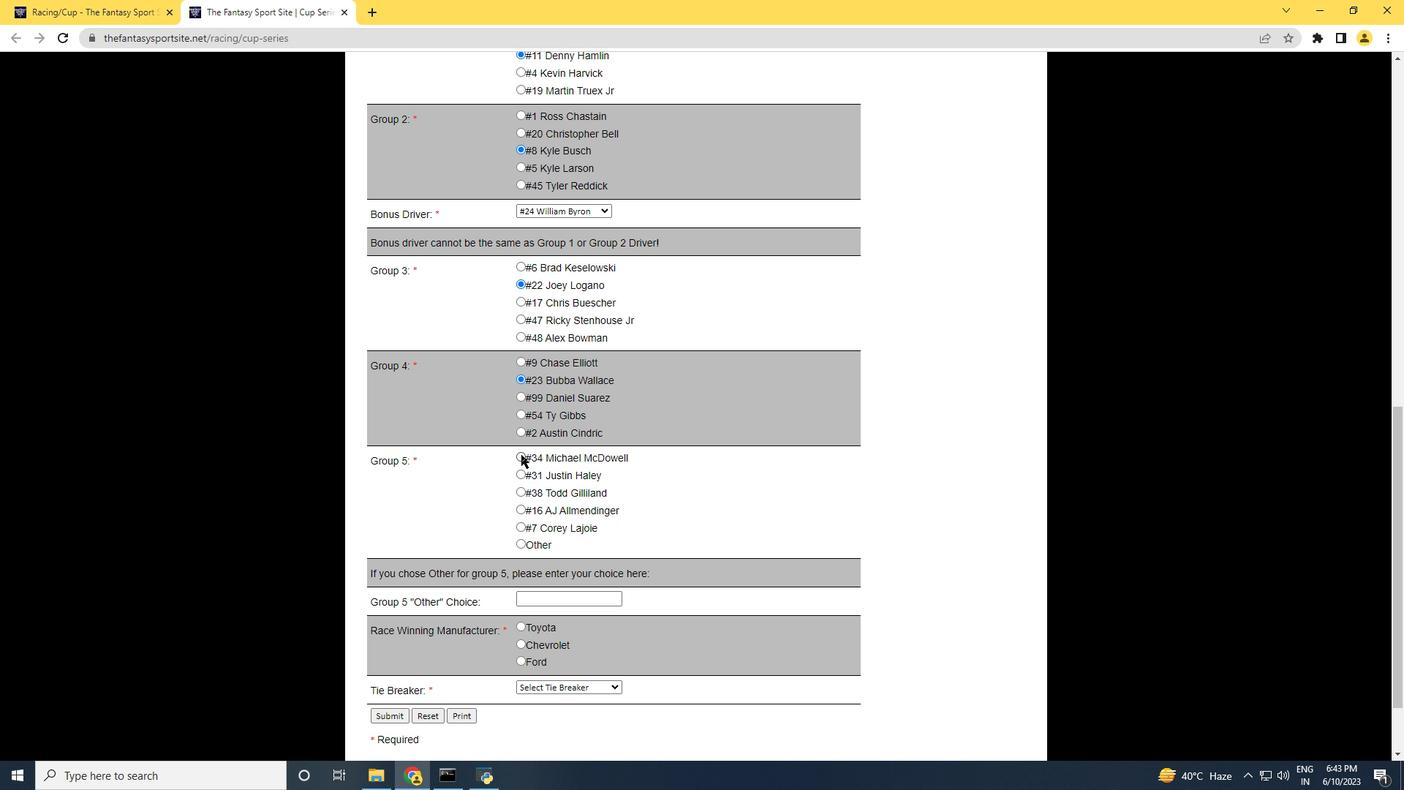 
Action: Mouse moved to (498, 557)
Screenshot: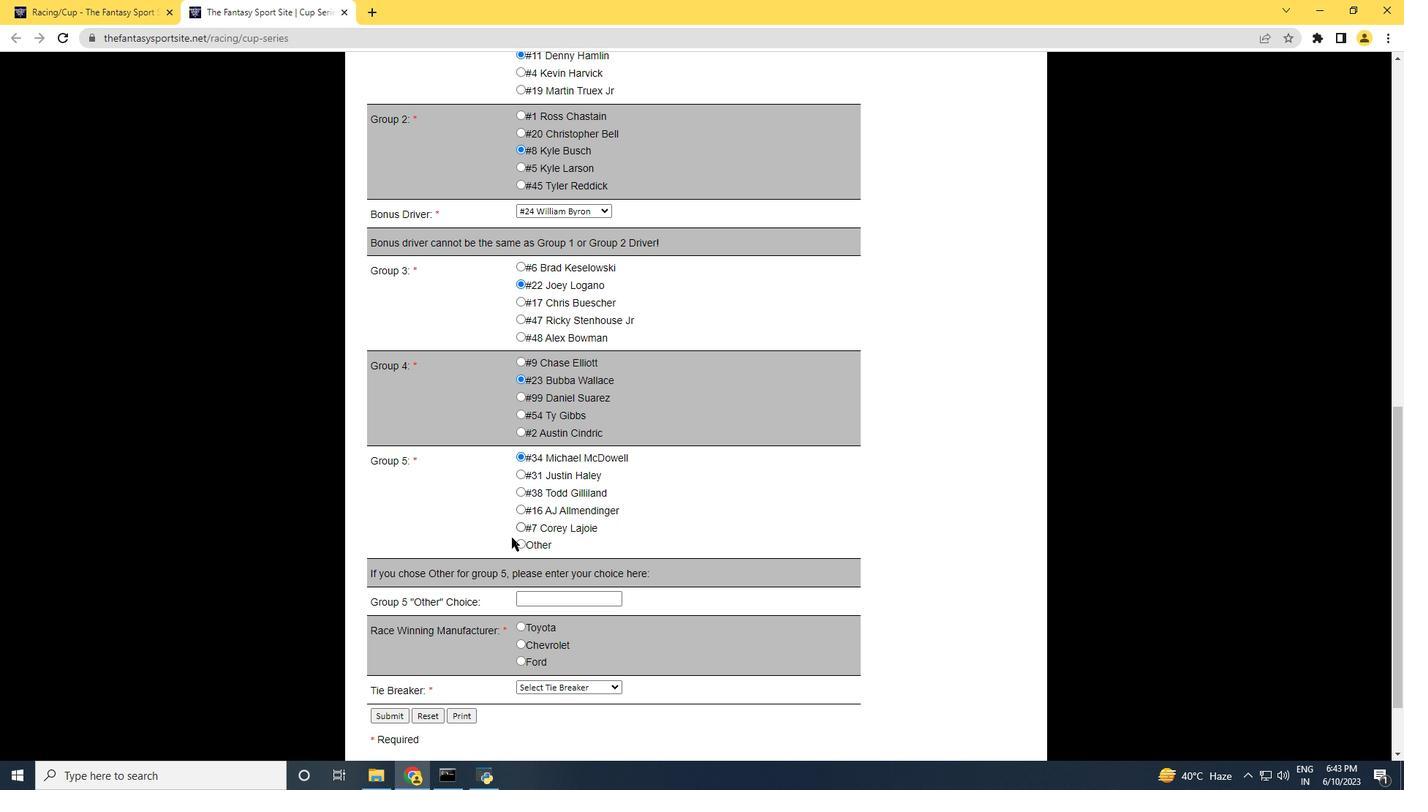 
Action: Mouse scrolled (498, 556) with delta (0, 0)
Screenshot: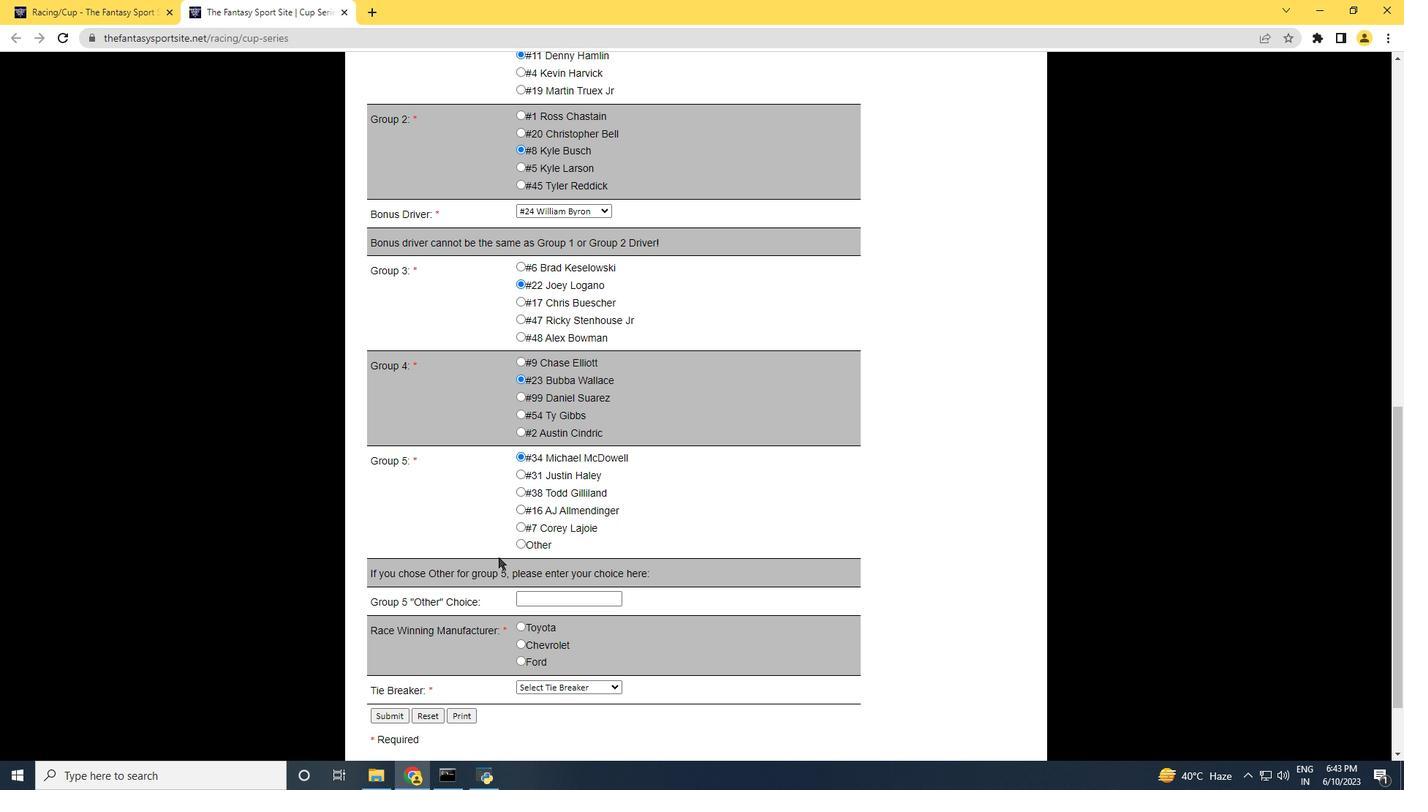 
Action: Mouse moved to (517, 554)
Screenshot: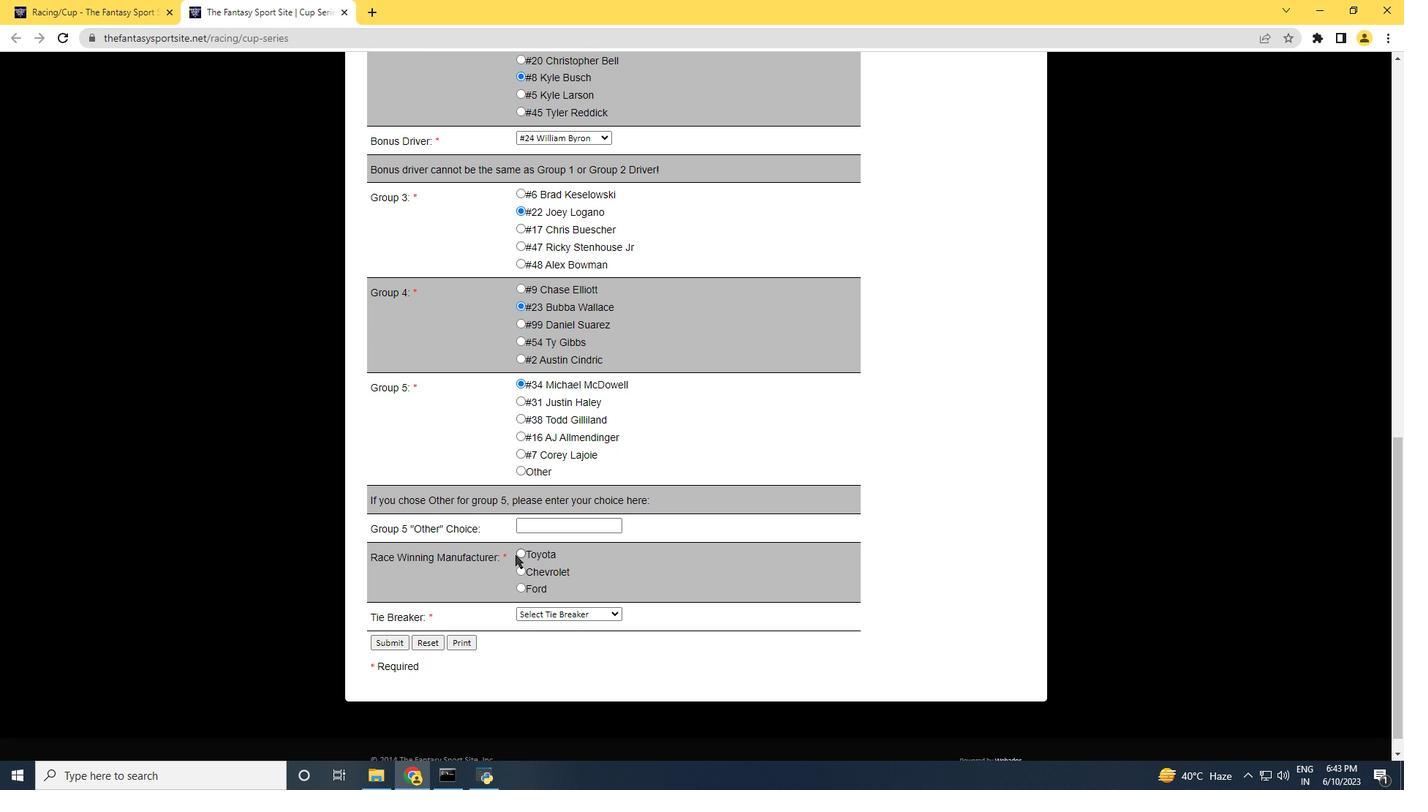 
Action: Mouse pressed left at (517, 554)
Screenshot: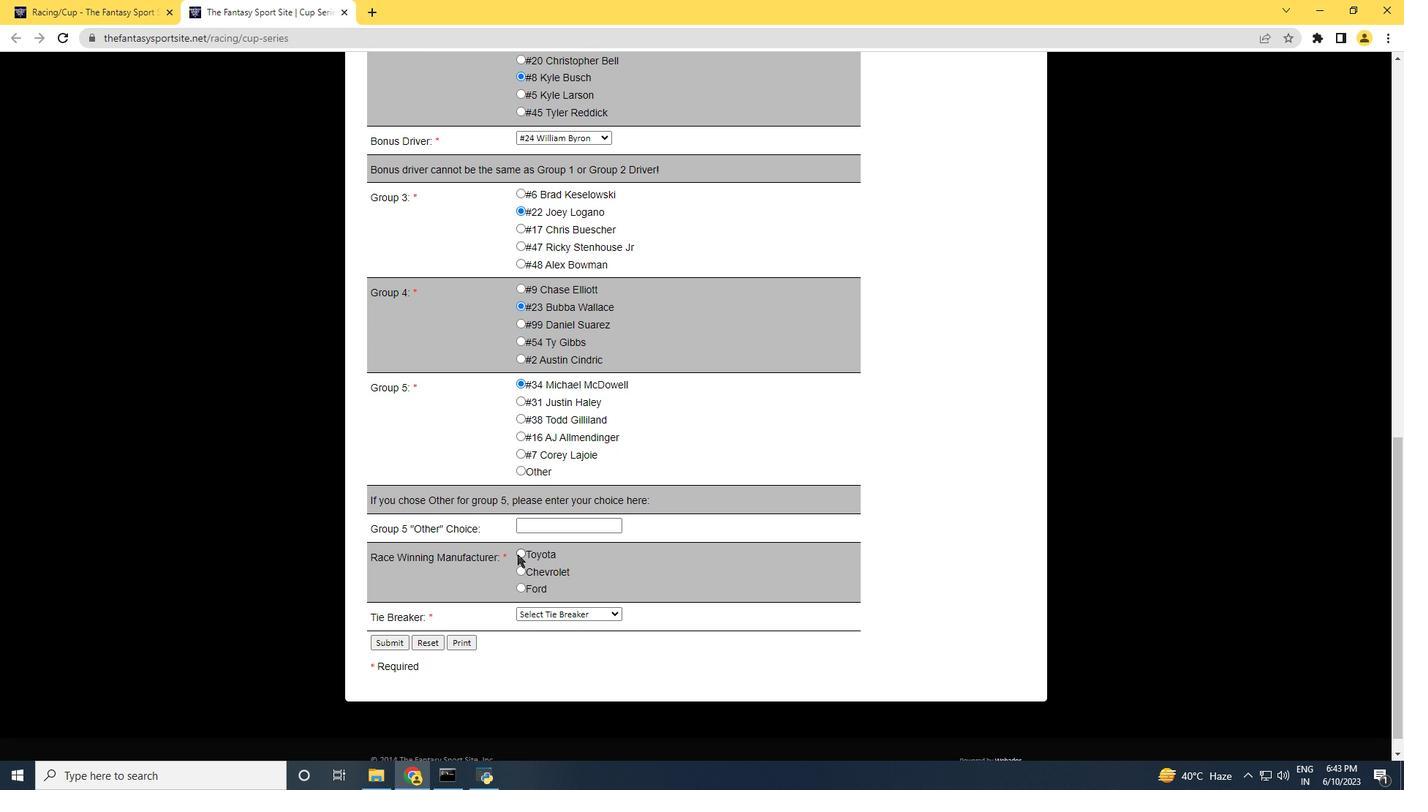 
Action: Mouse moved to (506, 597)
Screenshot: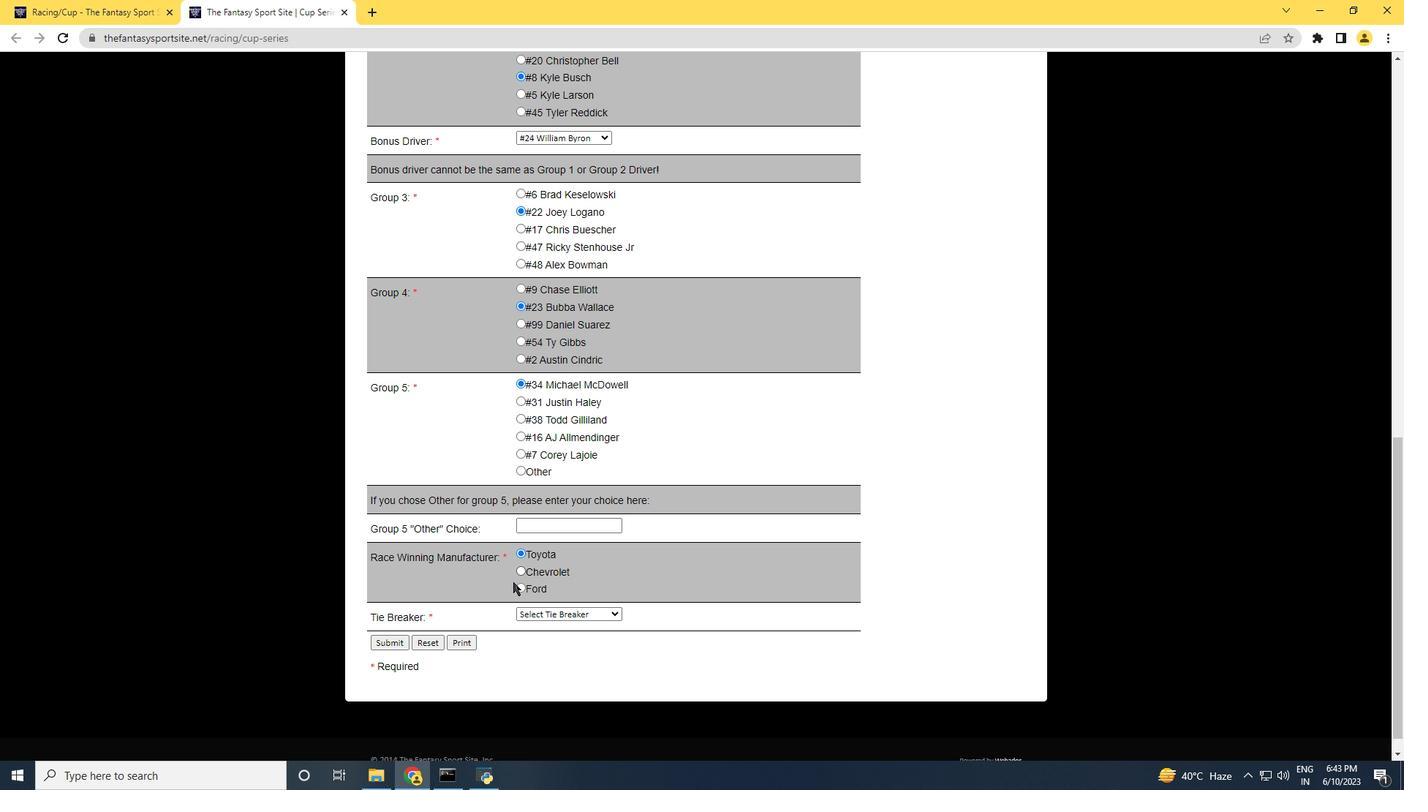 
Action: Mouse scrolled (506, 596) with delta (0, 0)
Screenshot: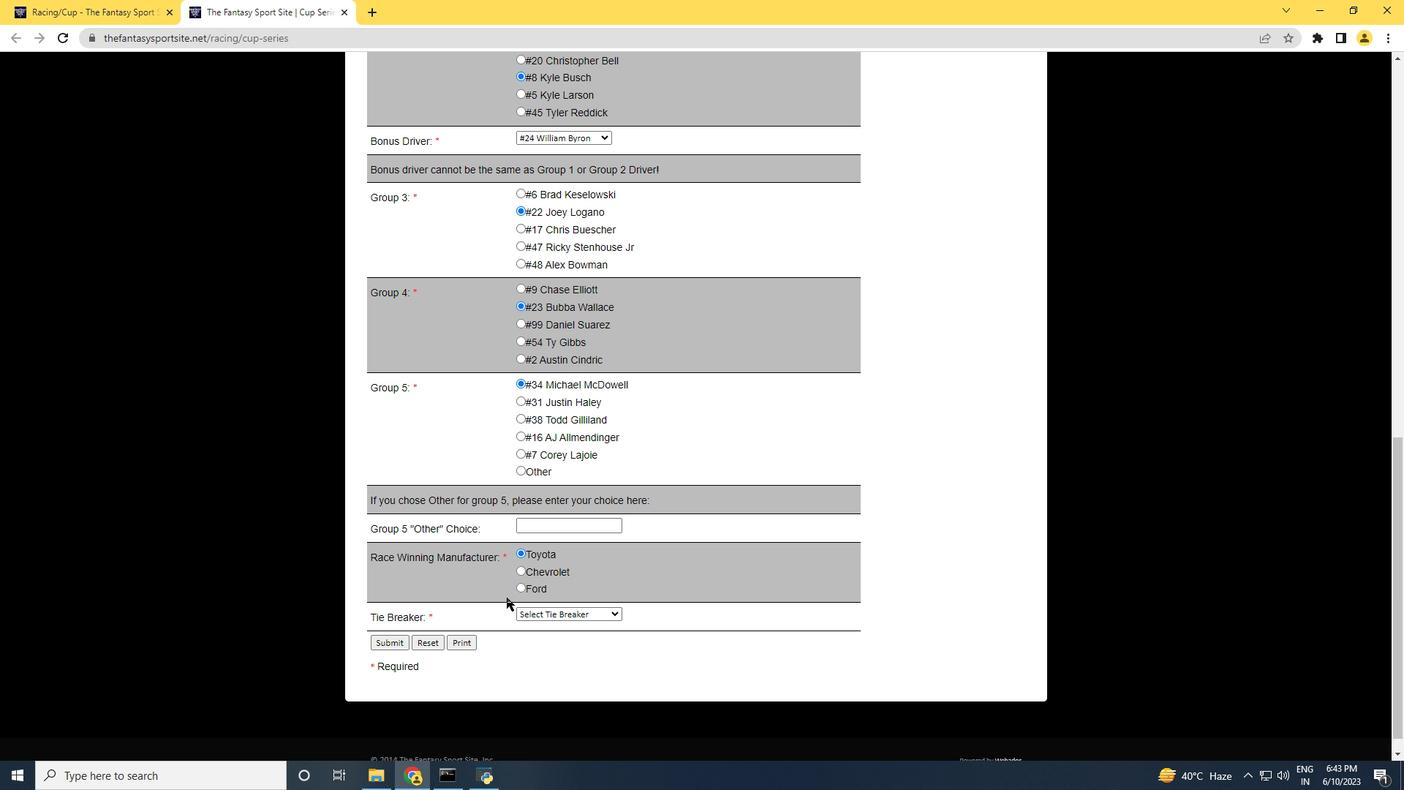 
Action: Mouse moved to (533, 596)
Screenshot: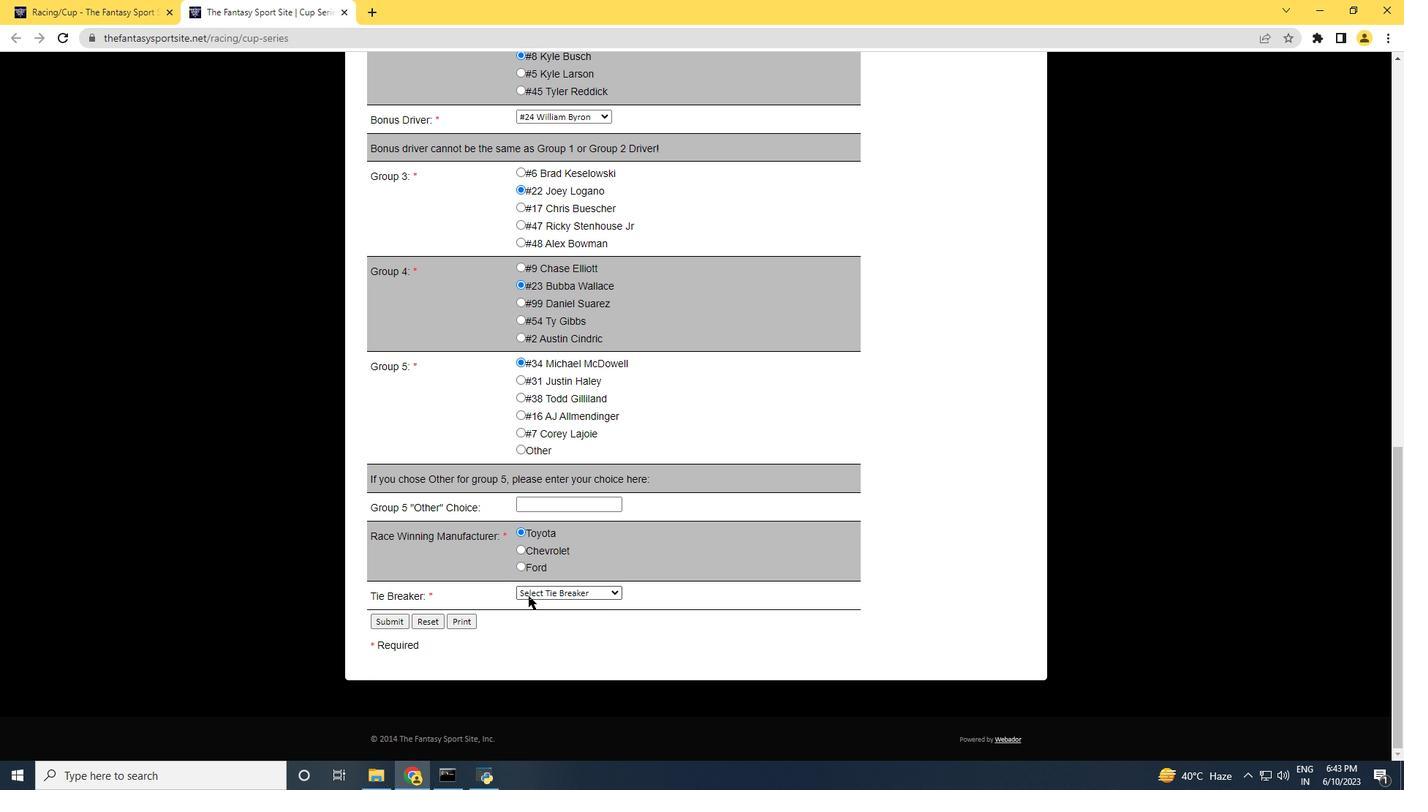 
Action: Mouse pressed left at (533, 596)
Screenshot: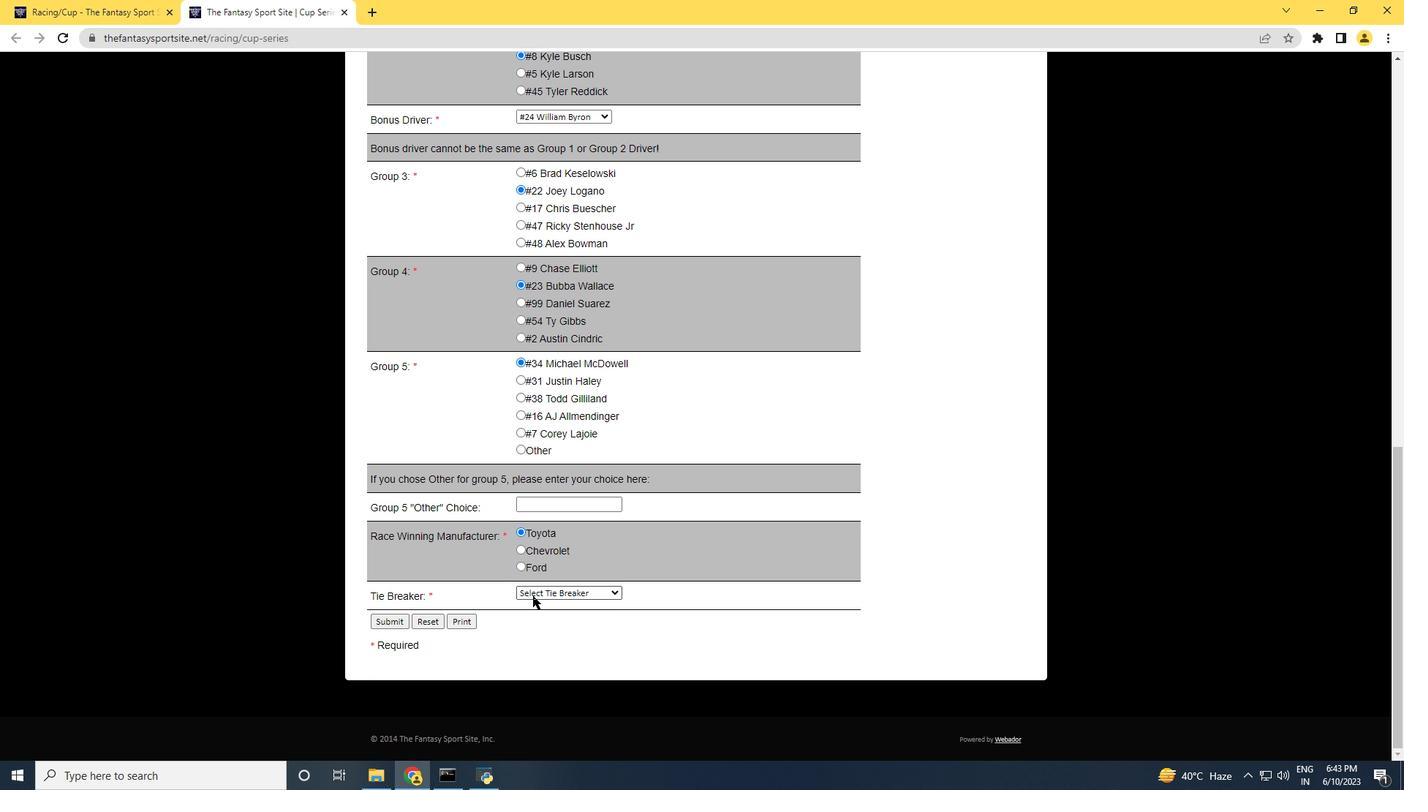 
Action: Mouse moved to (547, 362)
Screenshot: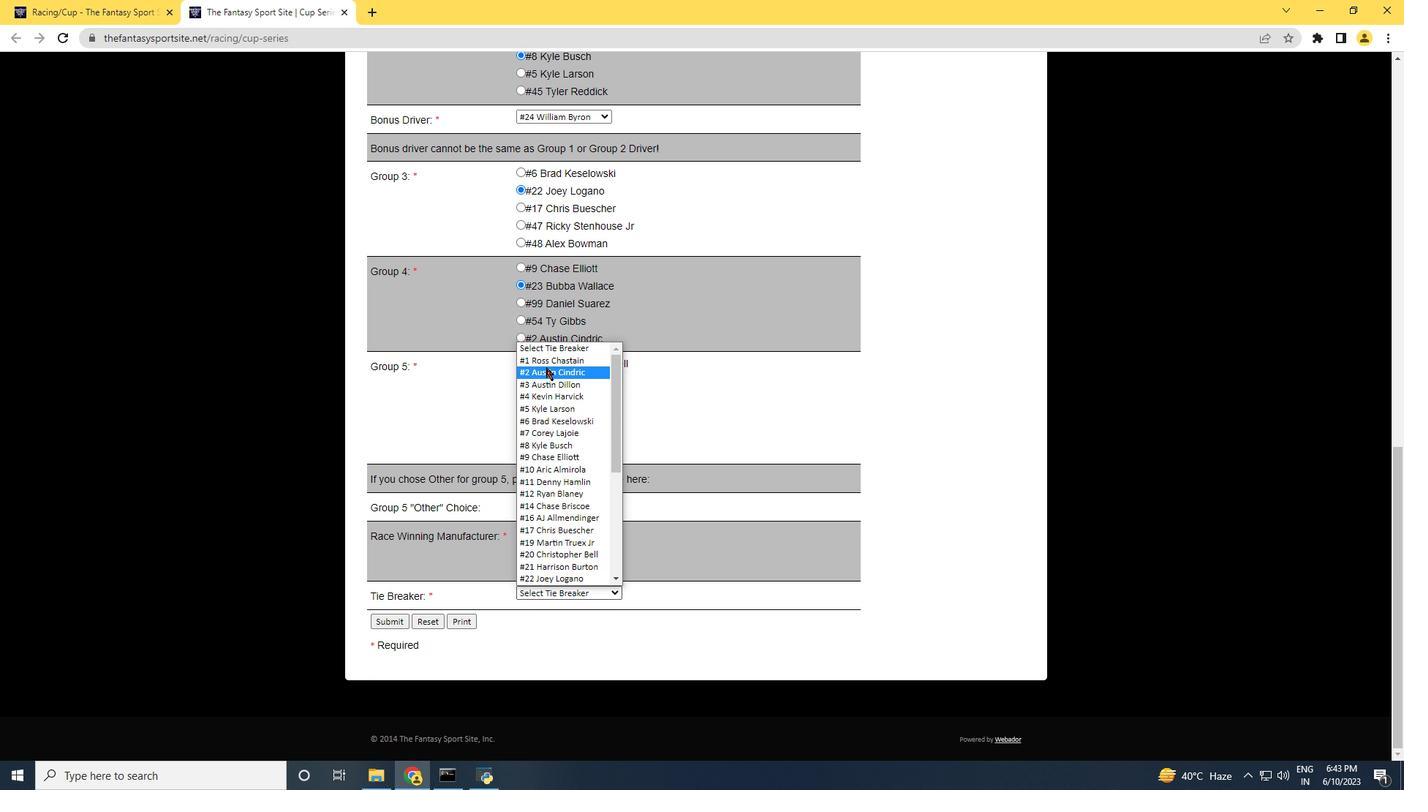 
Action: Mouse pressed left at (547, 362)
Screenshot: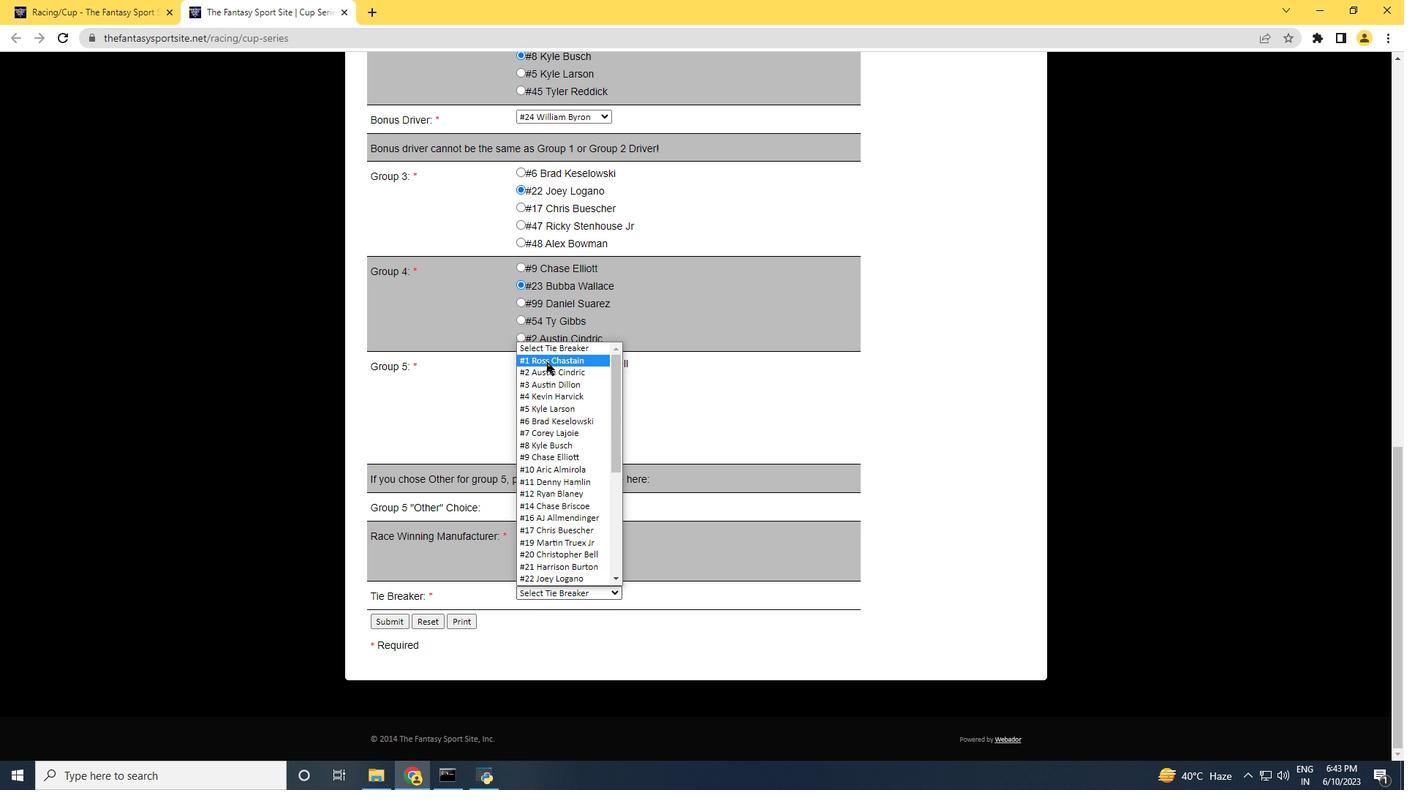 
Action: Mouse moved to (535, 591)
Screenshot: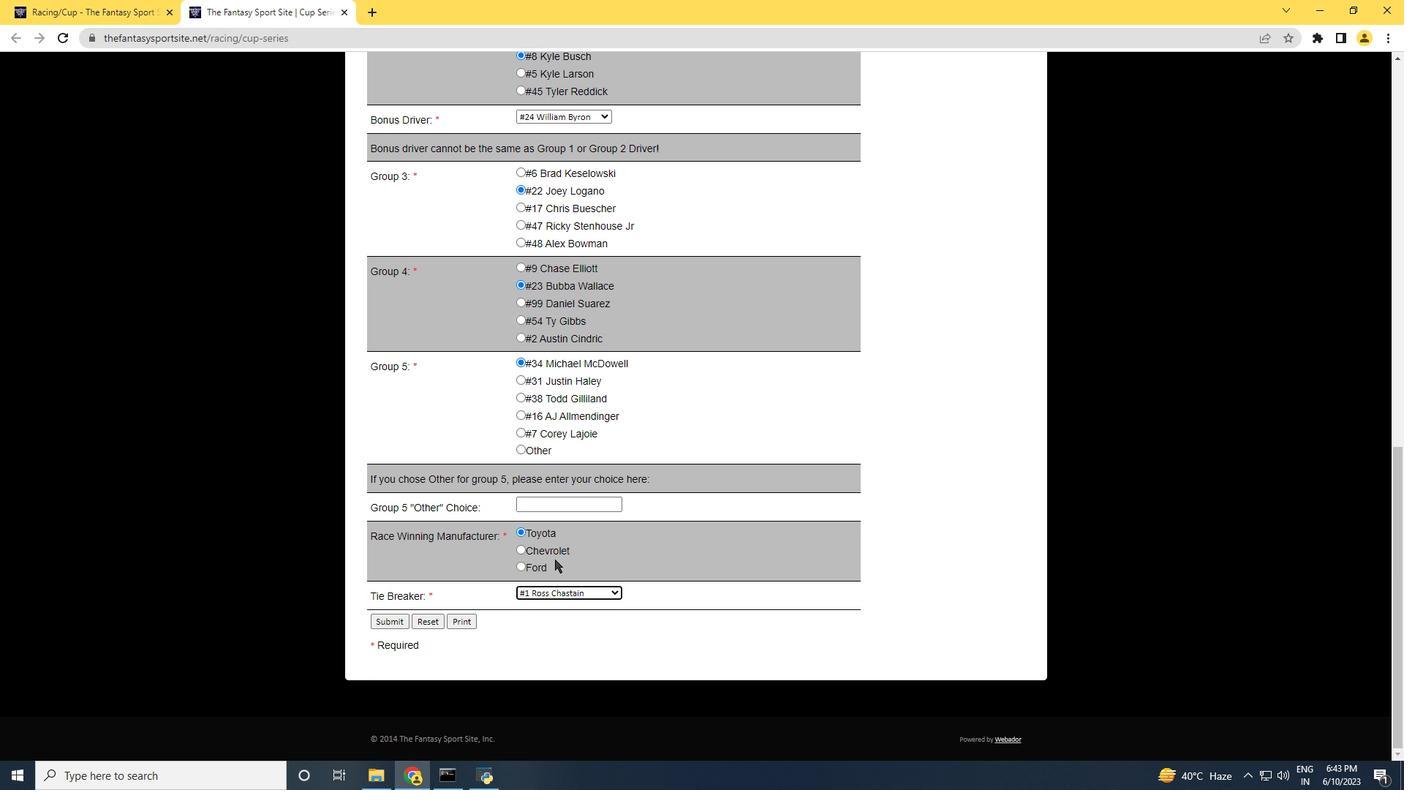 
Action: Mouse scrolled (535, 591) with delta (0, 0)
Screenshot: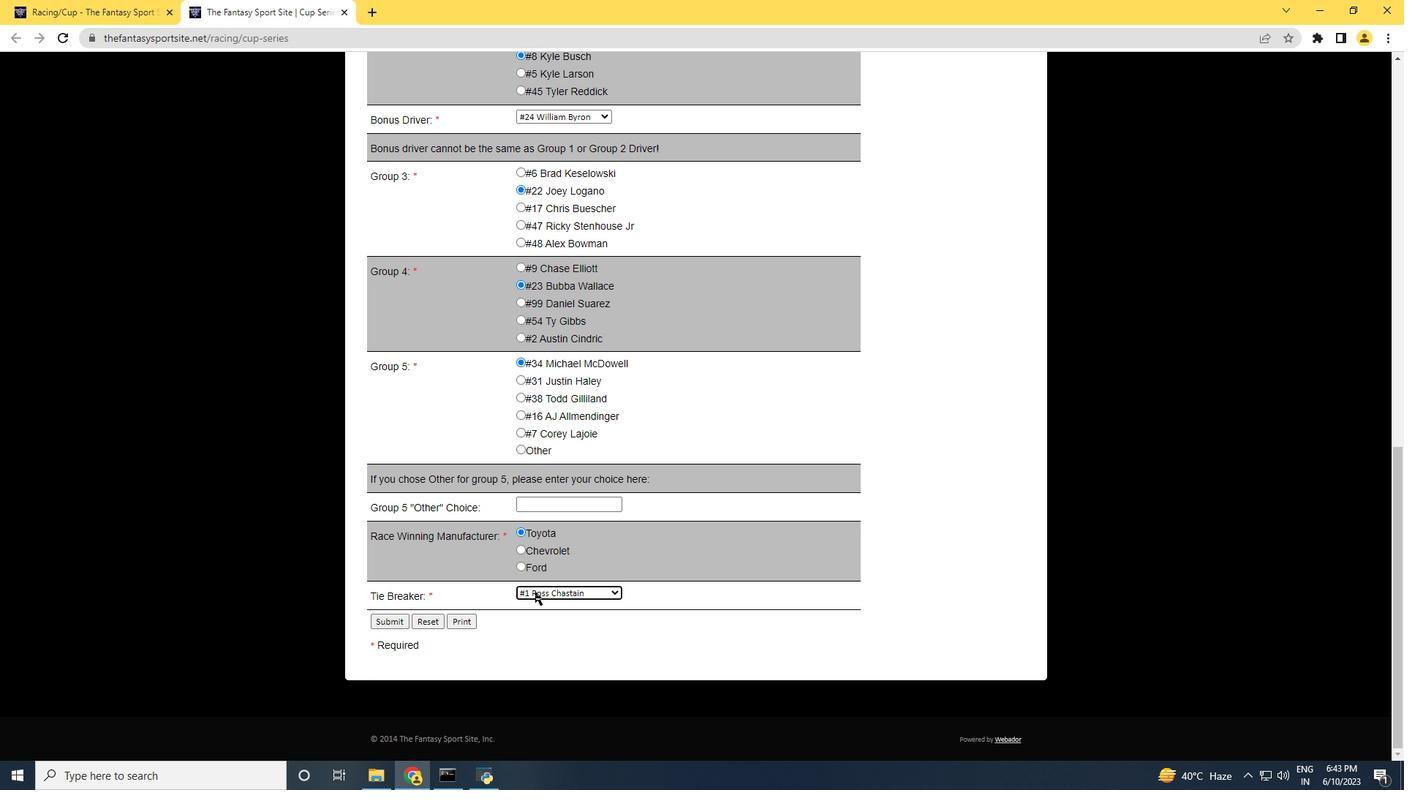 
Action: Mouse scrolled (535, 591) with delta (0, 0)
Screenshot: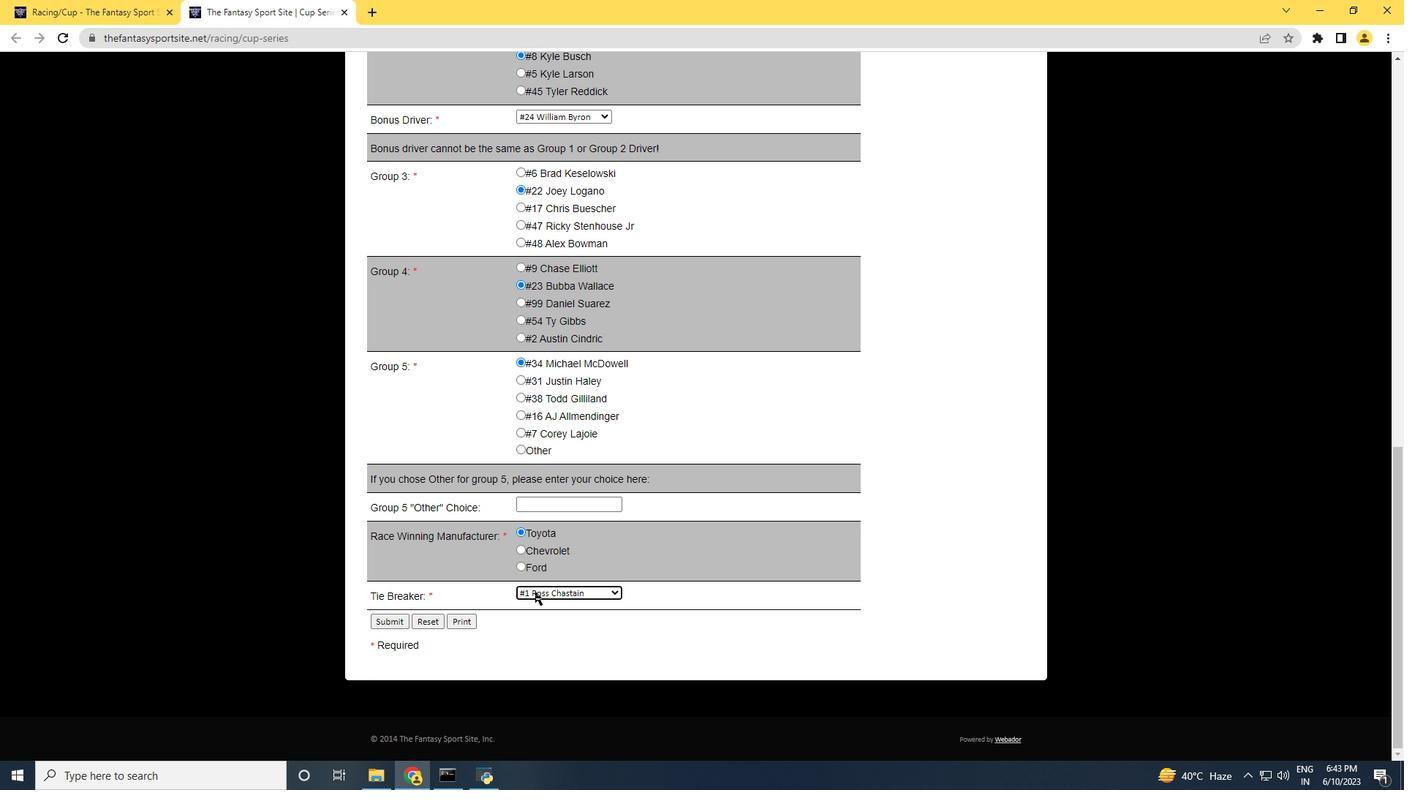 
Action: Mouse moved to (390, 618)
Screenshot: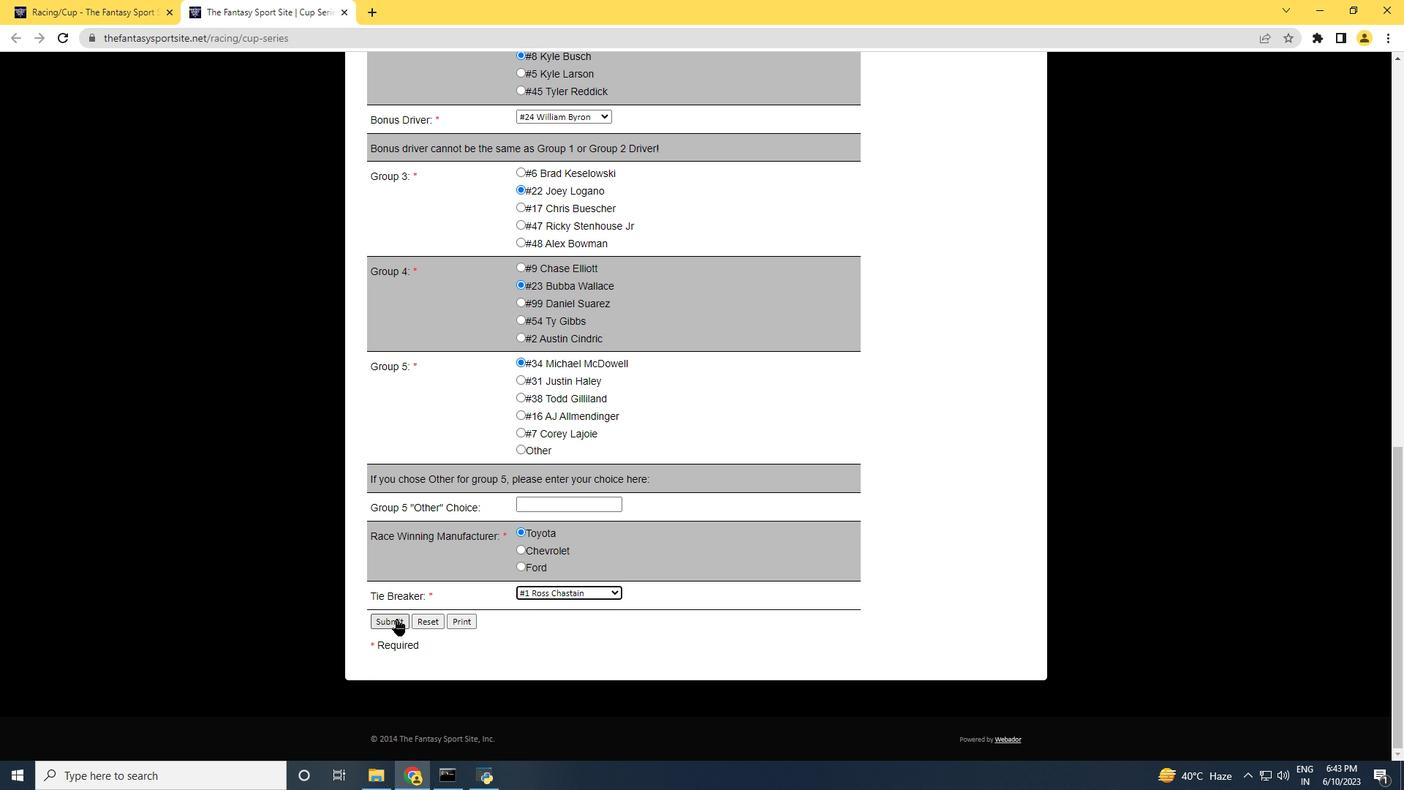 
Action: Mouse pressed left at (390, 618)
Screenshot: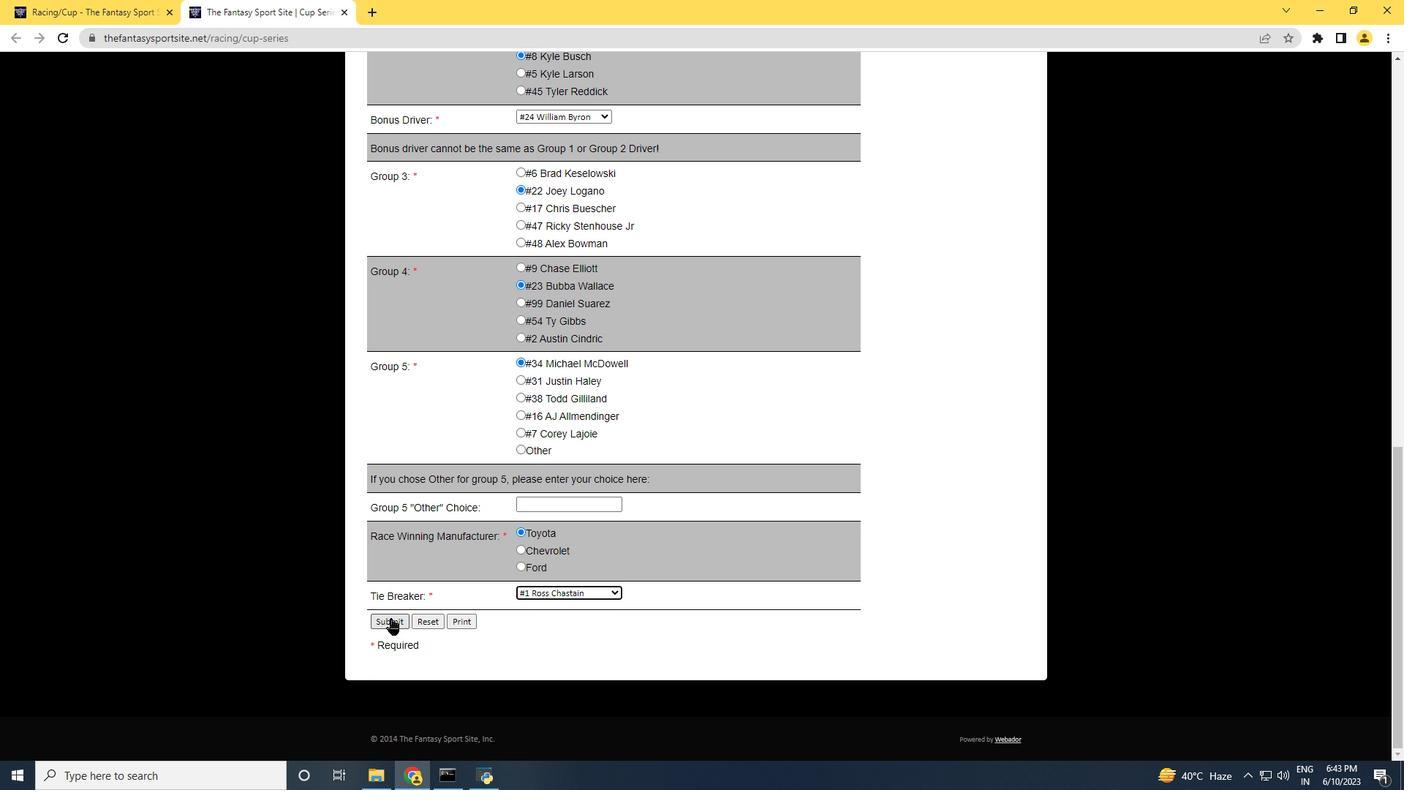 
Action: Mouse moved to (443, 513)
Screenshot: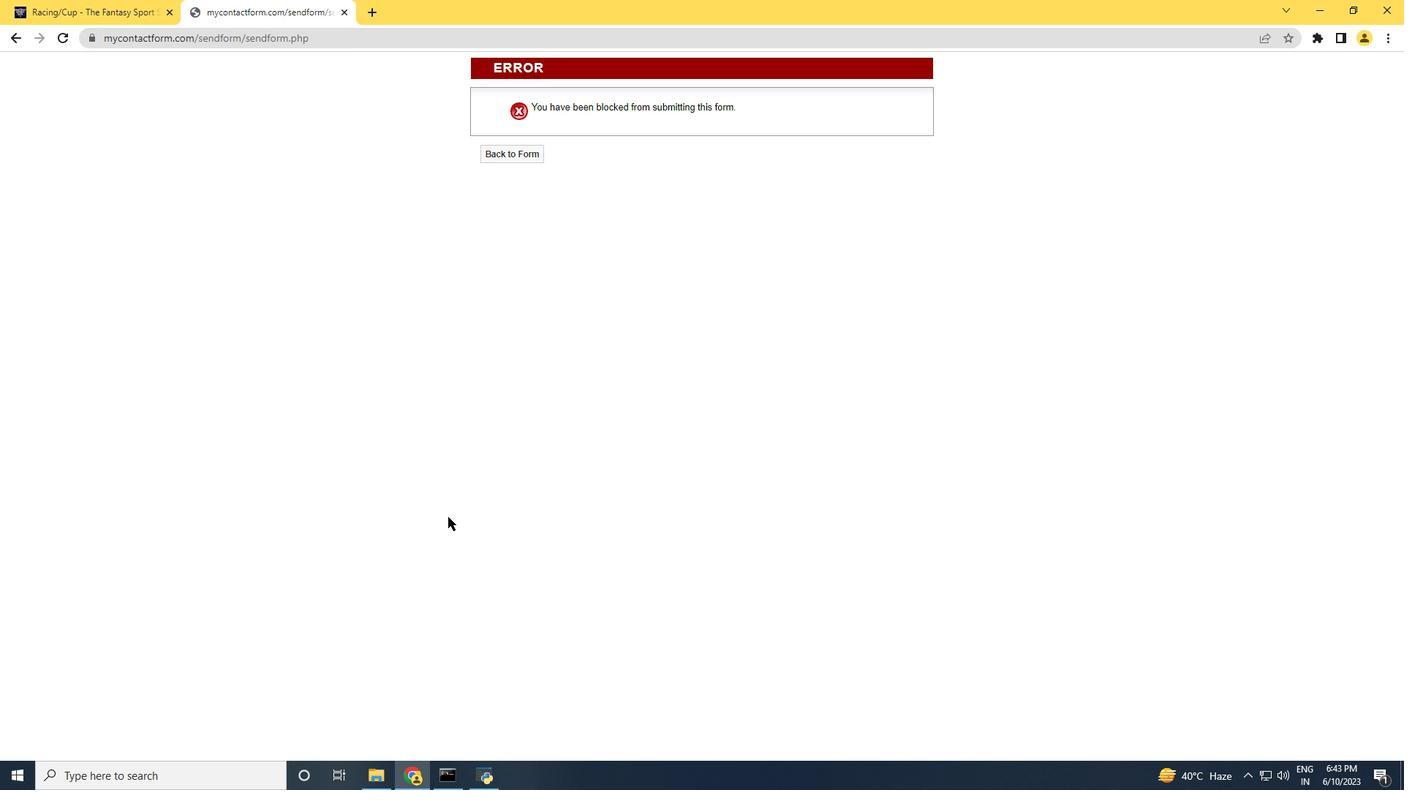 
